 Task: Add an event with the title Third Webinar: Advanced Google AdWords Strategies, date '2024/04/27', time 9:15 AM to 11:15 AMand add a description: The Marketing Campaign Launch is an exciting and highly anticipated event that marks the official introduction of a new marketing campaign to the target audience. It is a carefully planned and executed event designed to create buzz, generate interest, and maximize the impact of the campaign's messaging and objectives._x000D_
_x000D_
, put the event into Red category, logged in from the account softage.9@softage.netand send the event invitation to softage.5@softage.net with CC to  softage.6@softage.net. Set a reminder for the event 2 hour before
Action: Mouse moved to (84, 110)
Screenshot: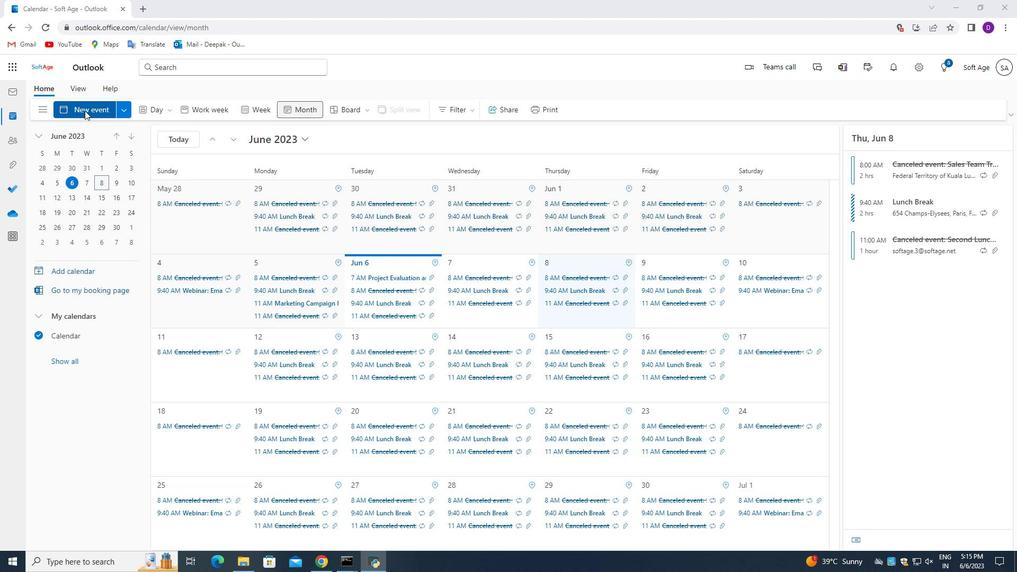 
Action: Mouse pressed left at (84, 110)
Screenshot: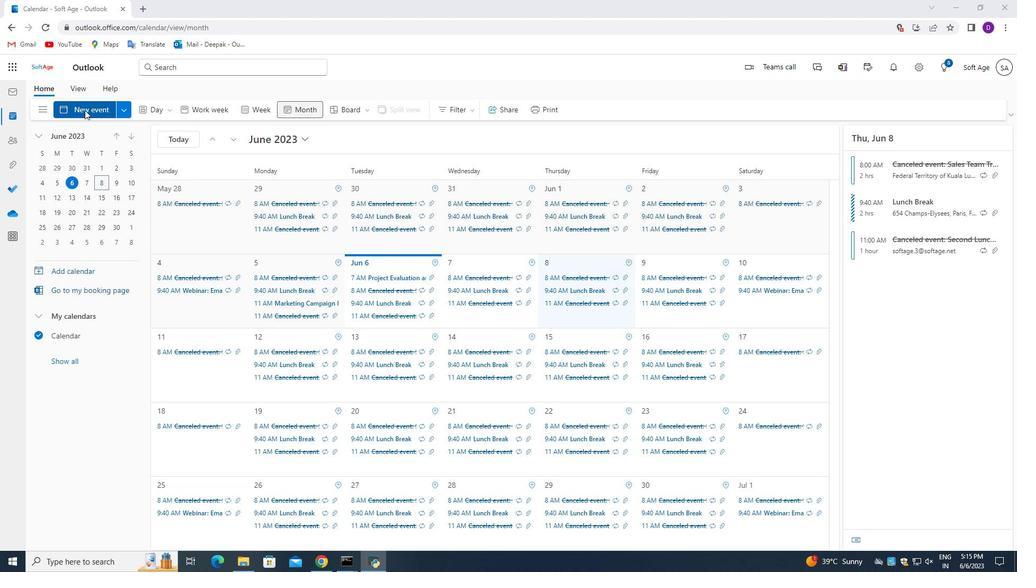 
Action: Mouse moved to (386, 382)
Screenshot: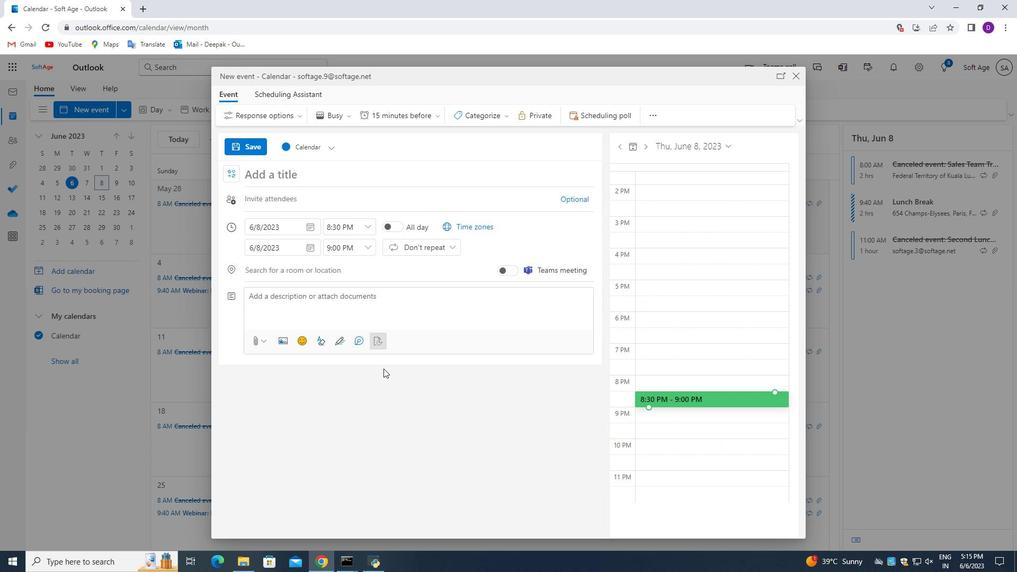 
Action: Key pressed <Key.shift_r>Third<Key.space><Key.shift_r>Wevi<Key.backspace><Key.backspace>binar<Key.shift_r>:<Key.space><Key.shift_r>Advanced<Key.space><Key.shift_r>Goof<Key.backspace>gle<Key.space><Key.shift_r><Key.shift_r><Key.shift_r><Key.shift_r>Ad<Key.shift_r>Words<Key.space><Key.shift_r>Straegies,<Key.space><Key.backspace><Key.backspace><Key.backspace><Key.backspace><Key.backspace><Key.backspace><Key.backspace><Key.backspace>ategies,<Key.space><Key.backspace><Key.backspace><Key.space>
Screenshot: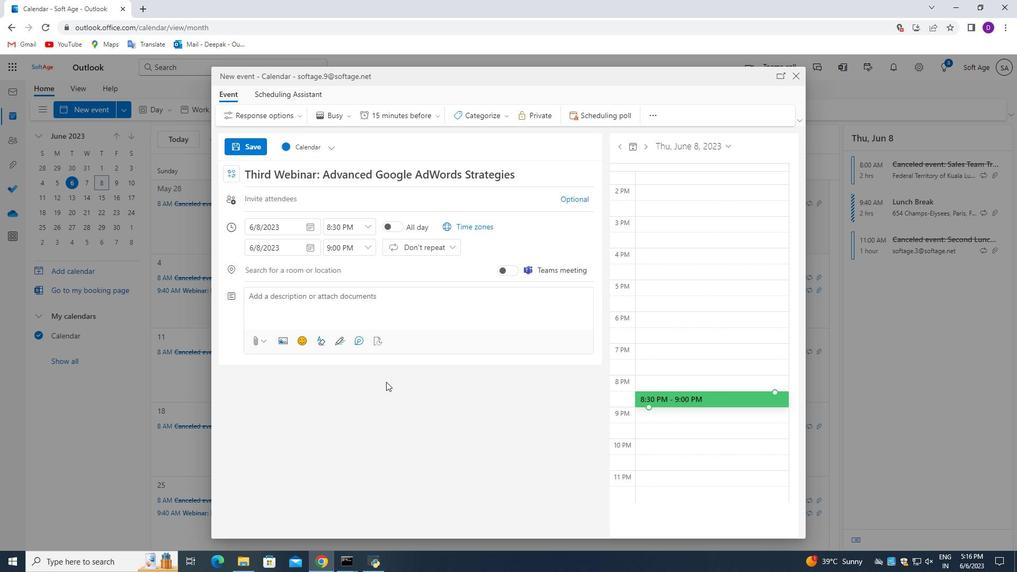
Action: Mouse moved to (310, 226)
Screenshot: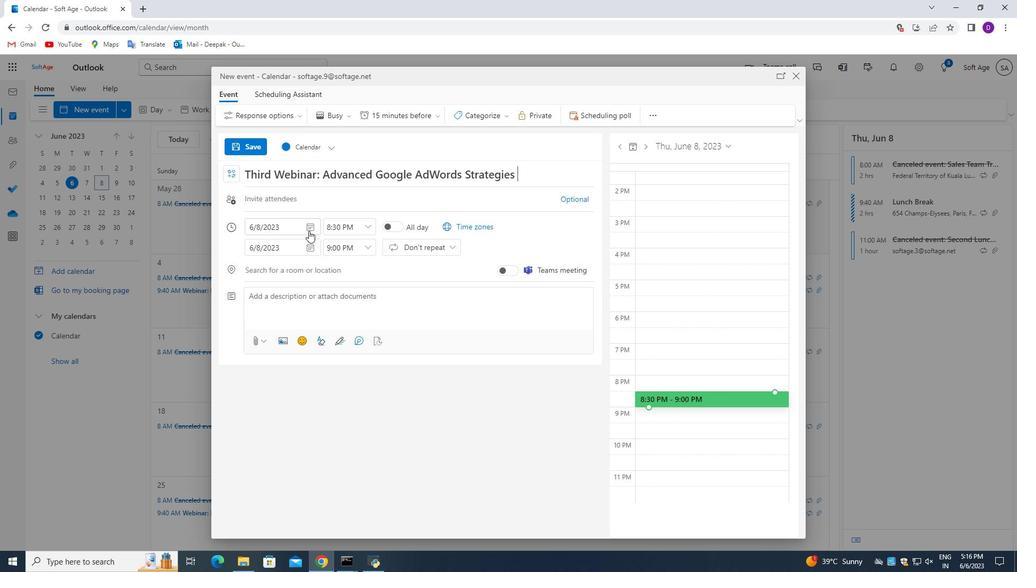 
Action: Mouse pressed left at (310, 226)
Screenshot: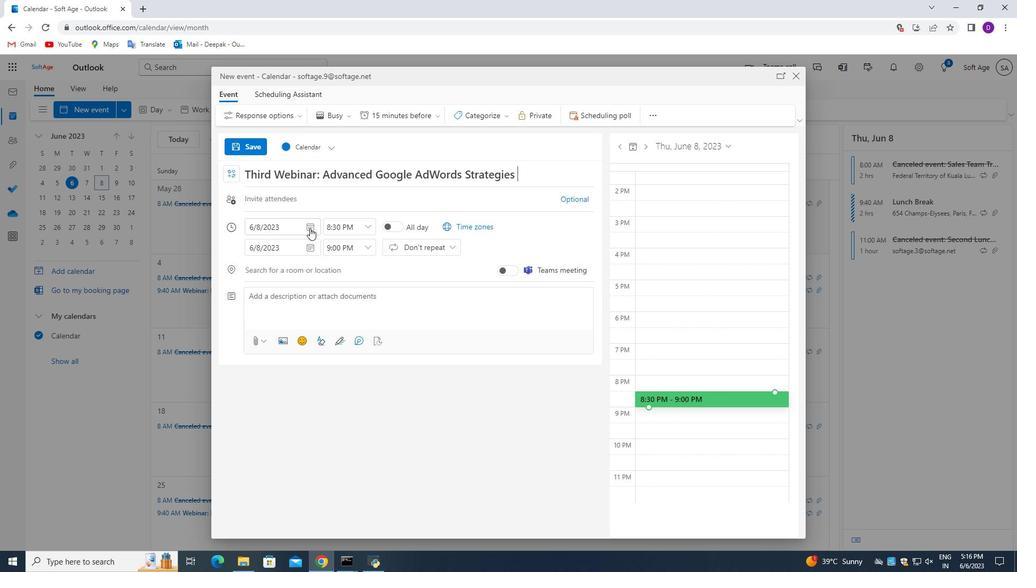
Action: Mouse moved to (292, 250)
Screenshot: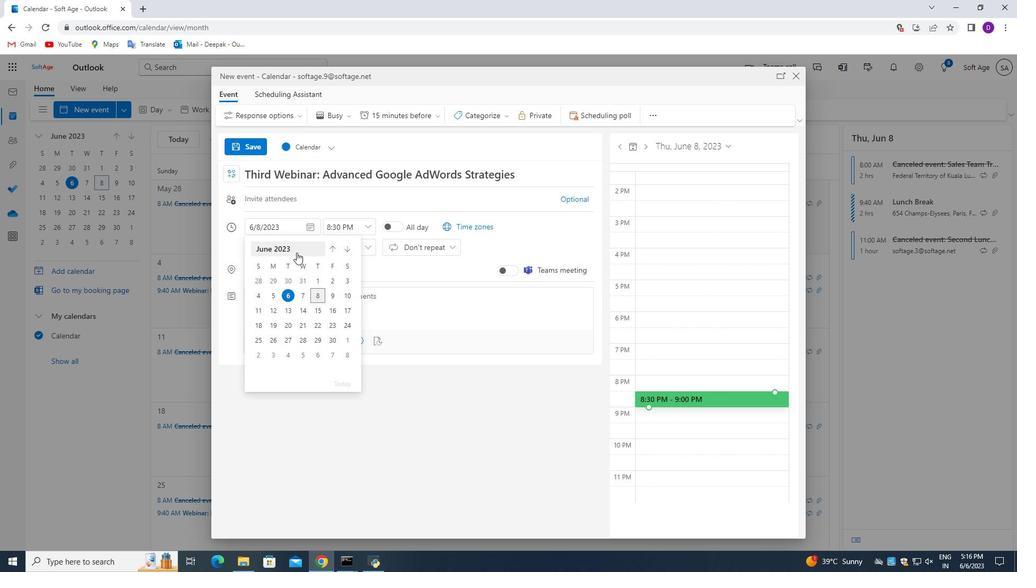
Action: Mouse pressed left at (292, 250)
Screenshot: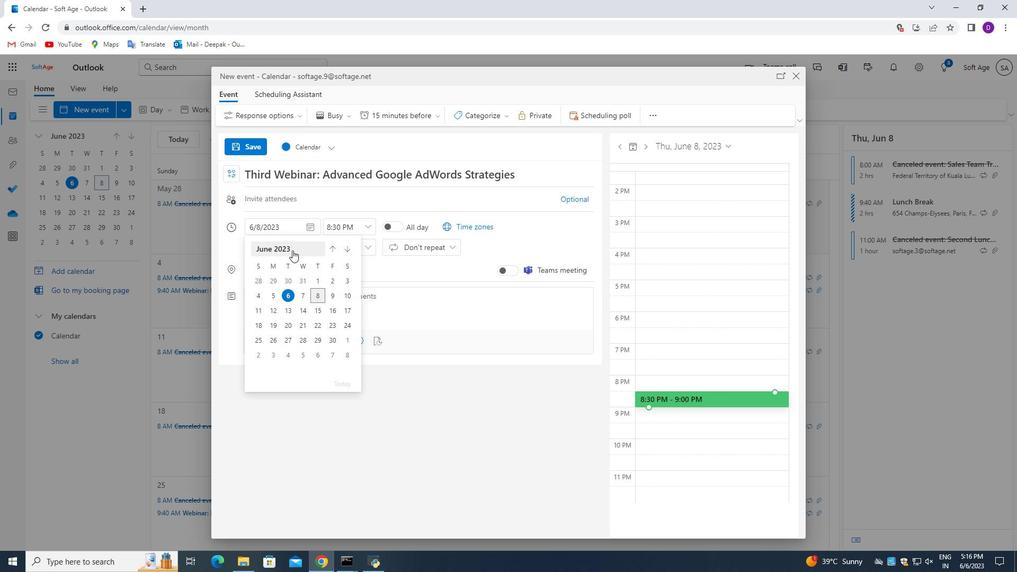 
Action: Mouse moved to (345, 252)
Screenshot: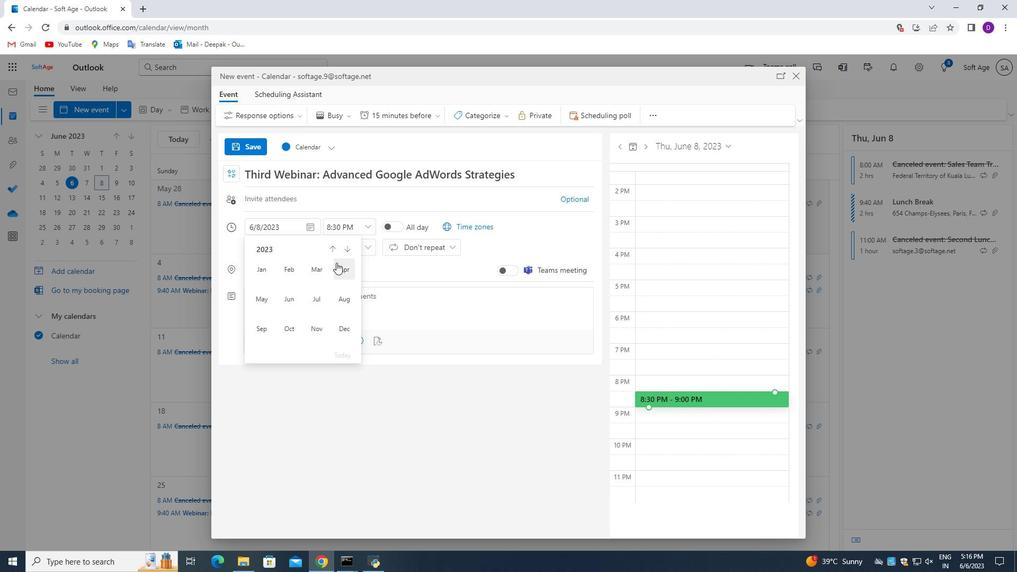 
Action: Mouse pressed left at (345, 252)
Screenshot: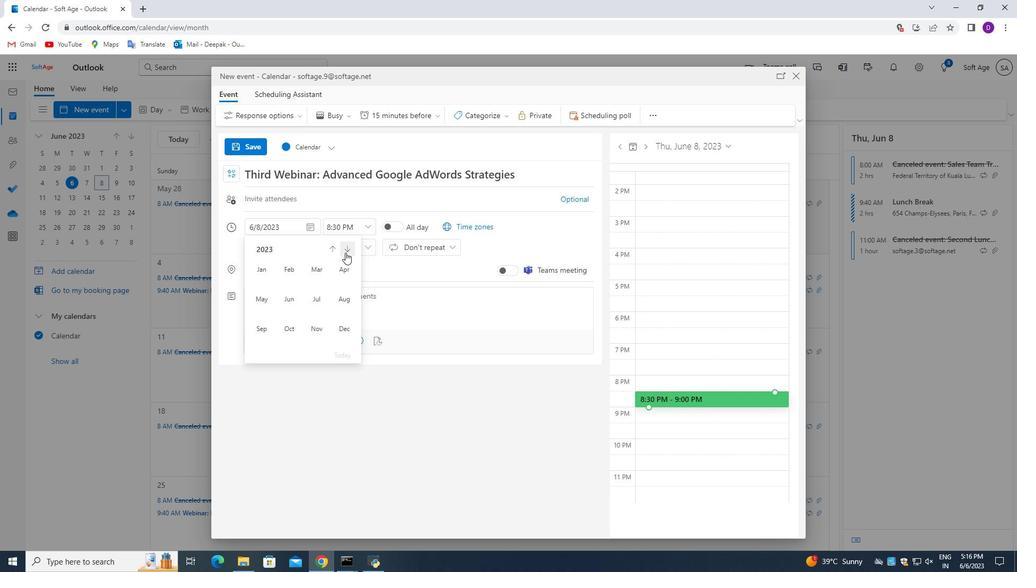 
Action: Mouse moved to (340, 274)
Screenshot: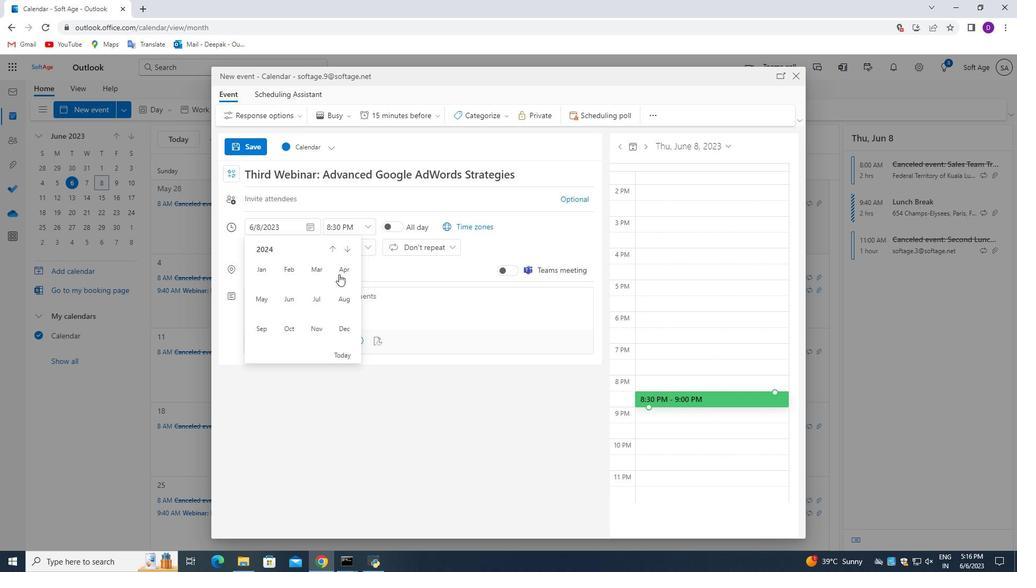 
Action: Mouse pressed left at (340, 274)
Screenshot: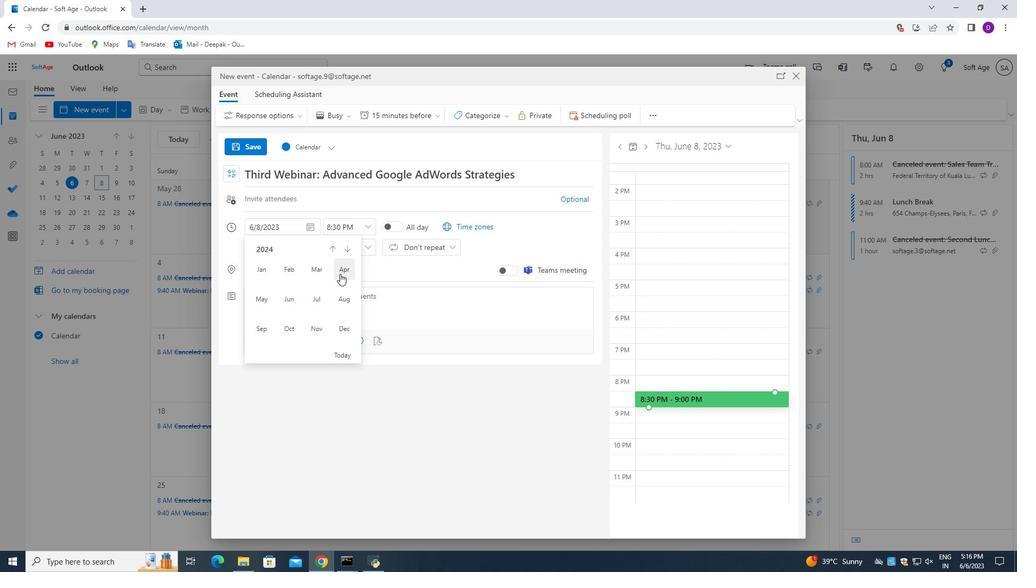 
Action: Mouse moved to (342, 327)
Screenshot: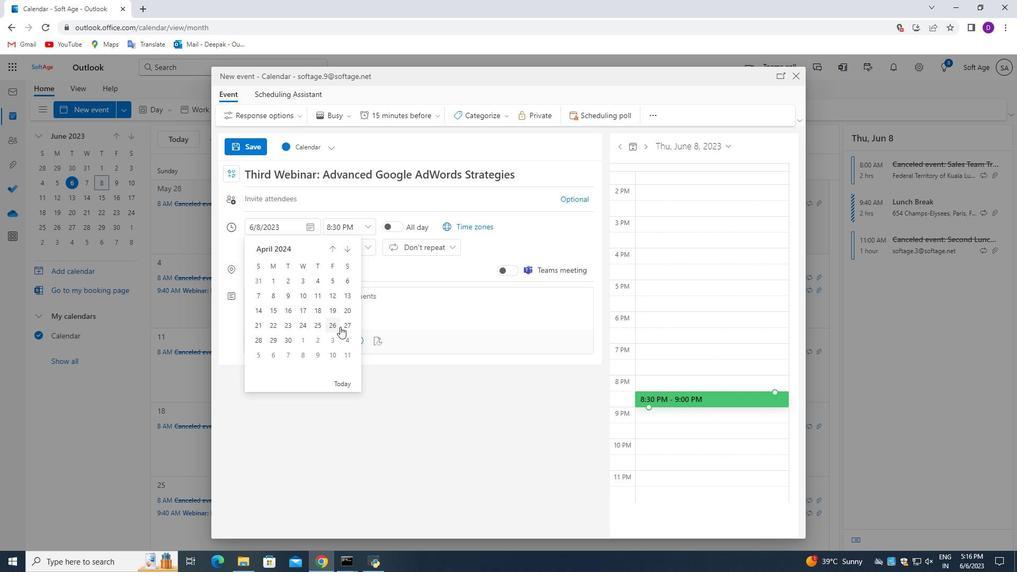 
Action: Mouse pressed left at (342, 327)
Screenshot: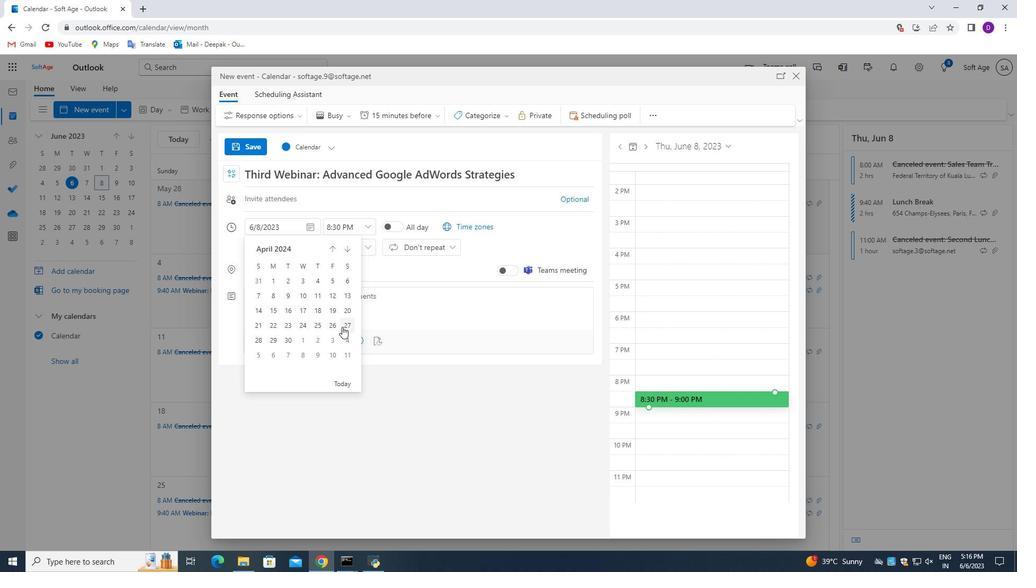 
Action: Mouse moved to (366, 231)
Screenshot: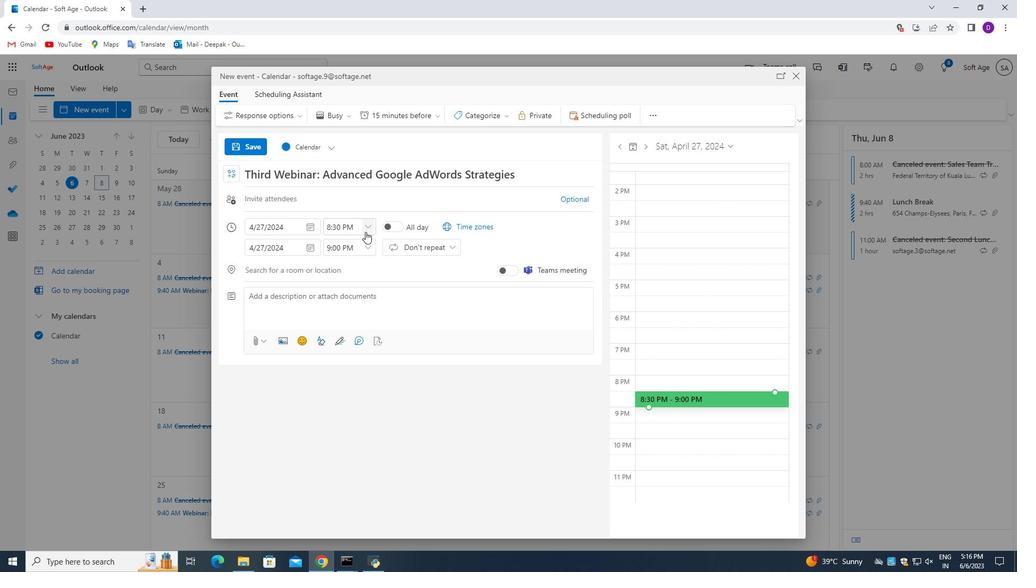 
Action: Mouse pressed left at (366, 231)
Screenshot: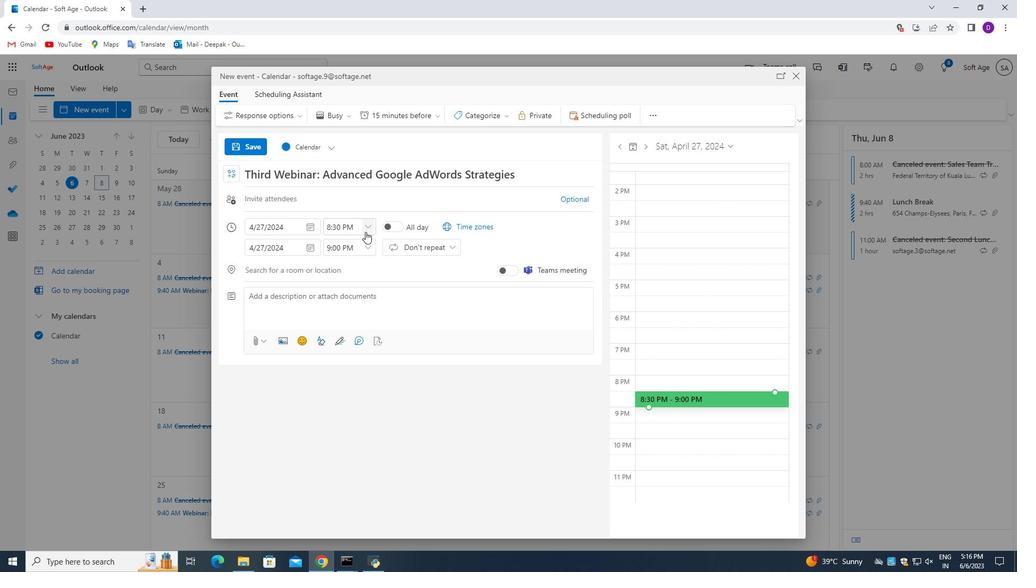 
Action: Mouse moved to (347, 286)
Screenshot: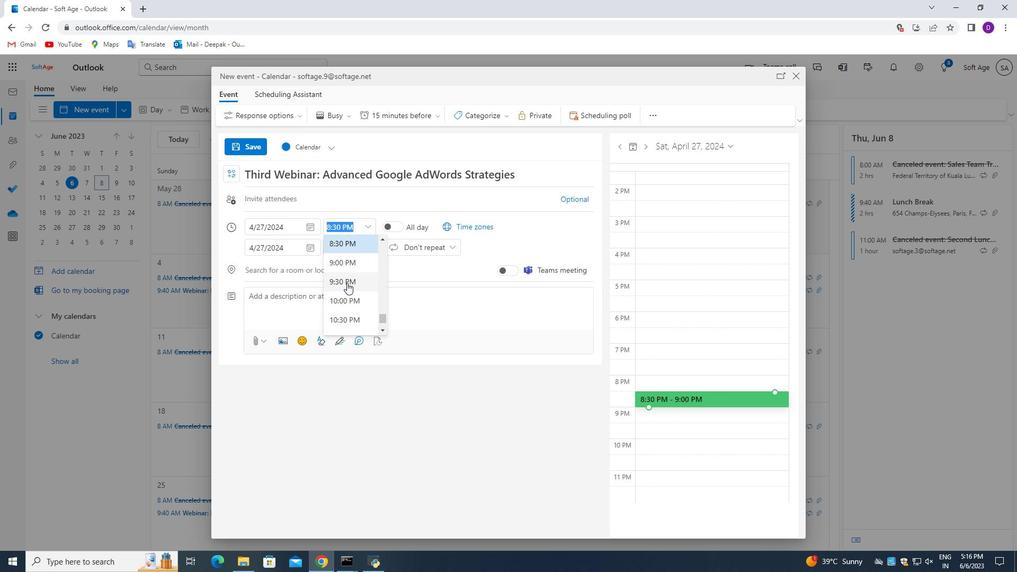 
Action: Mouse scrolled (347, 286) with delta (0, 0)
Screenshot: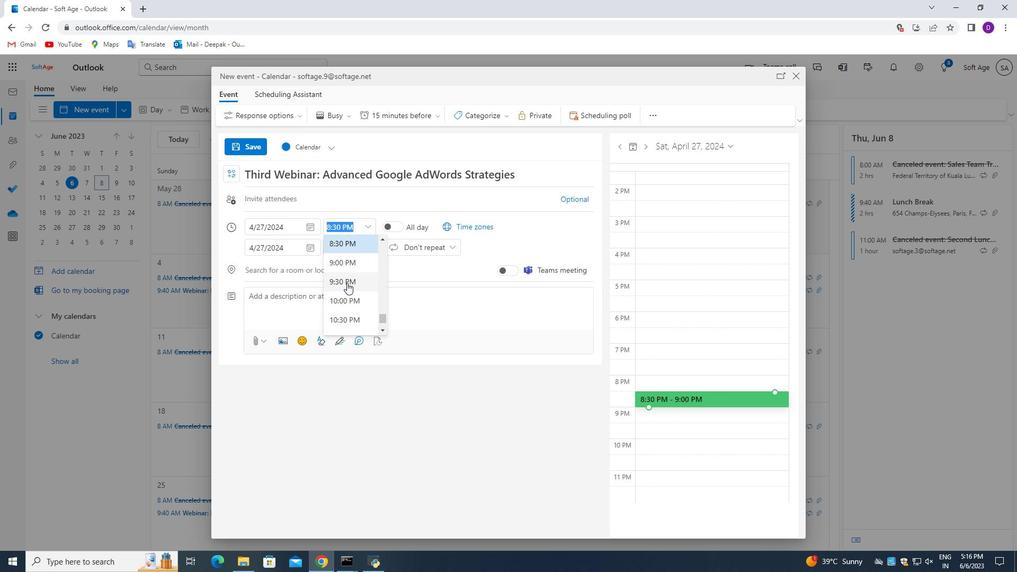 
Action: Mouse moved to (350, 294)
Screenshot: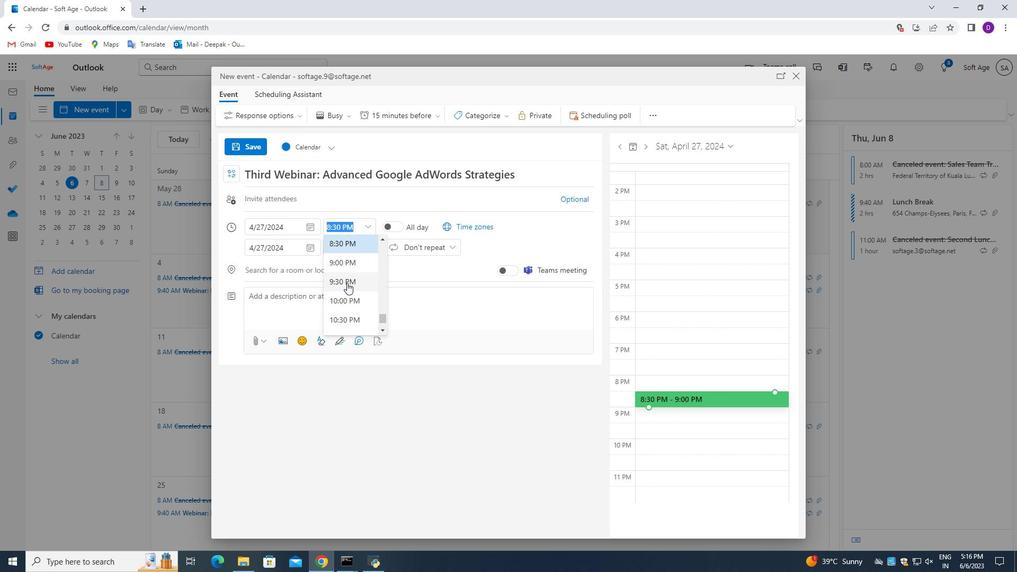 
Action: Mouse scrolled (350, 293) with delta (0, 0)
Screenshot: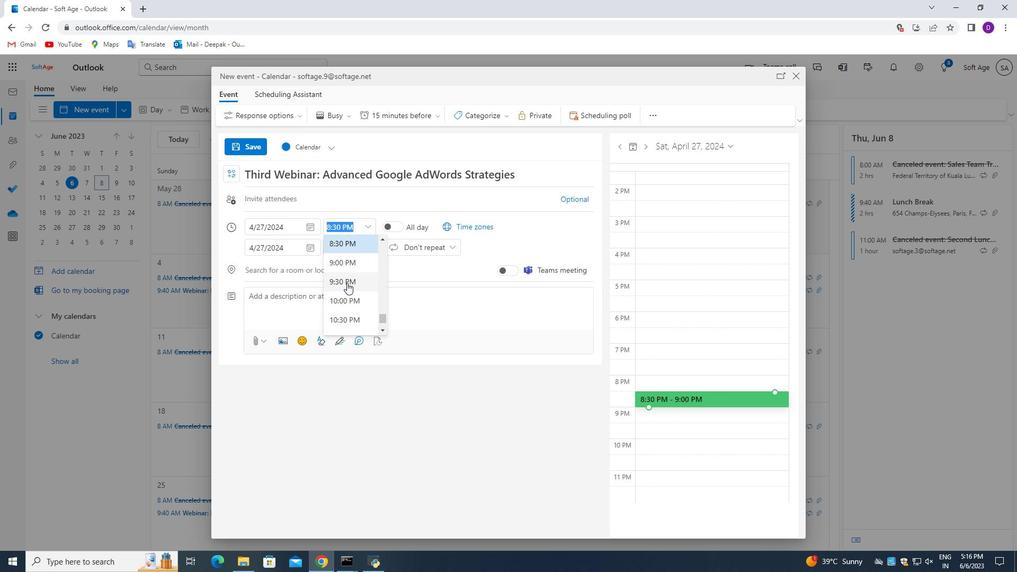 
Action: Mouse moved to (350, 295)
Screenshot: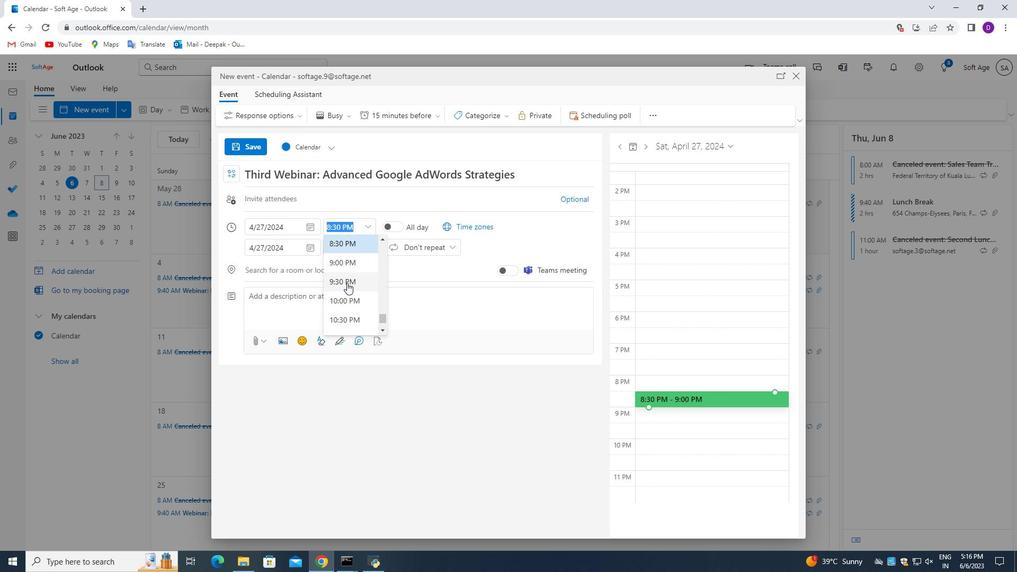 
Action: Mouse scrolled (350, 295) with delta (0, 0)
Screenshot: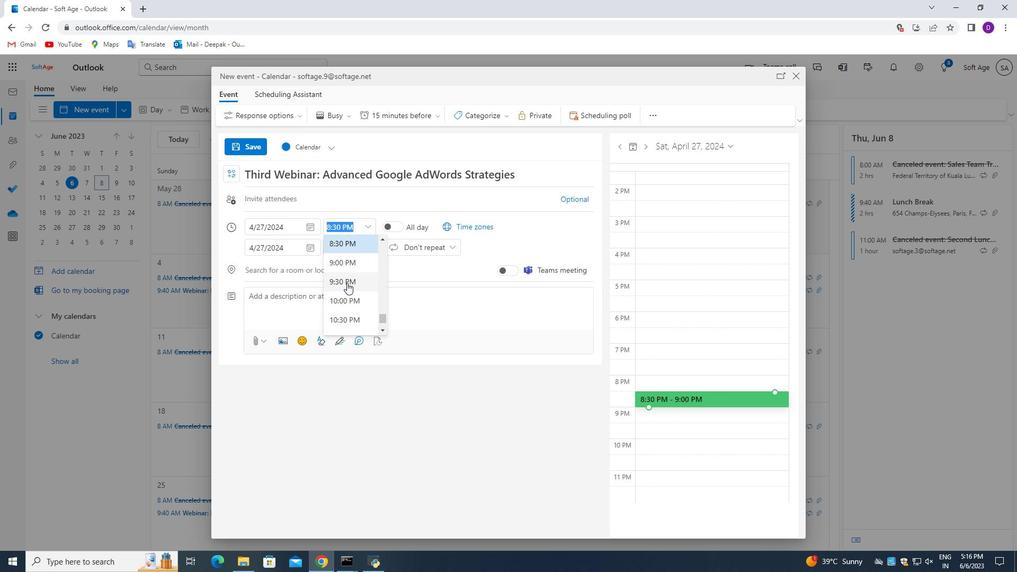 
Action: Mouse moved to (350, 296)
Screenshot: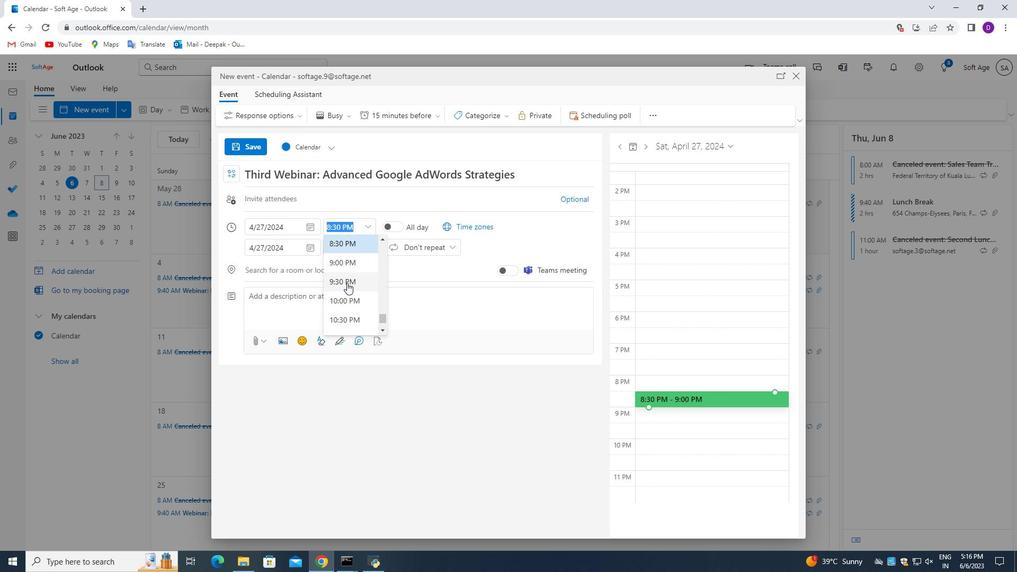 
Action: Mouse scrolled (350, 296) with delta (0, 0)
Screenshot: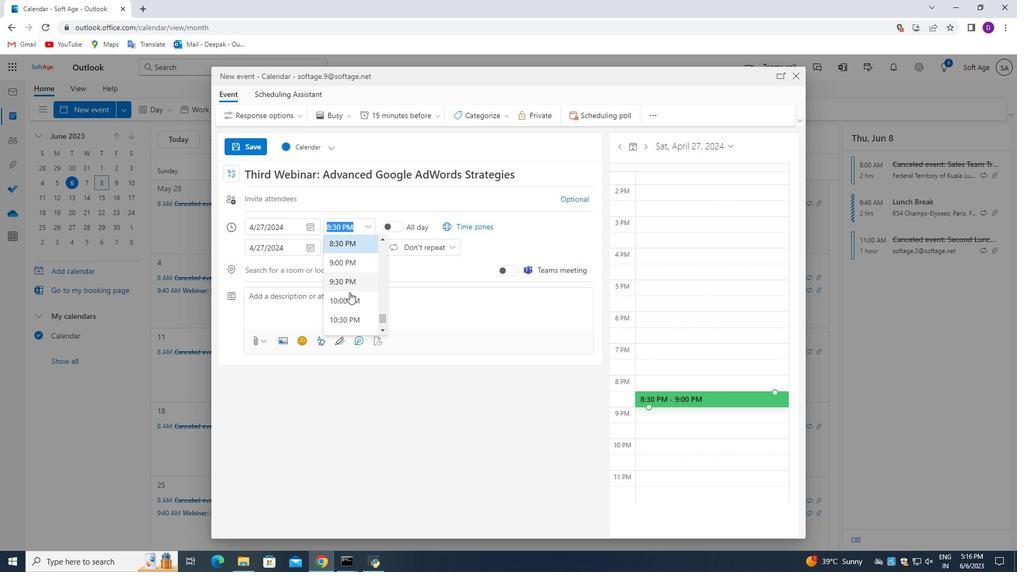 
Action: Mouse scrolled (350, 296) with delta (0, 0)
Screenshot: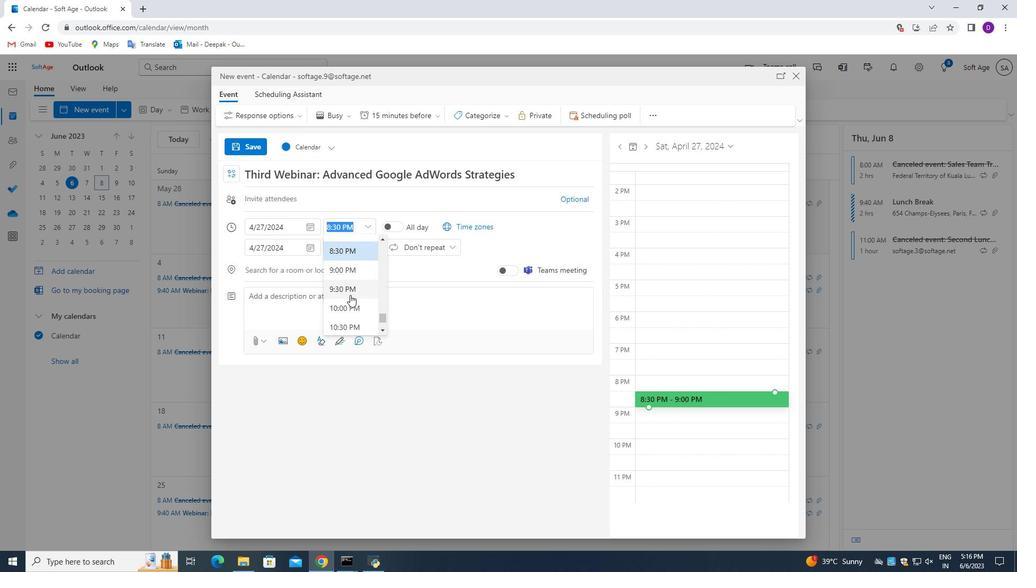 
Action: Mouse scrolled (350, 296) with delta (0, 0)
Screenshot: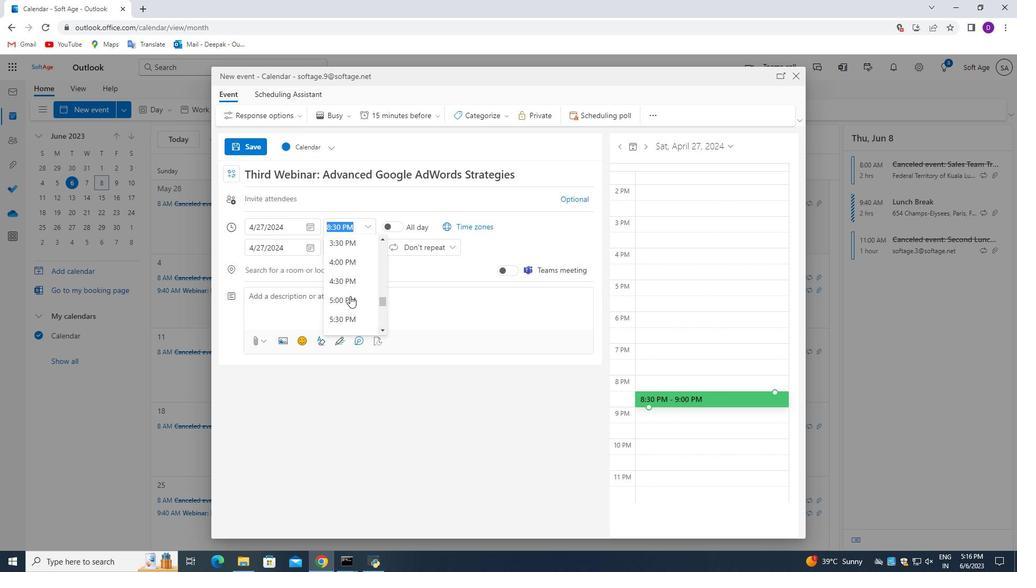 
Action: Mouse moved to (348, 292)
Screenshot: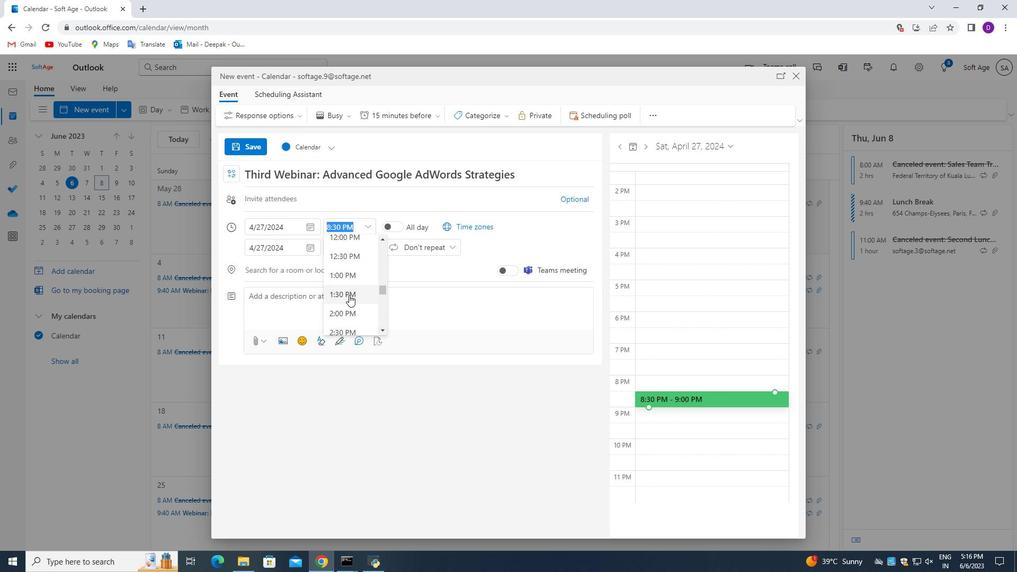 
Action: Mouse scrolled (348, 292) with delta (0, 0)
Screenshot: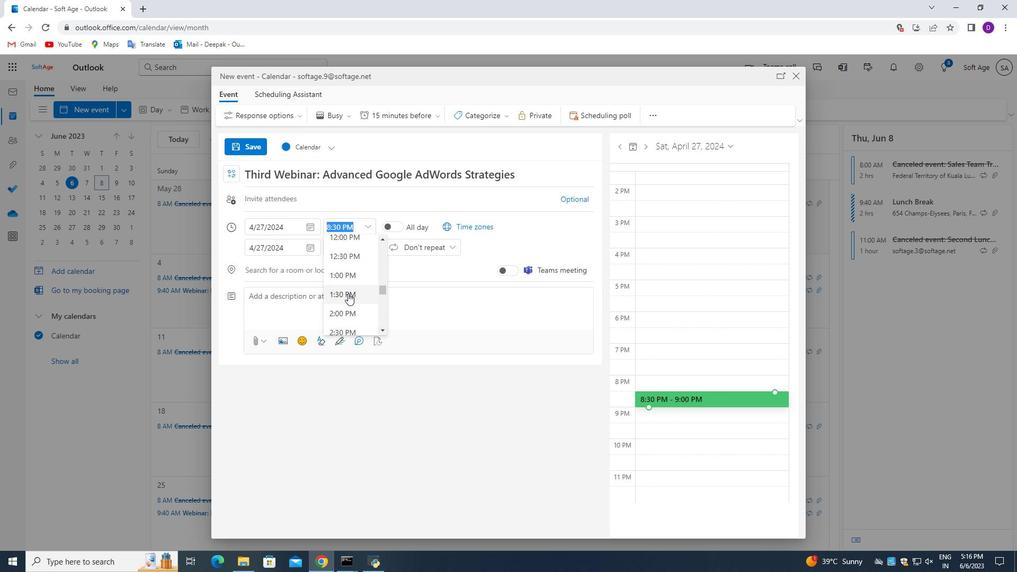 
Action: Mouse scrolled (348, 292) with delta (0, 0)
Screenshot: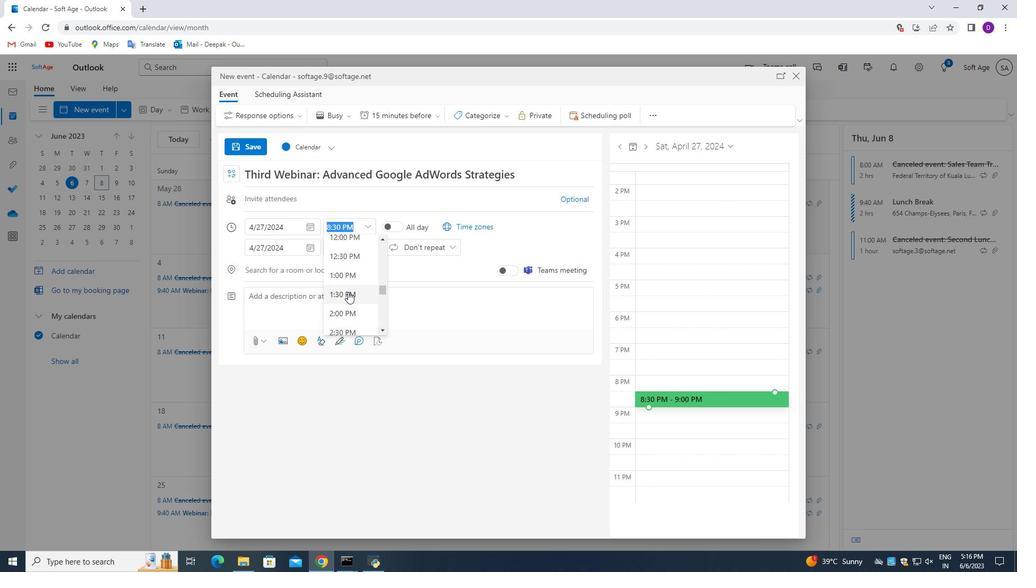 
Action: Mouse moved to (346, 295)
Screenshot: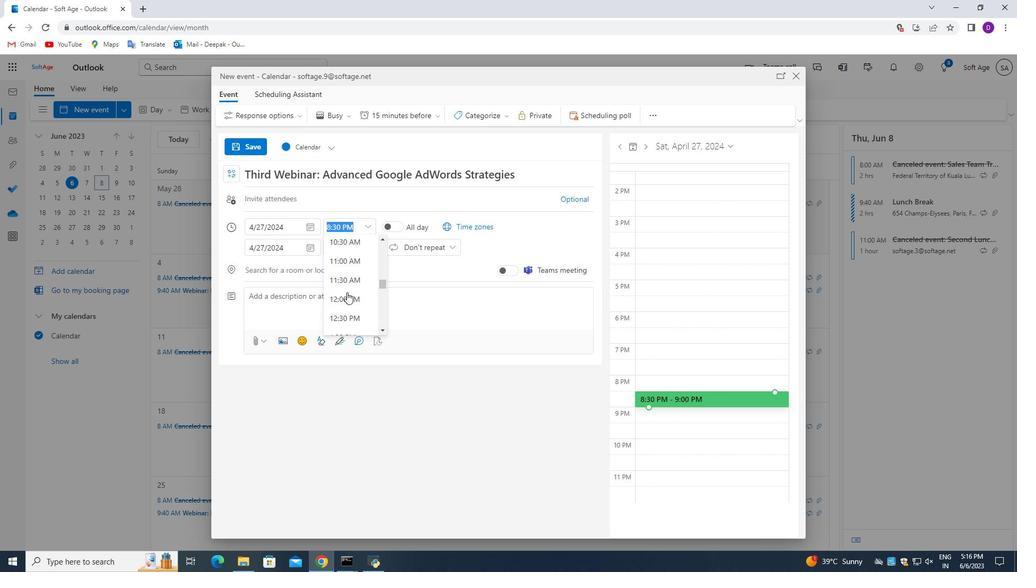 
Action: Mouse scrolled (346, 295) with delta (0, 0)
Screenshot: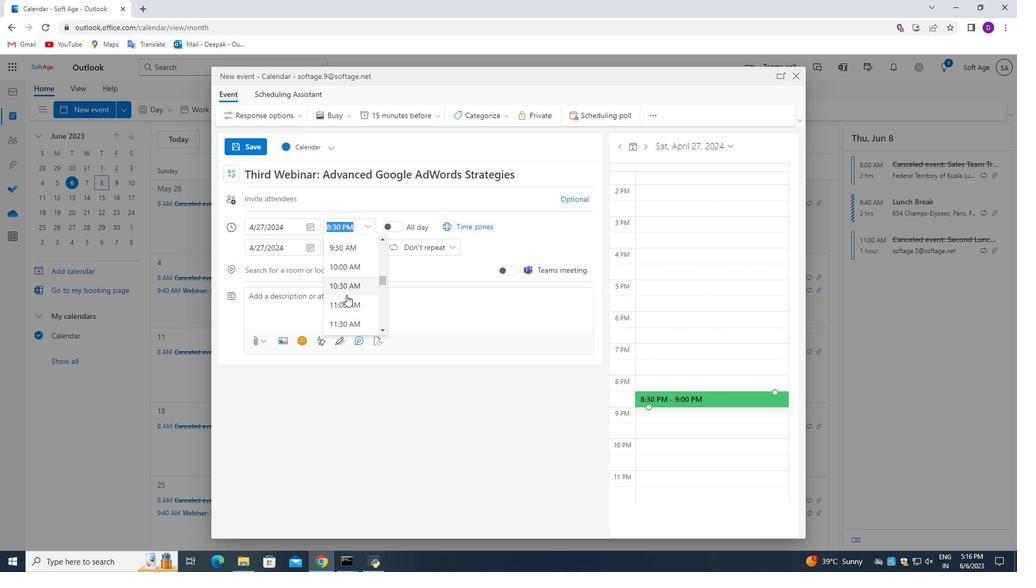 
Action: Mouse moved to (348, 285)
Screenshot: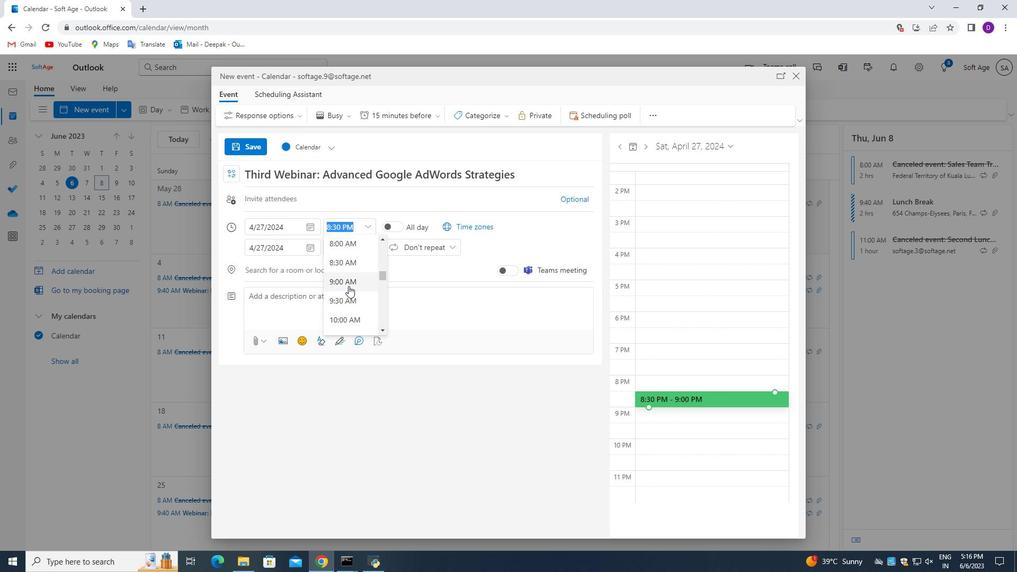 
Action: Mouse pressed left at (348, 285)
Screenshot: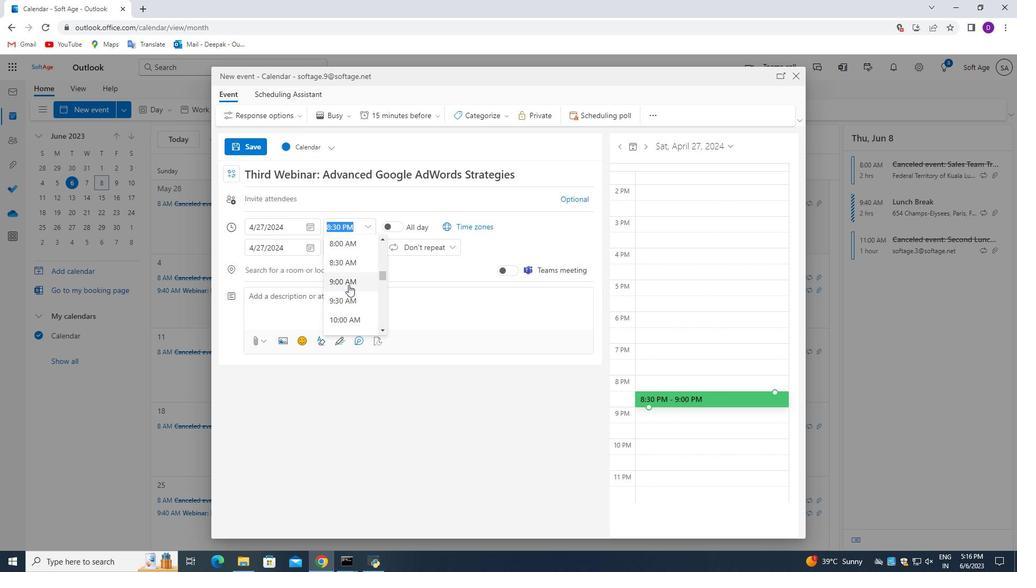 
Action: Mouse moved to (340, 226)
Screenshot: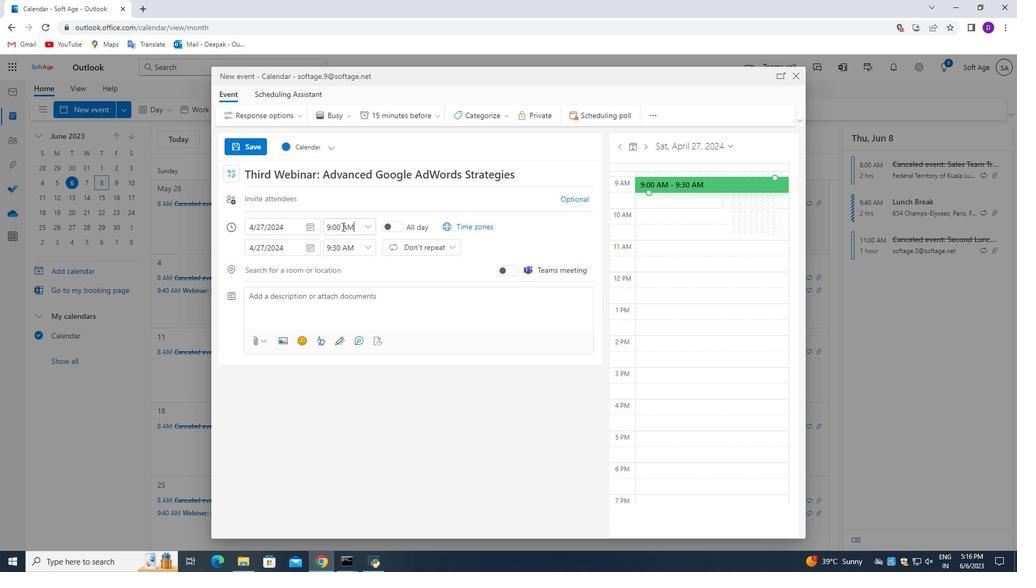 
Action: Mouse pressed left at (340, 226)
Screenshot: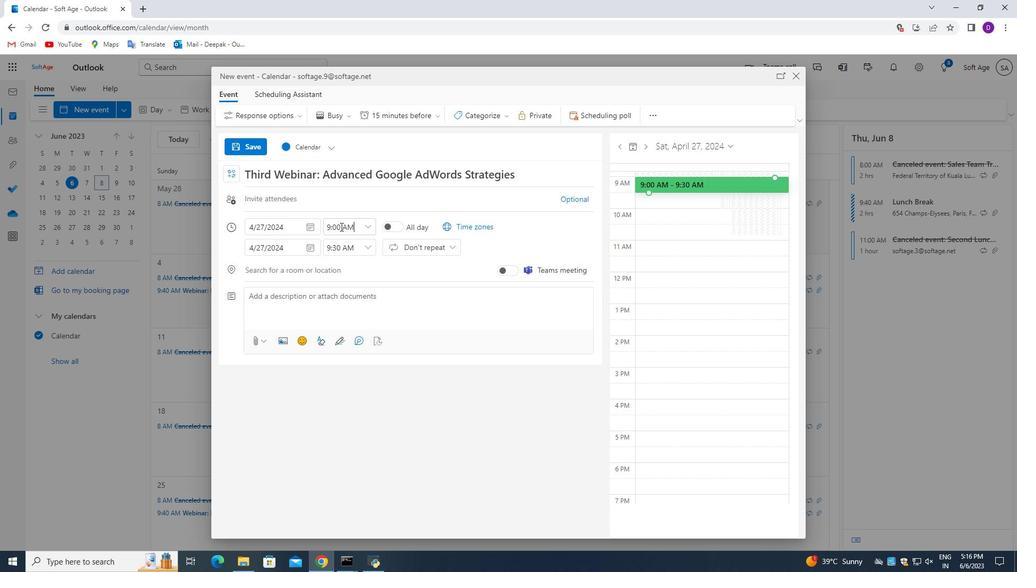 
Action: Mouse moved to (377, 285)
Screenshot: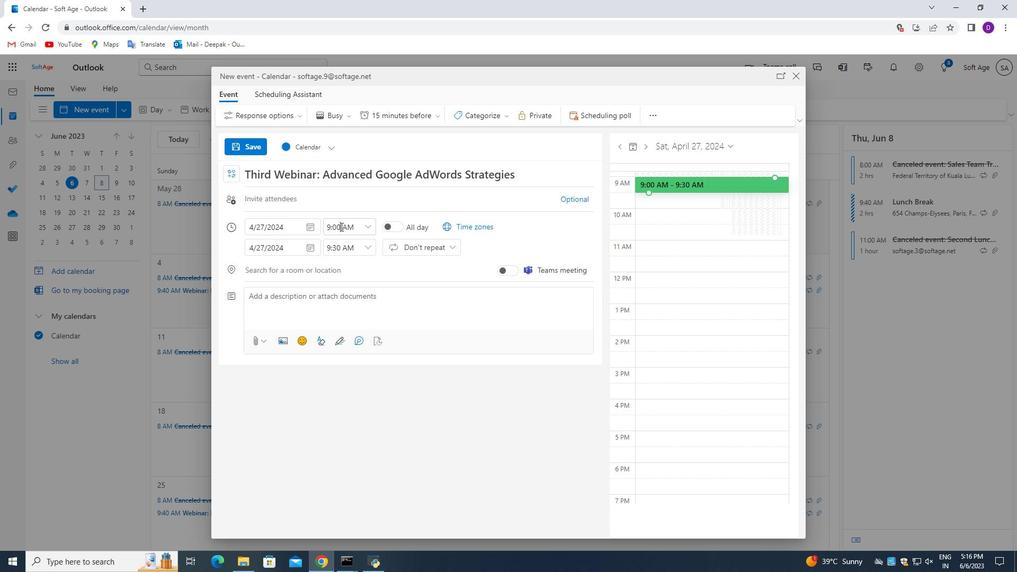 
Action: Key pressed <Key.backspace><Key.backspace>15
Screenshot: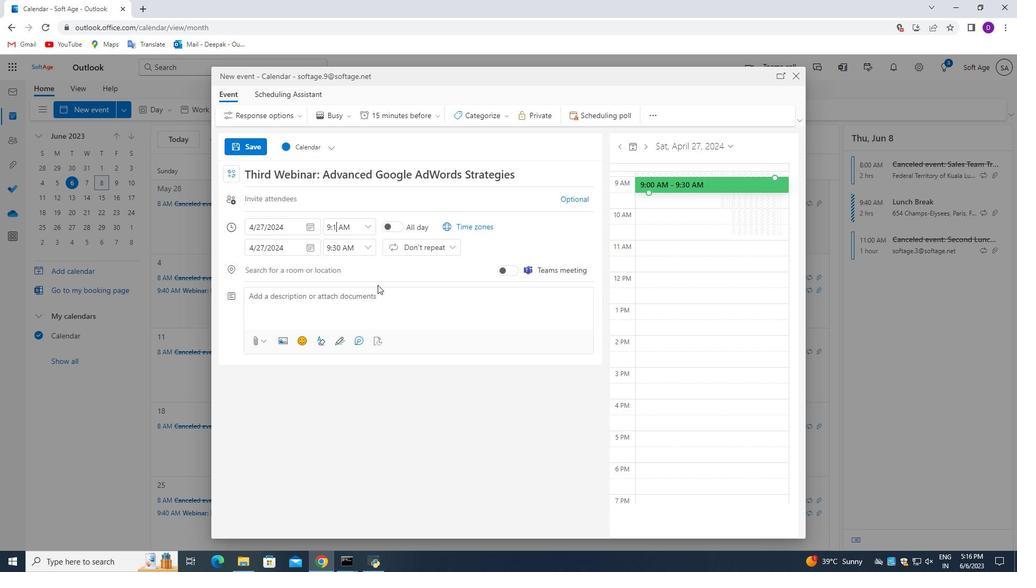 
Action: Mouse moved to (368, 250)
Screenshot: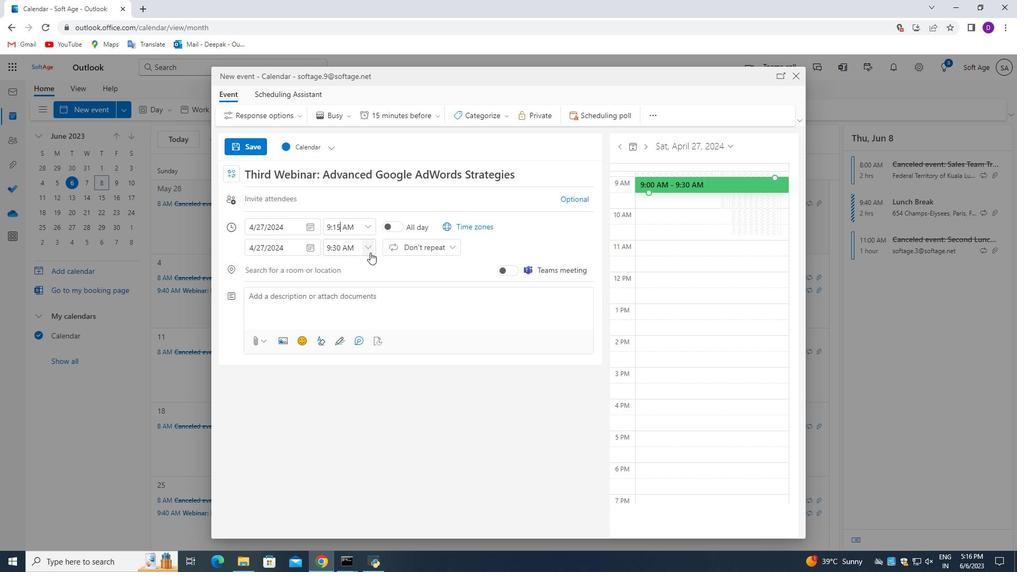 
Action: Mouse pressed left at (368, 250)
Screenshot: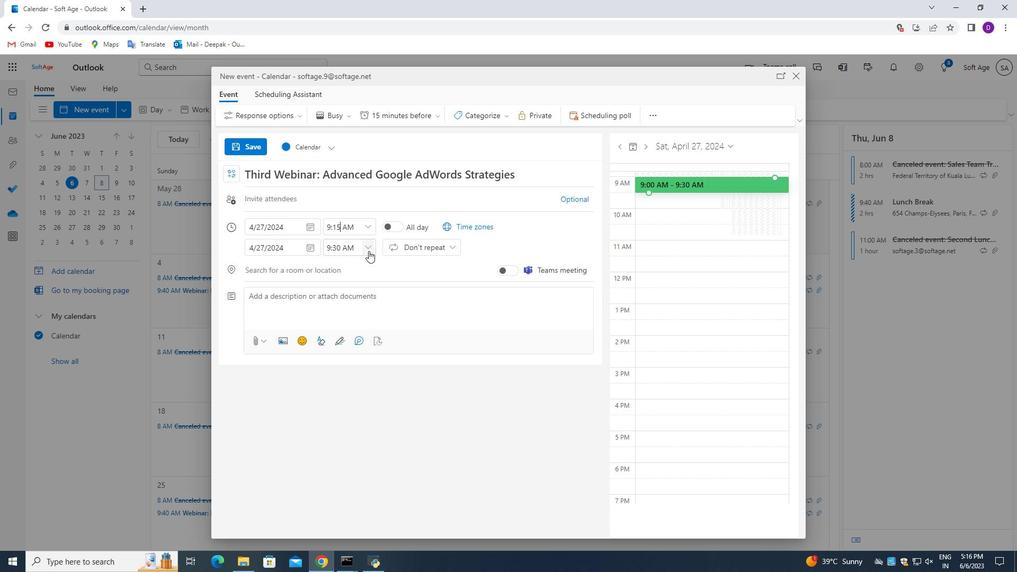 
Action: Mouse moved to (359, 316)
Screenshot: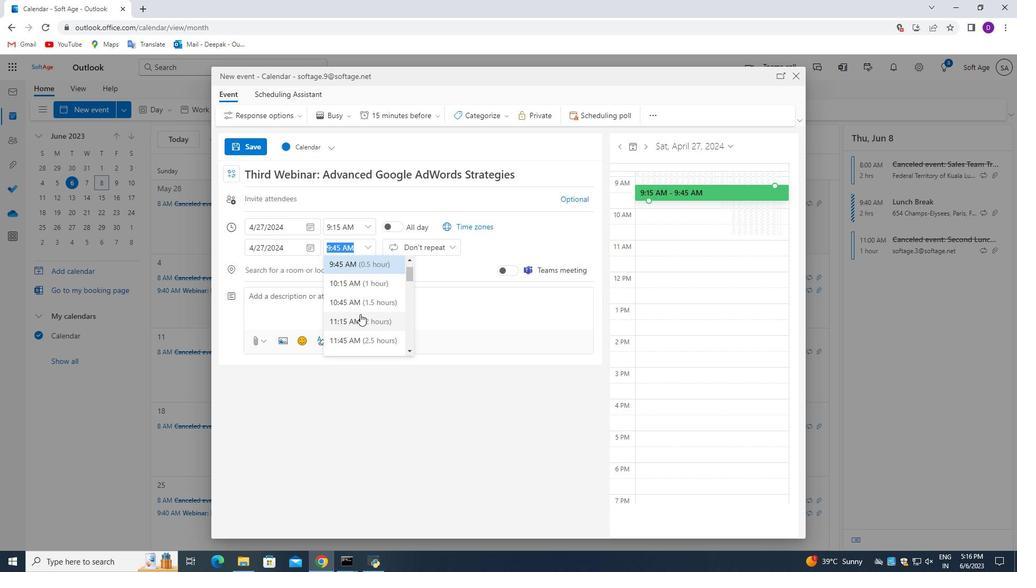 
Action: Mouse pressed left at (359, 316)
Screenshot: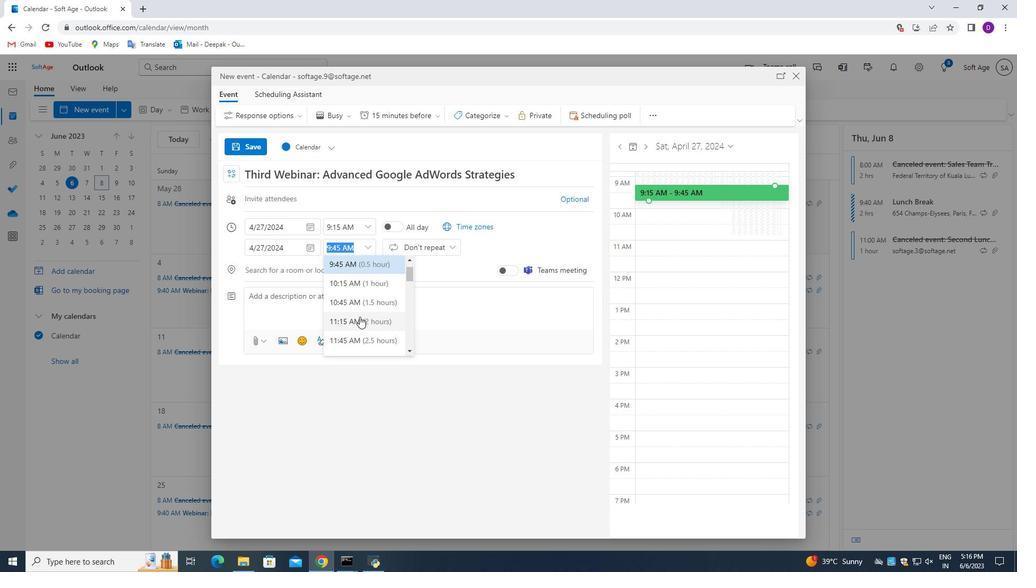 
Action: Mouse moved to (343, 302)
Screenshot: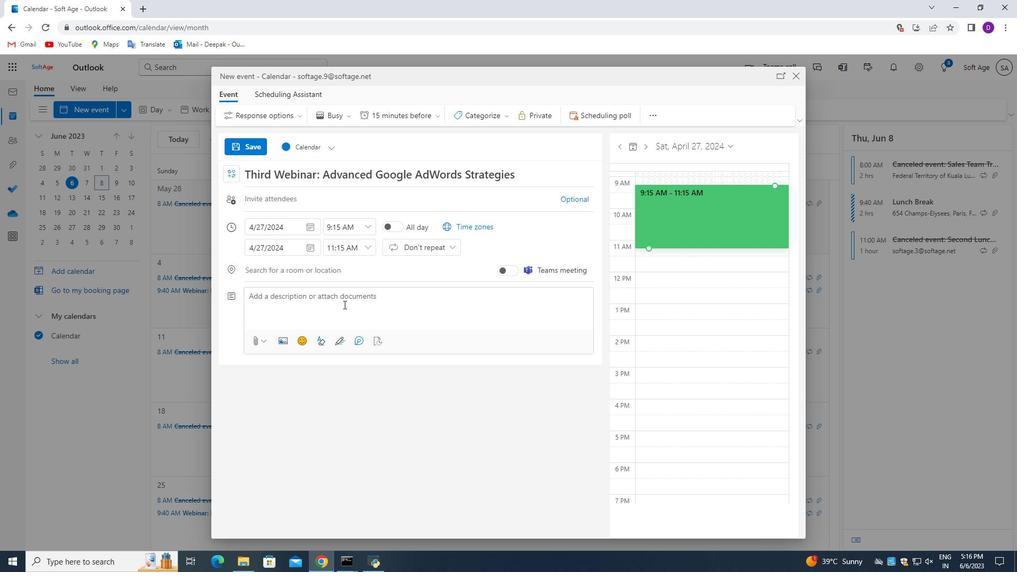
Action: Mouse pressed left at (343, 302)
Screenshot: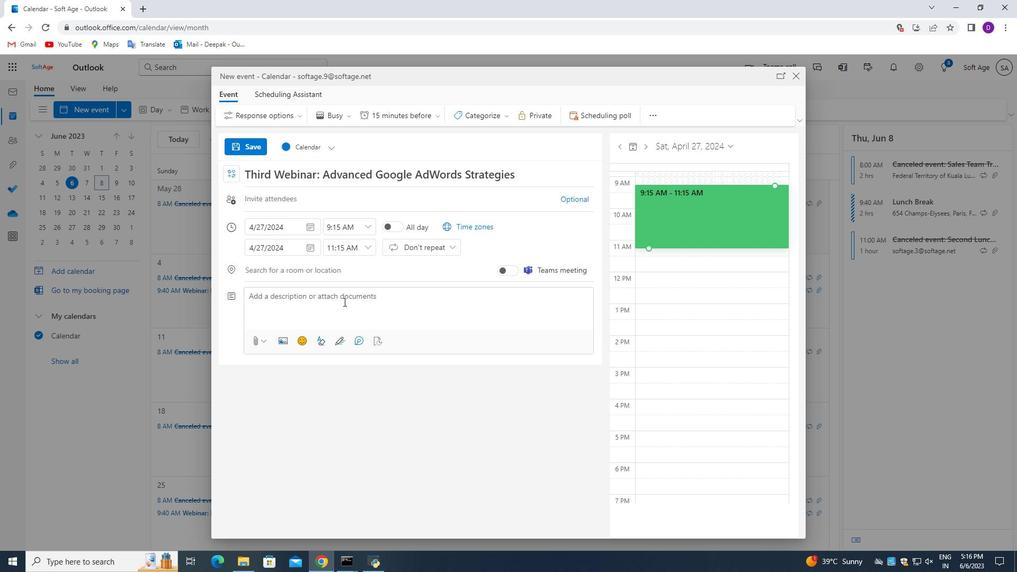 
Action: Mouse moved to (350, 403)
Screenshot: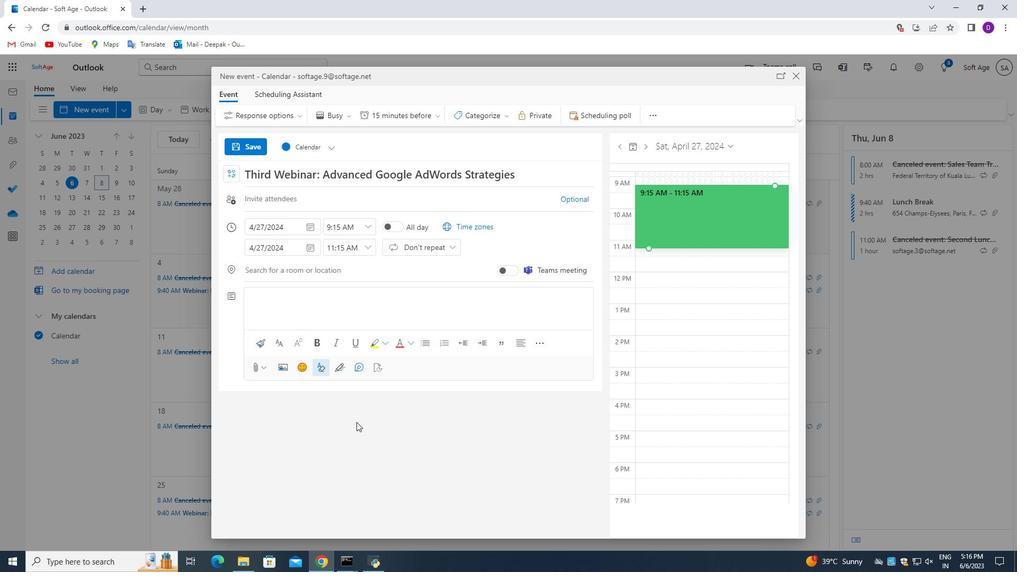 
Action: Key pressed <Key.shift_r>The<Key.space><Key.shift>Marketing<Key.space><Key.shift_r>Campaign<Key.space><Key.shift>Launch<Key.space>is<Key.space>an<Key.space>exciting<Key.space>and<Key.space>gighly<Key.space><Key.backspace><Key.backspace><Key.backspace><Key.backspace><Key.backspace><Key.backspace><Key.backspace>highly<Key.space>anticipated<Key.space>event<Key.space>that<Key.space>marks<Key.space>the<Key.space>offi<Key.backspace>cial<Key.space>introduction<Key.space>of<Key.space>a<Key.space>new<Key.space>marketing<Key.space>campaign<Key.space>to<Key.space>the<Key.space>target<Key.space>audience.<Key.space><Key.shift>It<Key.space>is<Key.space>a<Key.space>carefully<Key.space>
Screenshot: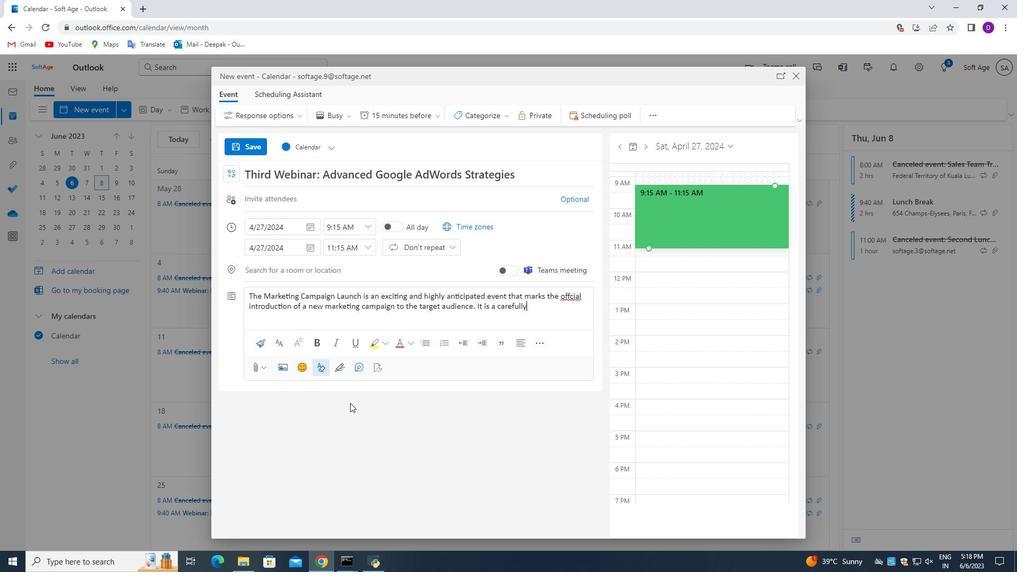 
Action: Mouse moved to (568, 297)
Screenshot: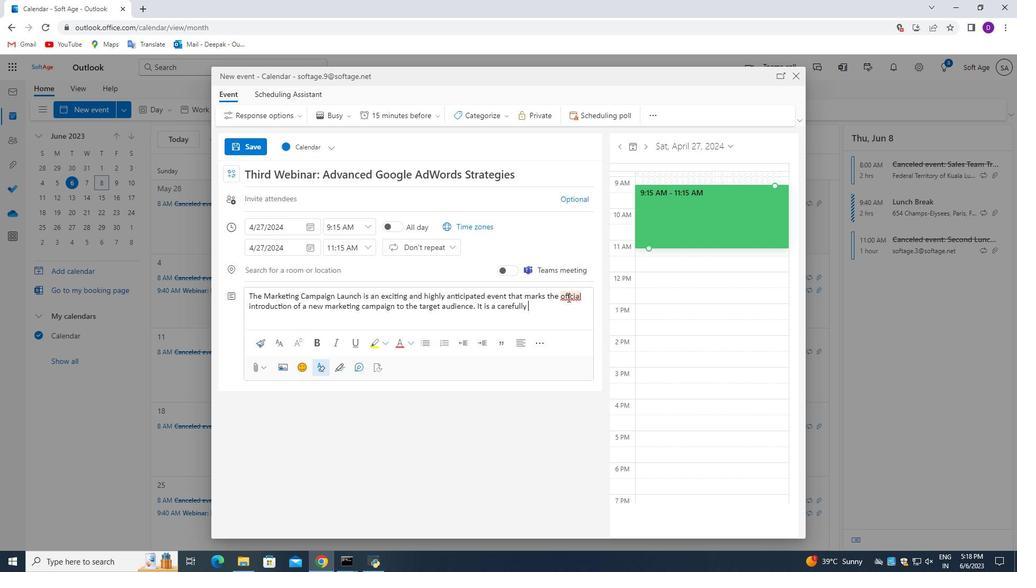 
Action: Mouse pressed left at (568, 297)
Screenshot: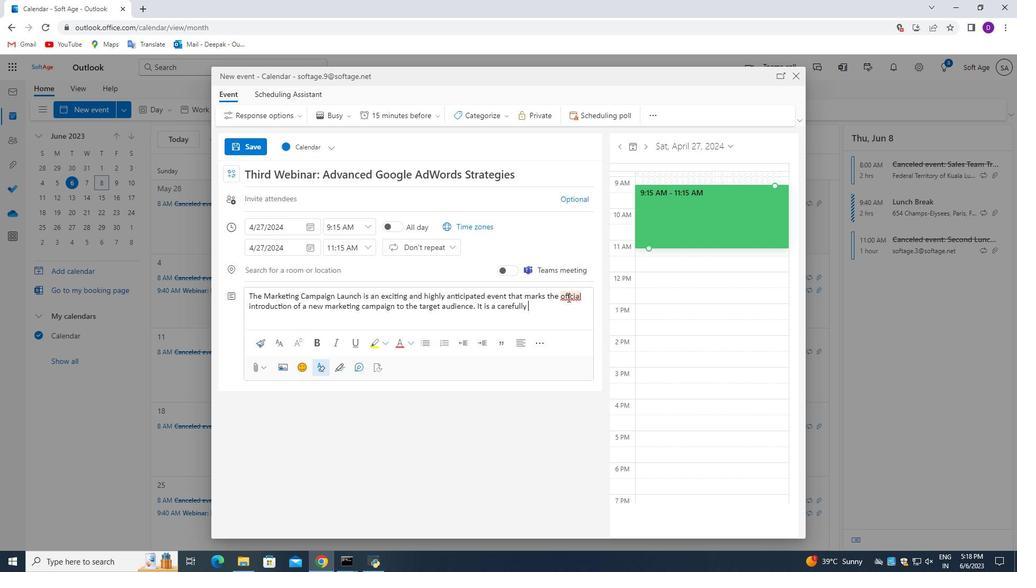 
Action: Mouse moved to (569, 297)
Screenshot: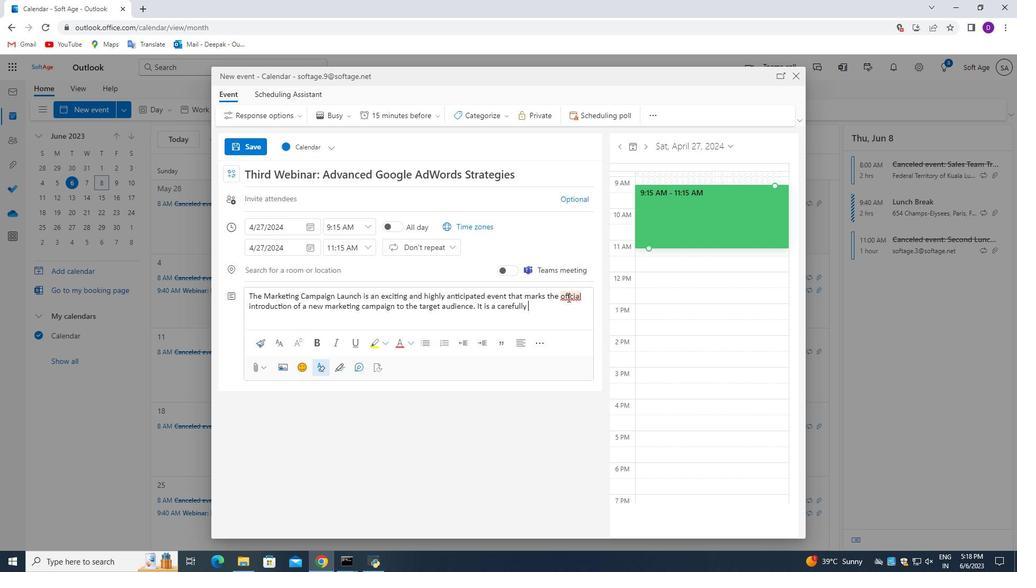 
Action: Mouse pressed left at (569, 297)
Screenshot: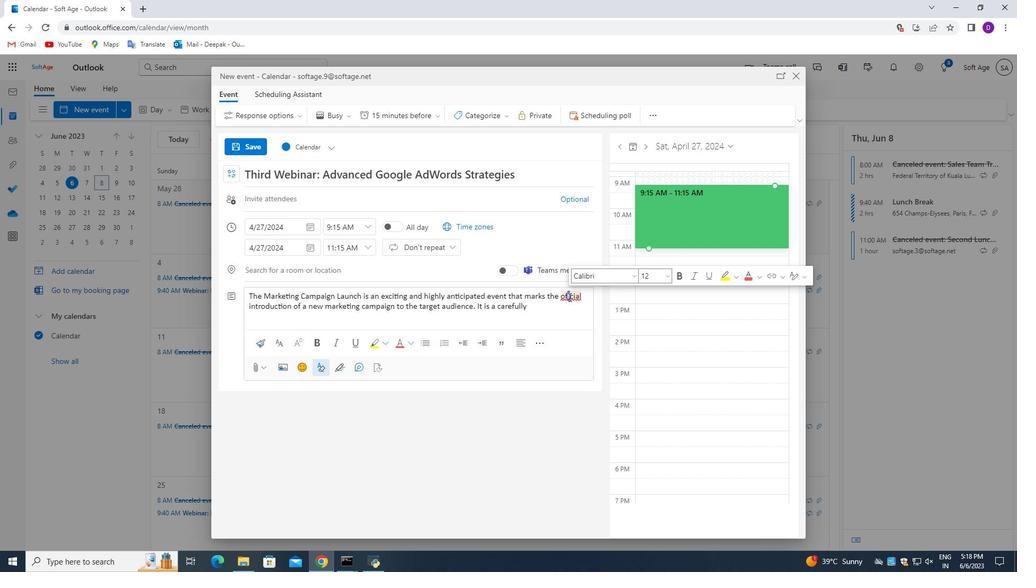 
Action: Mouse moved to (569, 297)
Screenshot: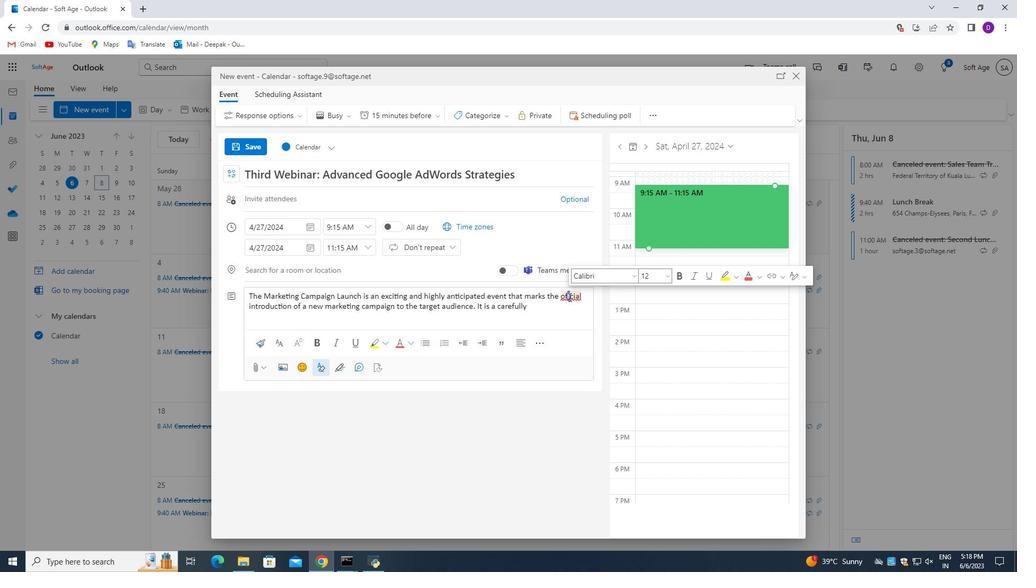 
Action: Mouse pressed left at (569, 297)
Screenshot: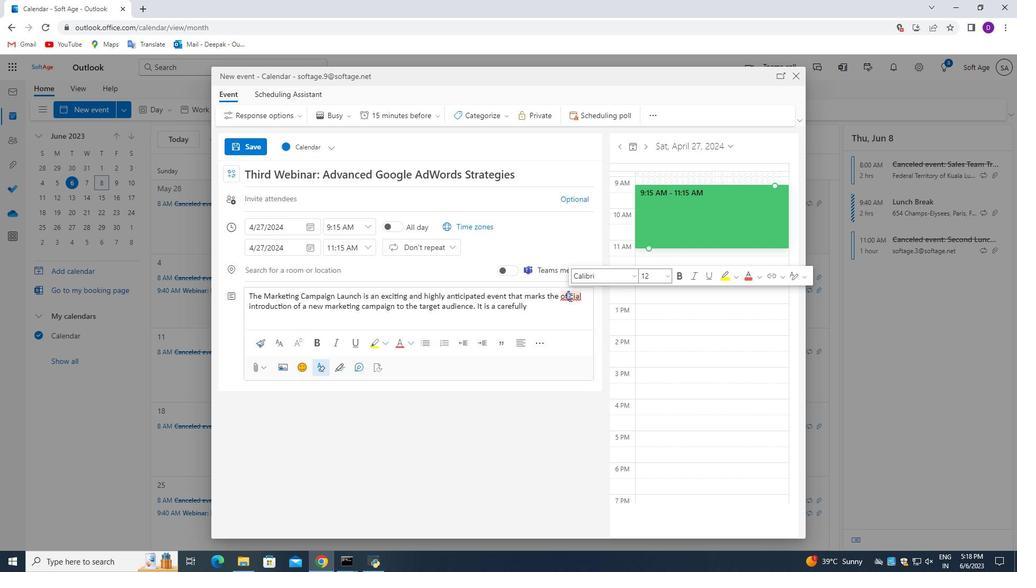 
Action: Mouse moved to (570, 297)
Screenshot: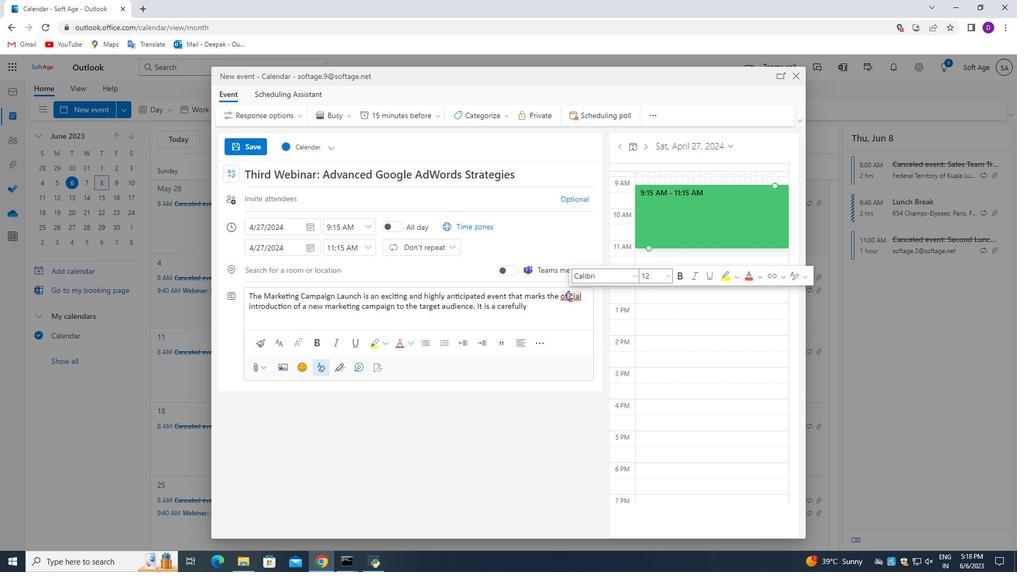 
Action: Mouse pressed right at (570, 297)
Screenshot: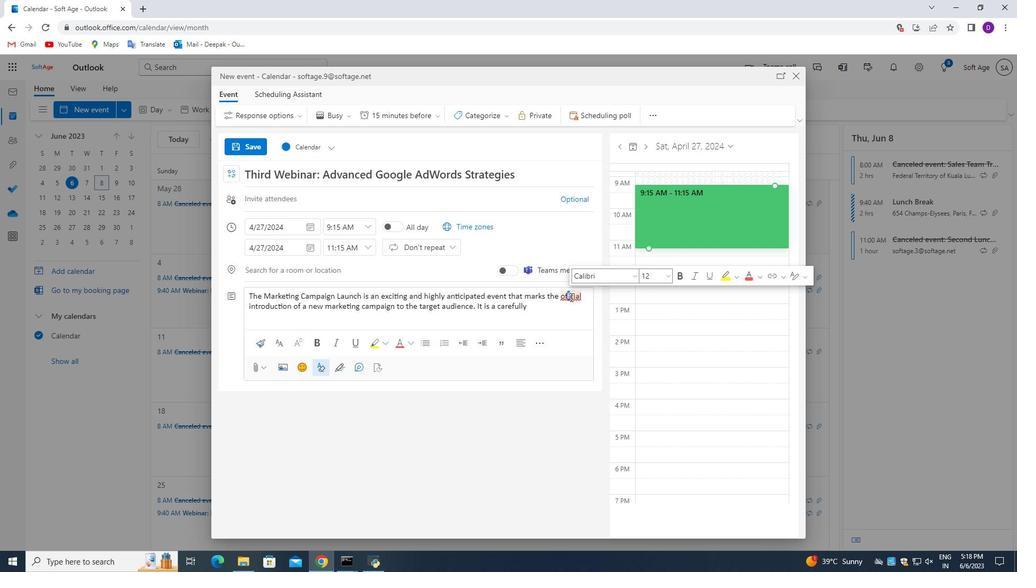 
Action: Mouse moved to (561, 313)
Screenshot: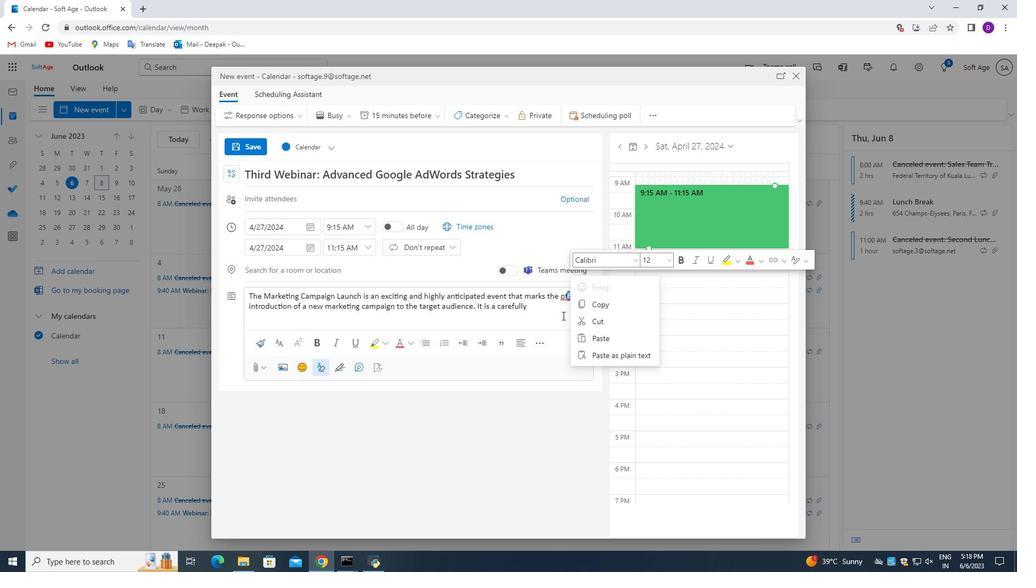 
Action: Mouse pressed left at (561, 313)
Screenshot: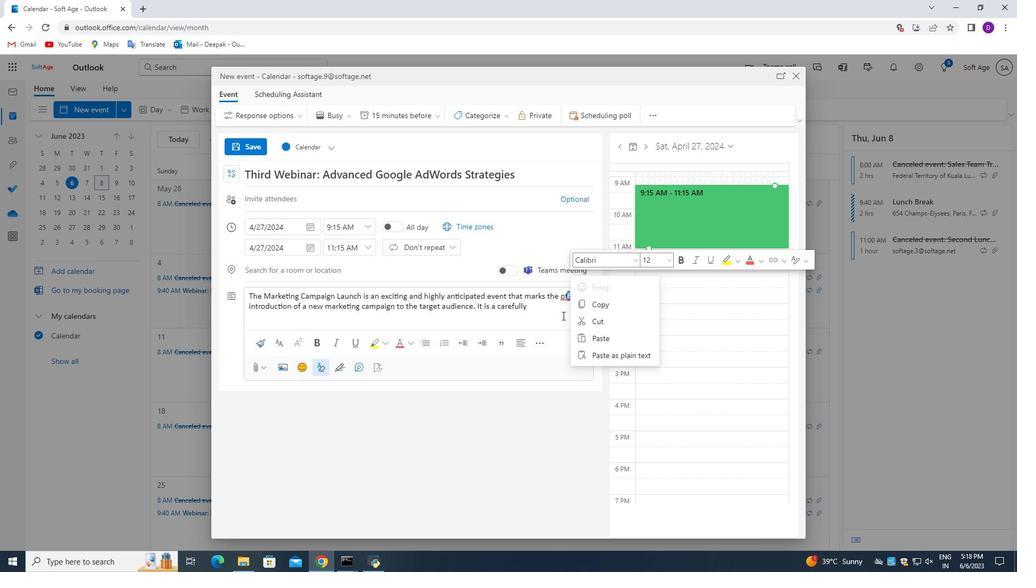
Action: Mouse moved to (571, 298)
Screenshot: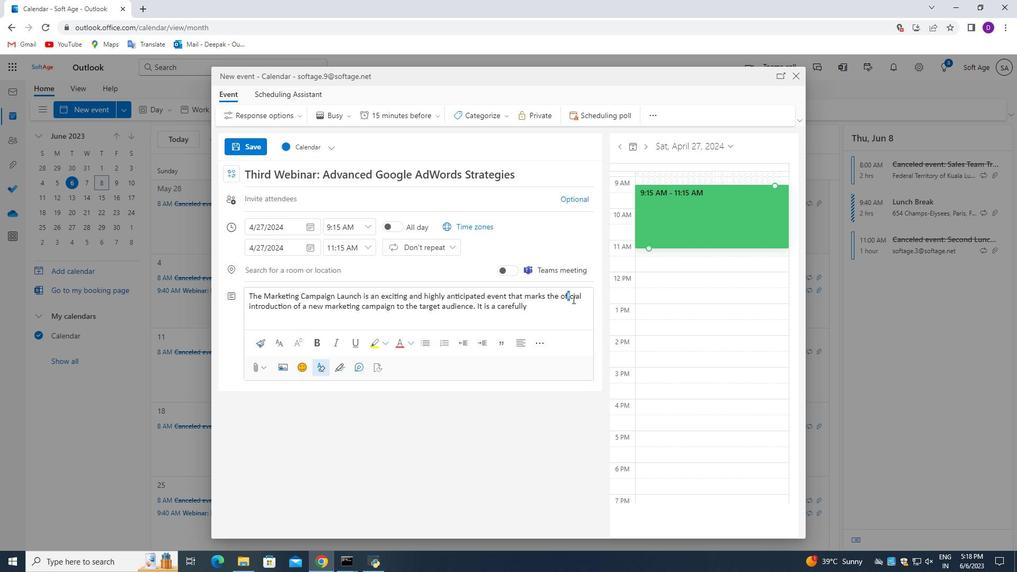 
Action: Mouse pressed left at (571, 298)
Screenshot: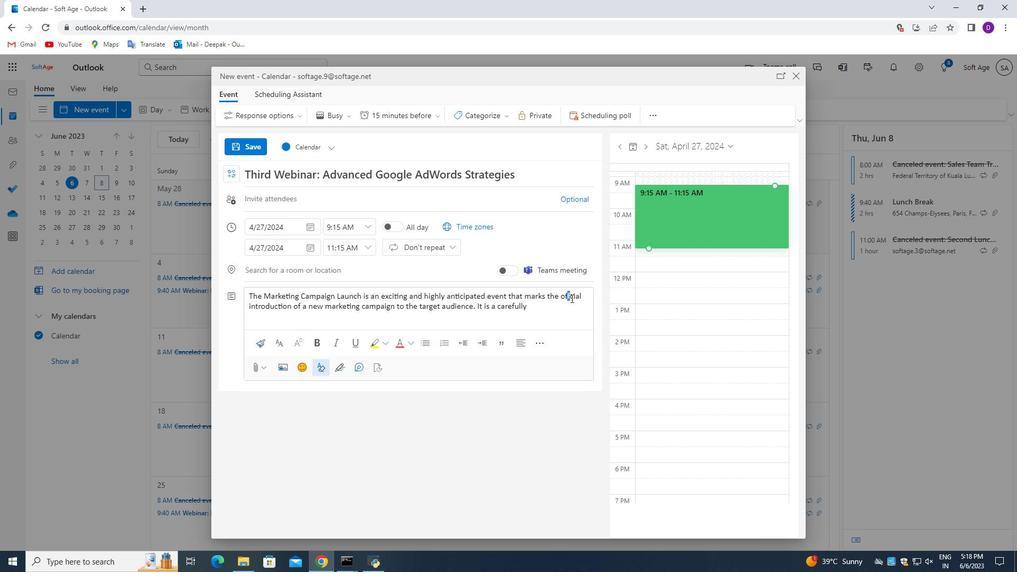 
Action: Mouse moved to (571, 311)
Screenshot: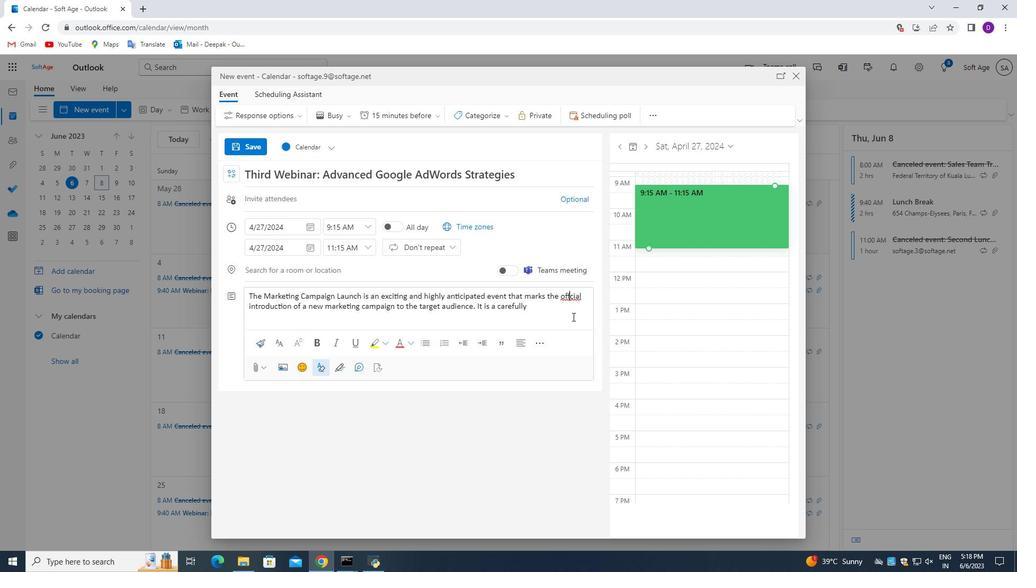 
Action: Key pressed i
Screenshot: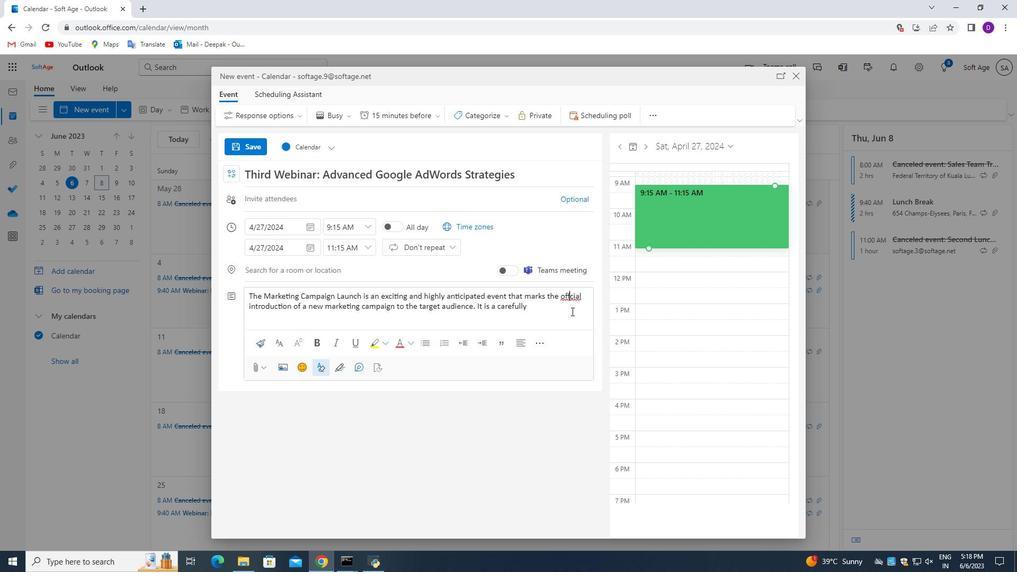 
Action: Mouse moved to (539, 307)
Screenshot: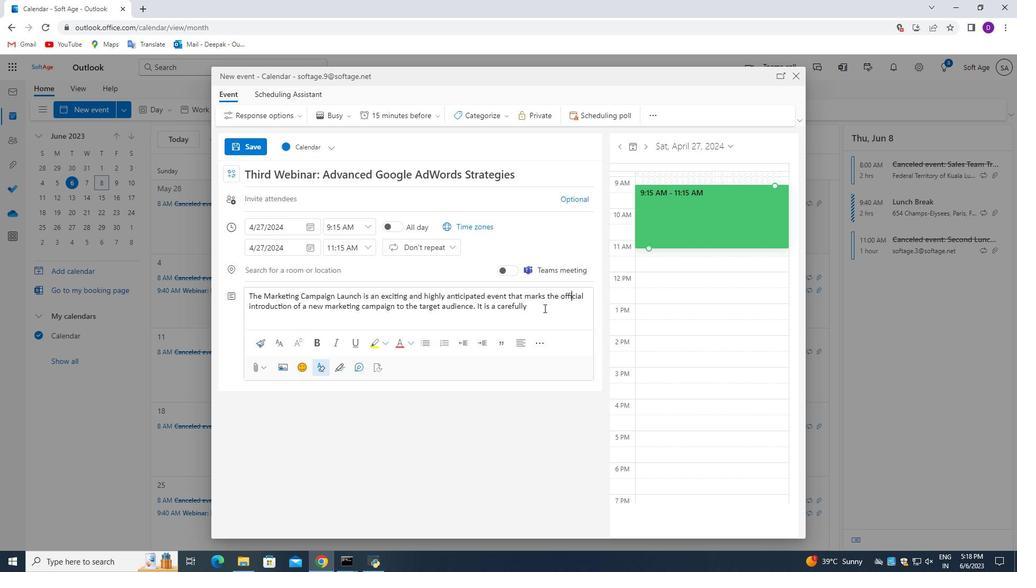 
Action: Mouse pressed left at (539, 307)
Screenshot: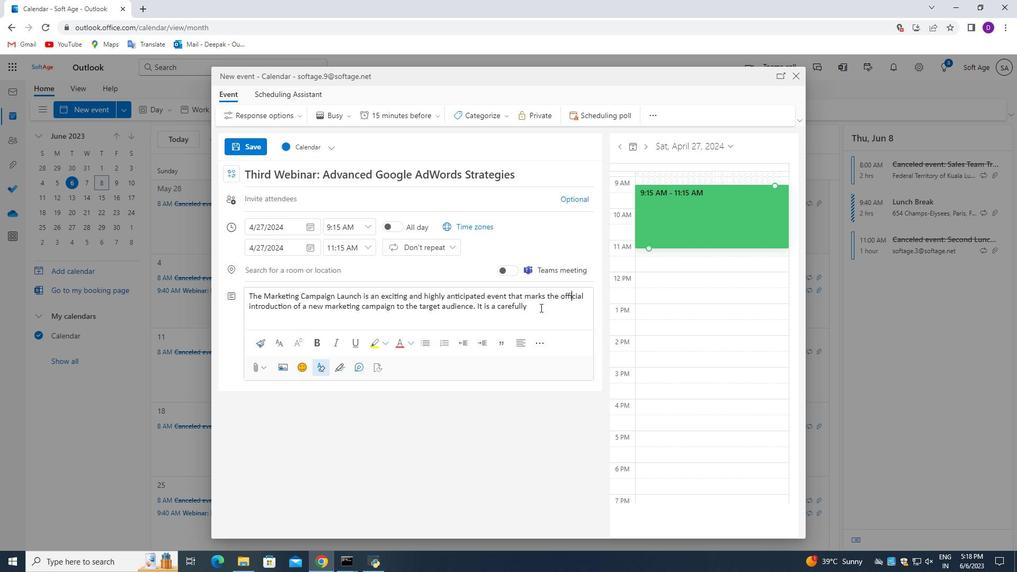 
Action: Key pressed planned<Key.space>and<Key.space>executed<Key.space>event<Key.space>designed<Key.space>to<Key.space>create<Key.space>buzz,<Key.space>generate<Key.space>interest,<Key.space>and<Key.space>maximize<Key.space>the<Key.space>impact<Key.space>of<Key.space>the<Key.space>campaign'smessaging<Key.space>and<Key.space><Key.backspace><Key.backspace><Key.backspace><Key.backspace><Key.backspace><Key.backspace><Key.backspace><Key.backspace><Key.backspace><Key.backspace><Key.backspace><Key.backspace><Key.backspace><Key.backspace><Key.backspace>s<Key.space><Key.space>messaging<Key.space>and<Key.space>objectives.
Screenshot: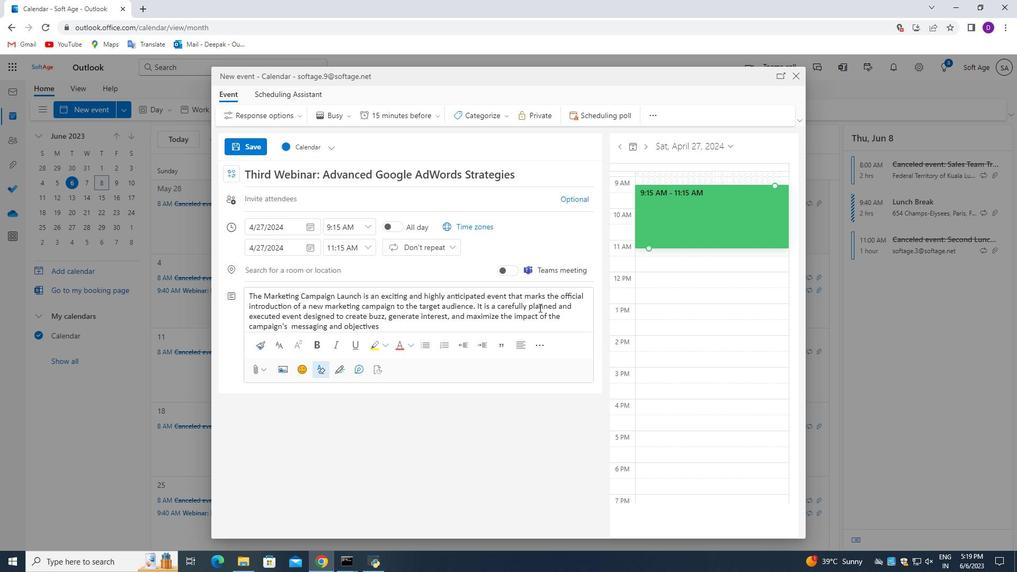 
Action: Mouse moved to (489, 114)
Screenshot: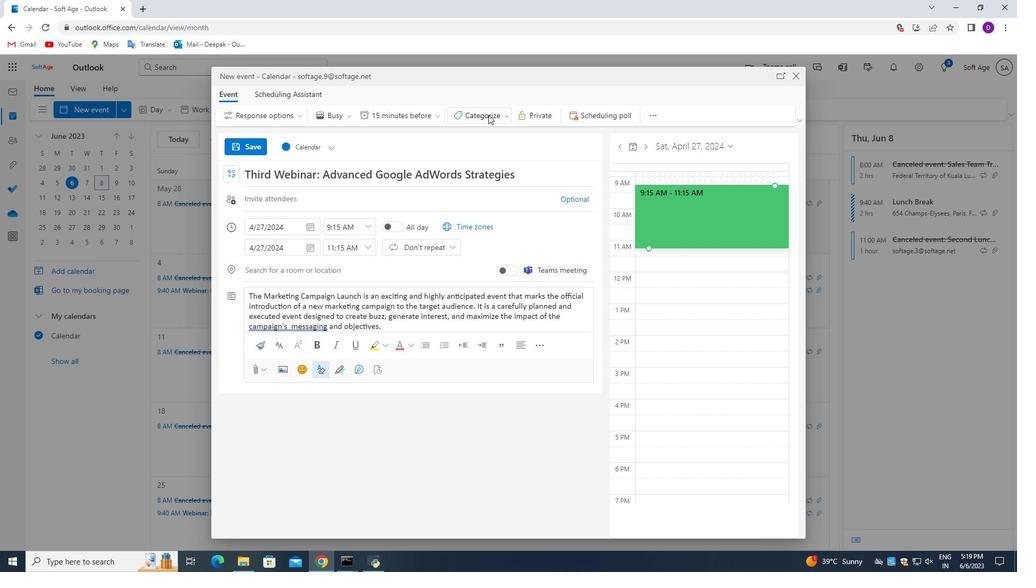 
Action: Mouse pressed left at (489, 114)
Screenshot: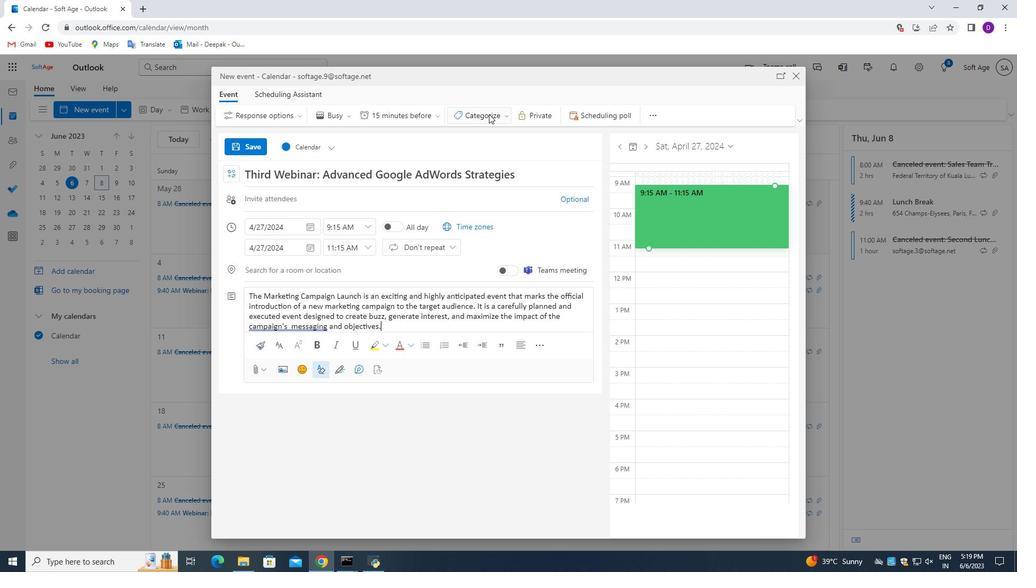 
Action: Mouse moved to (494, 204)
Screenshot: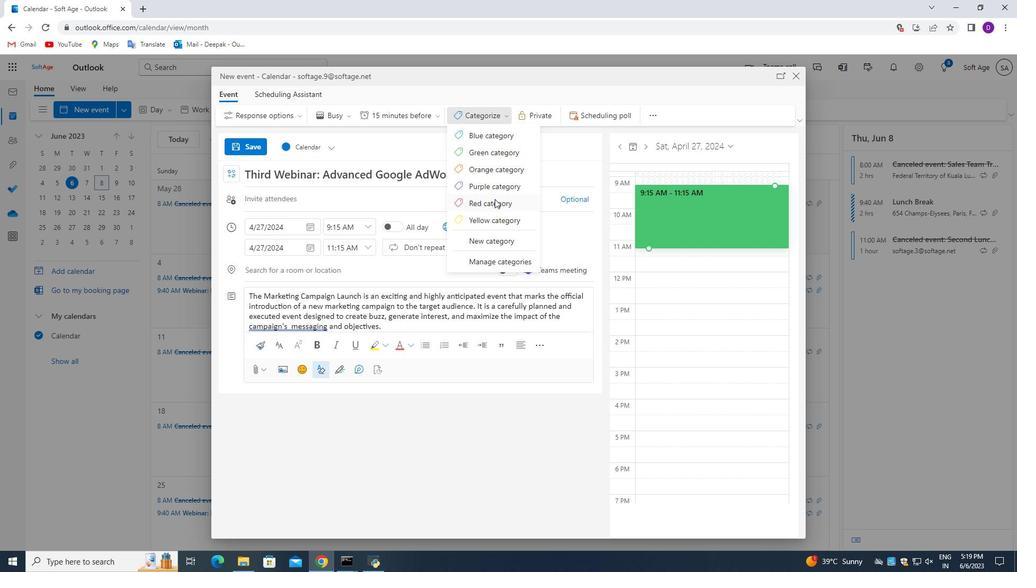 
Action: Mouse pressed left at (494, 204)
Screenshot: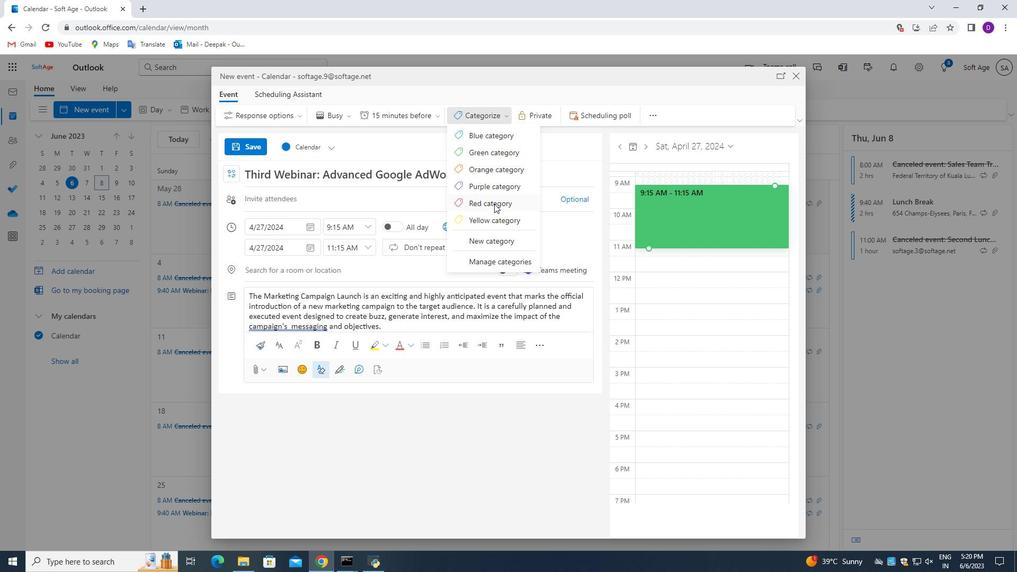 
Action: Mouse moved to (396, 117)
Screenshot: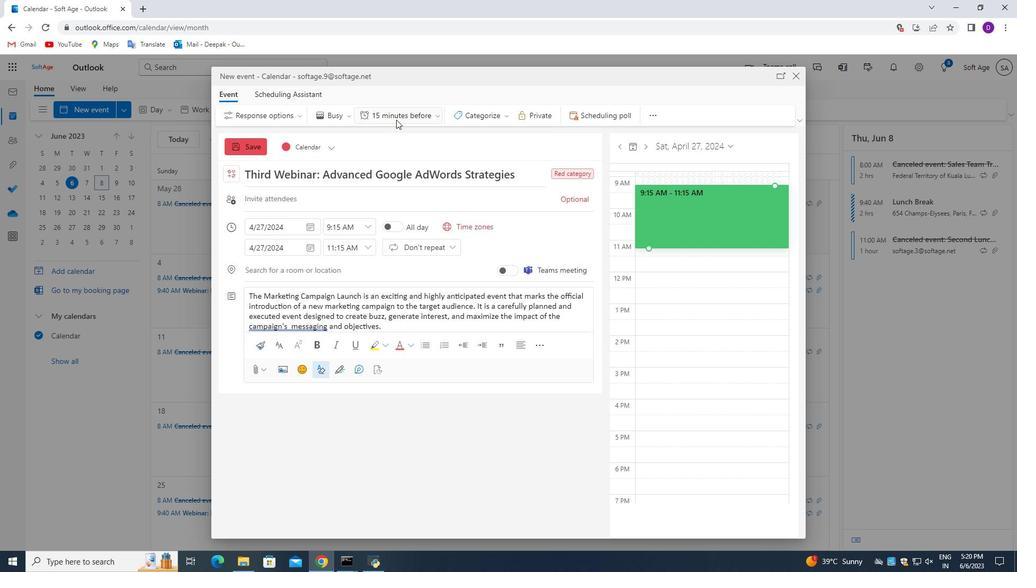 
Action: Mouse pressed left at (396, 117)
Screenshot: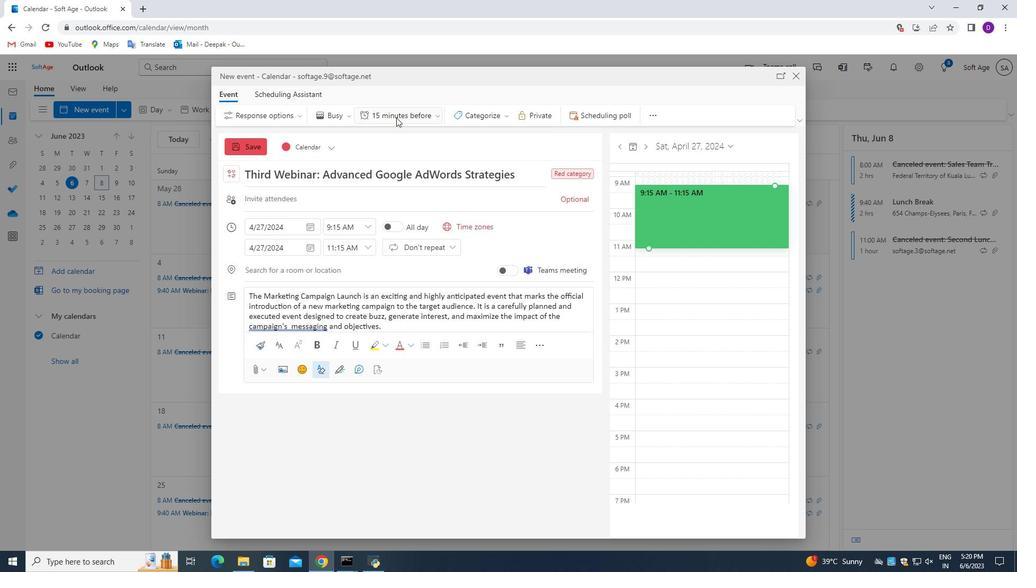 
Action: Mouse moved to (399, 247)
Screenshot: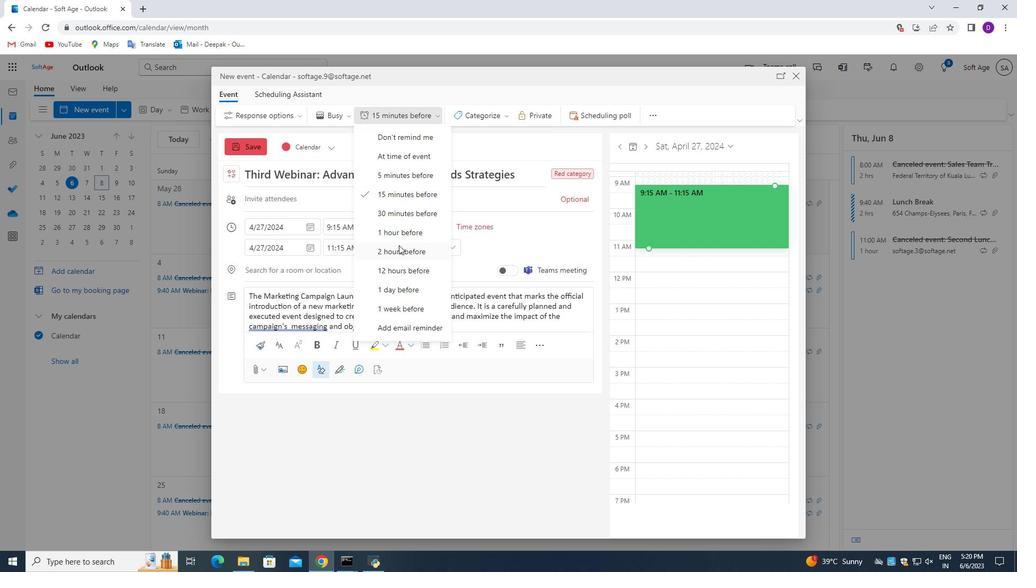
Action: Mouse pressed left at (399, 247)
Screenshot: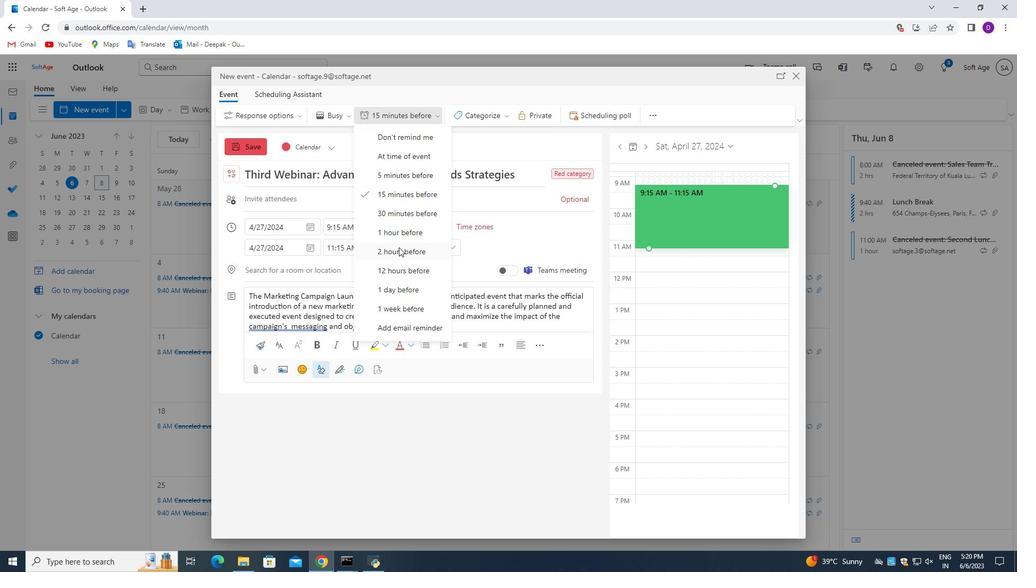 
Action: Mouse moved to (392, 268)
Screenshot: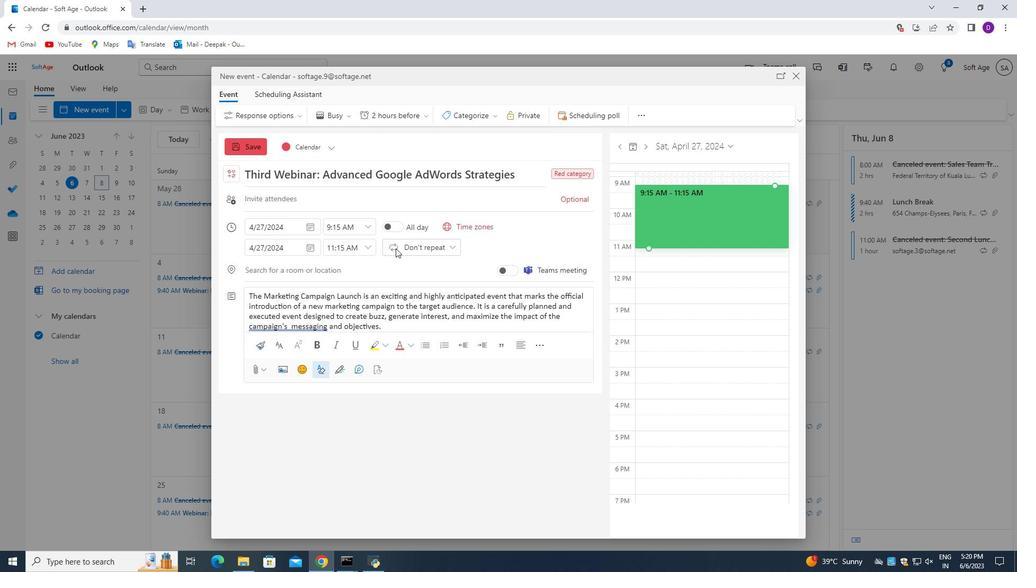 
Action: Mouse scrolled (392, 267) with delta (0, 0)
Screenshot: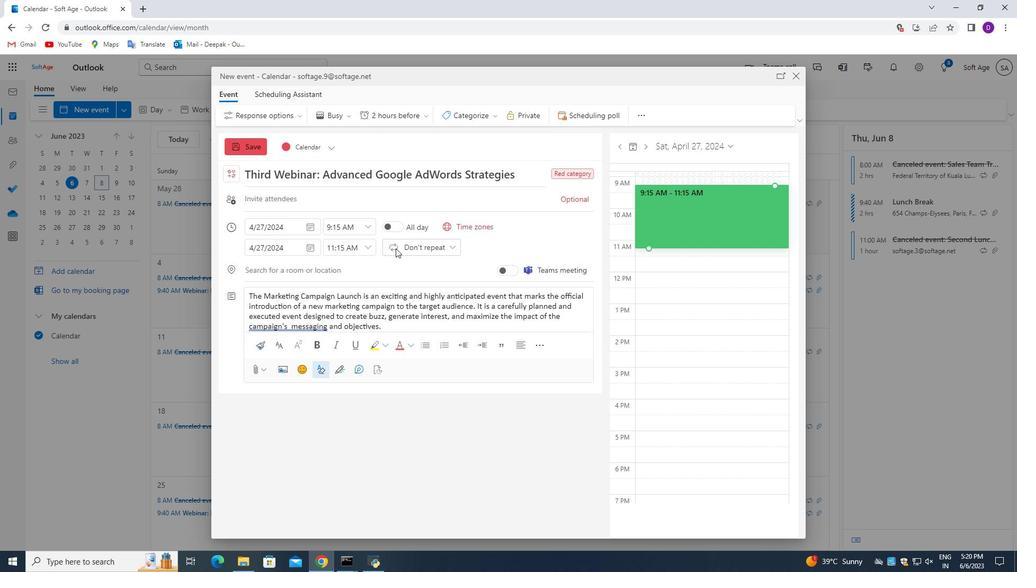 
Action: Mouse moved to (392, 279)
Screenshot: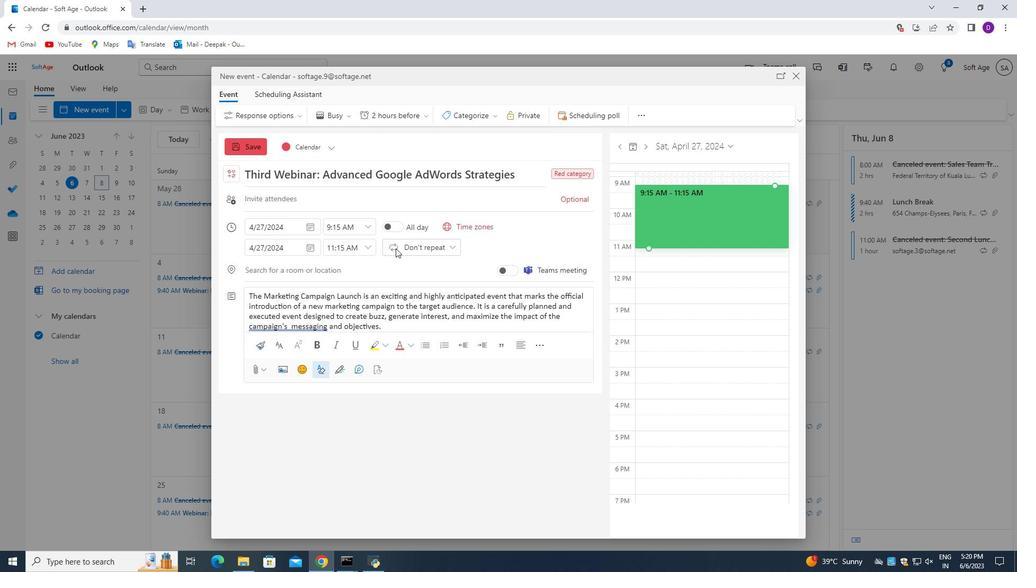 
Action: Mouse scrolled (392, 279) with delta (0, 0)
Screenshot: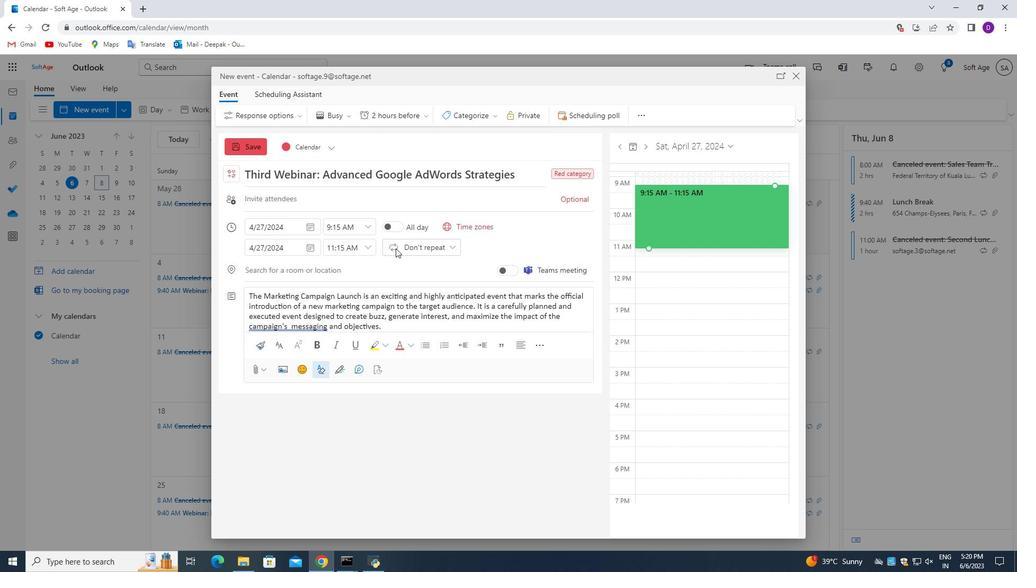 
Action: Mouse moved to (390, 286)
Screenshot: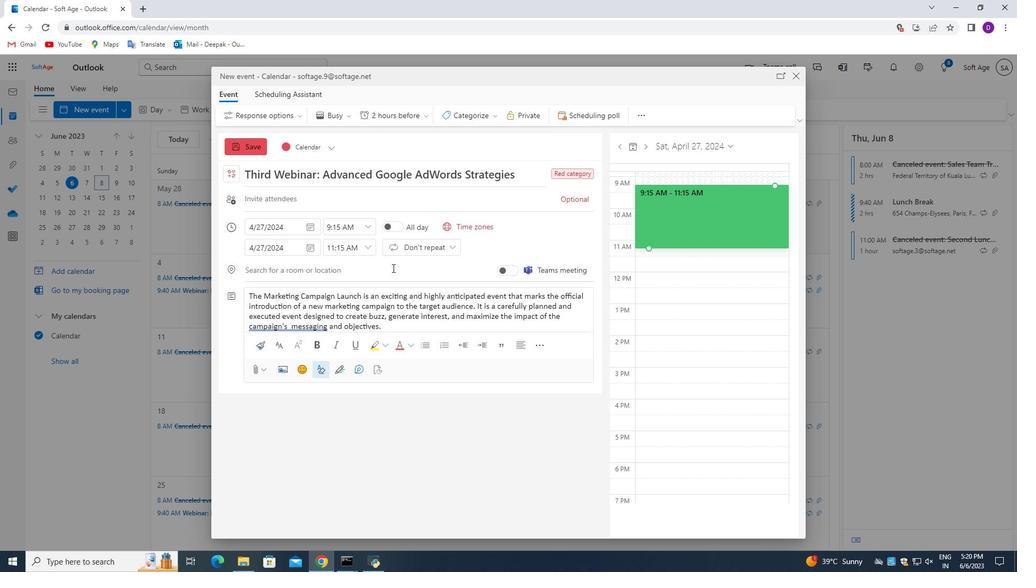 
Action: Mouse scrolled (392, 285) with delta (0, 0)
Screenshot: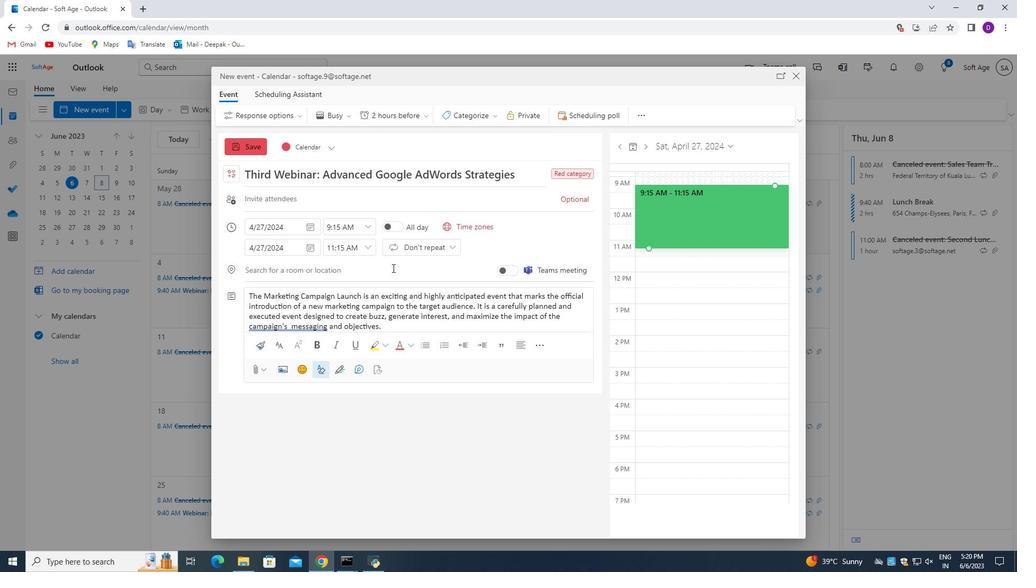 
Action: Mouse moved to (392, 312)
Screenshot: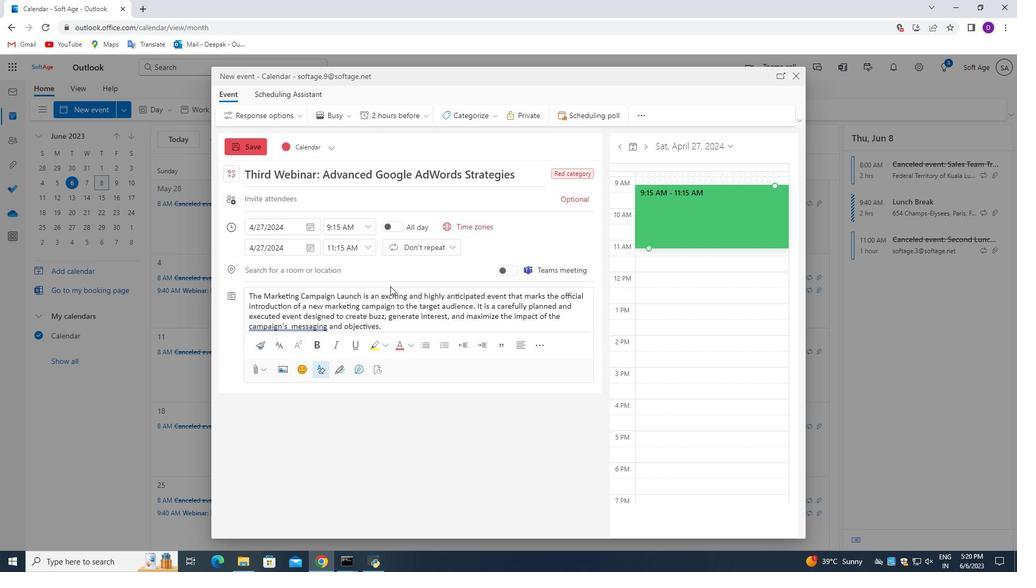 
Action: Mouse scrolled (392, 311) with delta (0, 0)
Screenshot: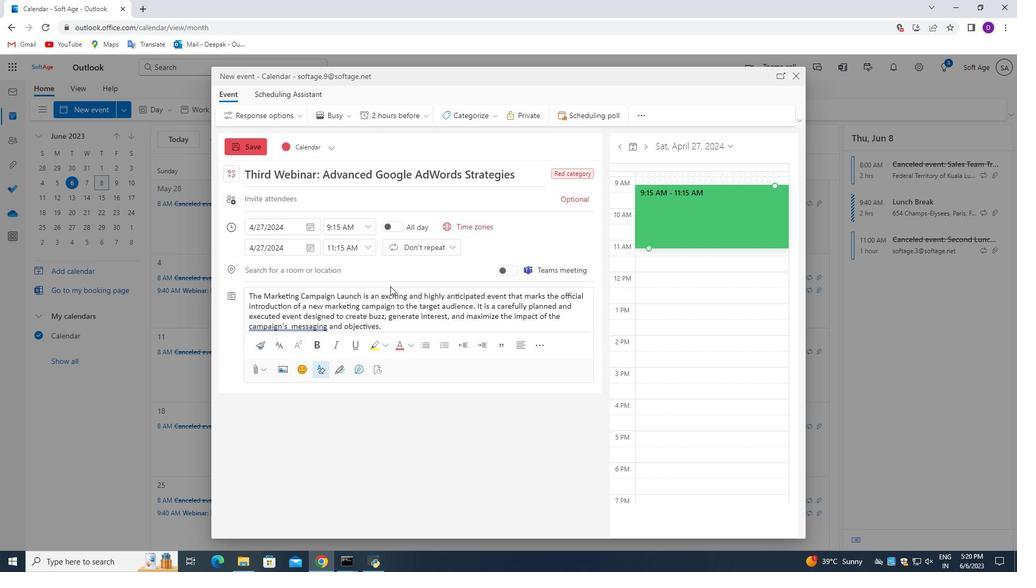 
Action: Mouse moved to (436, 292)
Screenshot: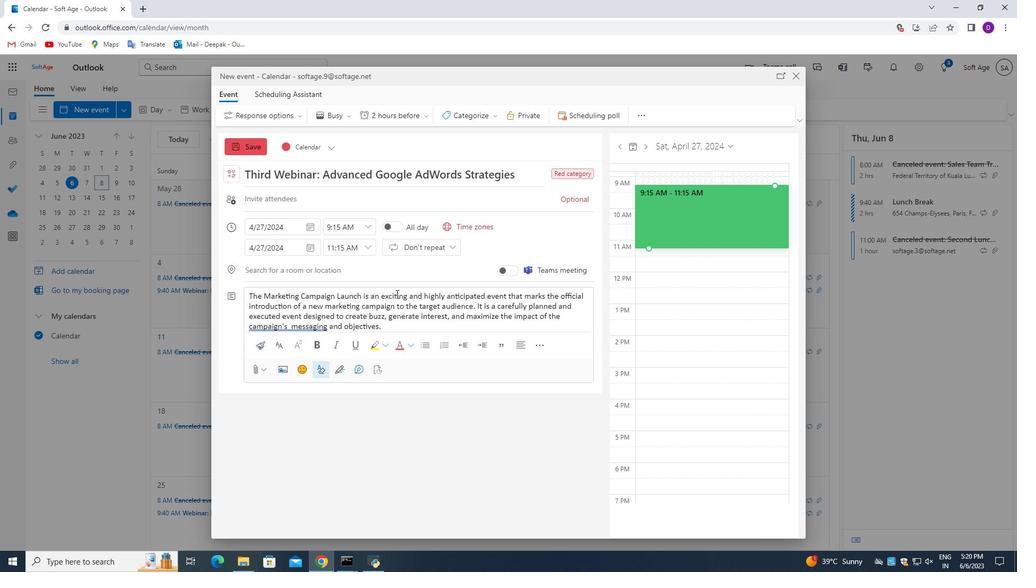 
Action: Mouse scrolled (436, 292) with delta (0, 0)
Screenshot: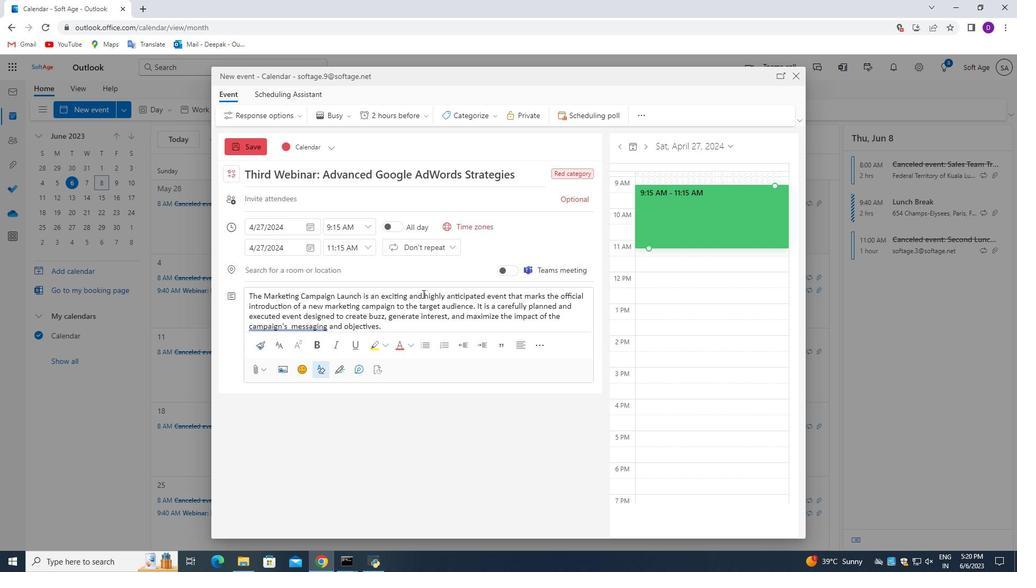 
Action: Mouse scrolled (436, 292) with delta (0, 0)
Screenshot: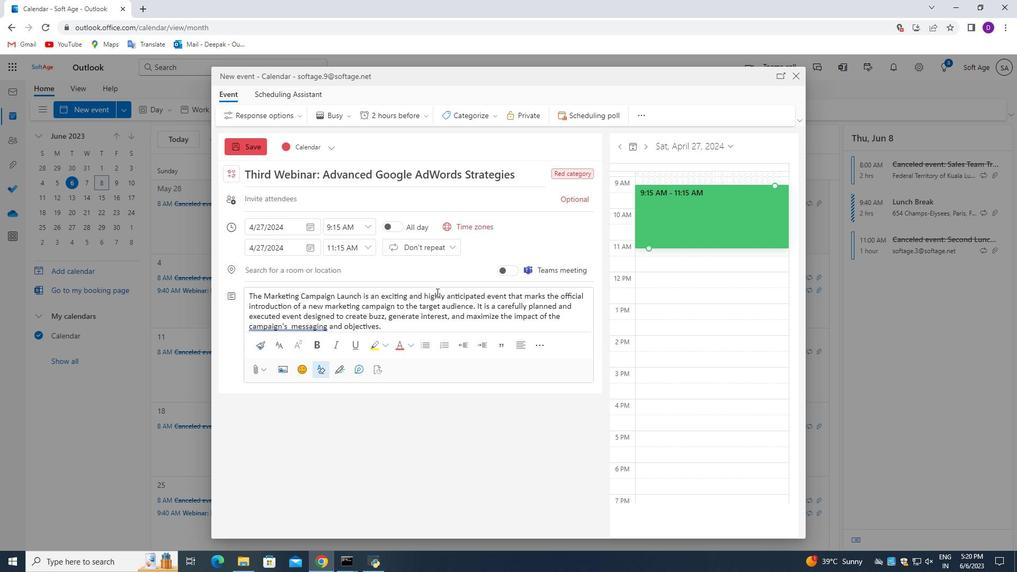 
Action: Mouse scrolled (436, 292) with delta (0, 0)
Screenshot: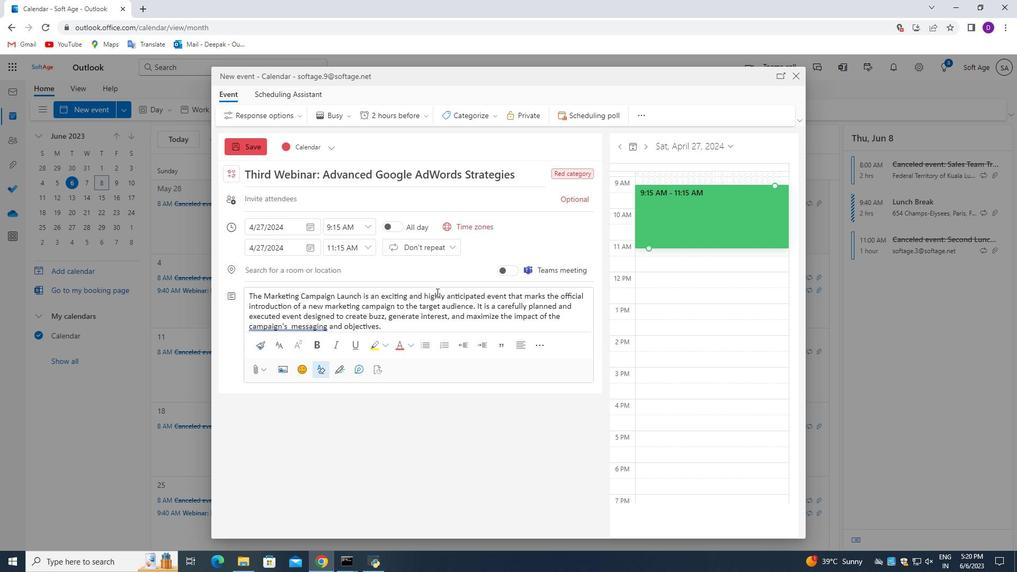 
Action: Mouse moved to (340, 312)
Screenshot: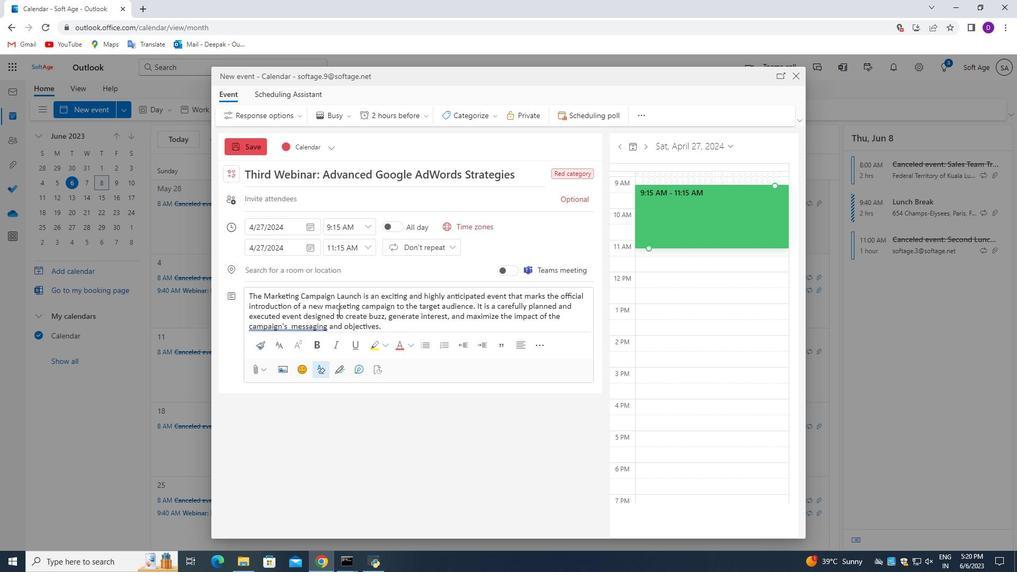
Action: Mouse scrolled (340, 311) with delta (0, 0)
Screenshot: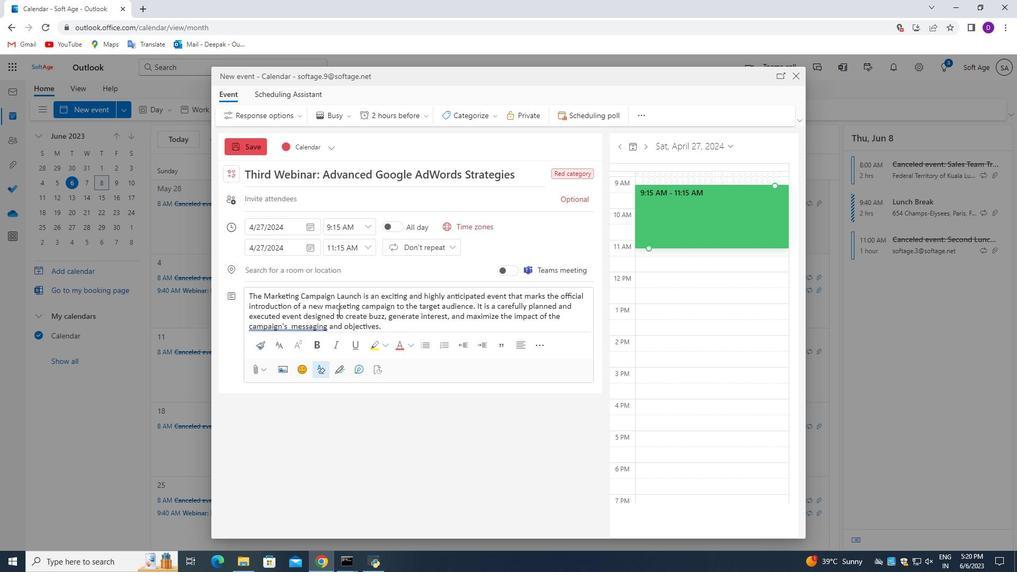 
Action: Mouse scrolled (340, 311) with delta (0, 0)
Screenshot: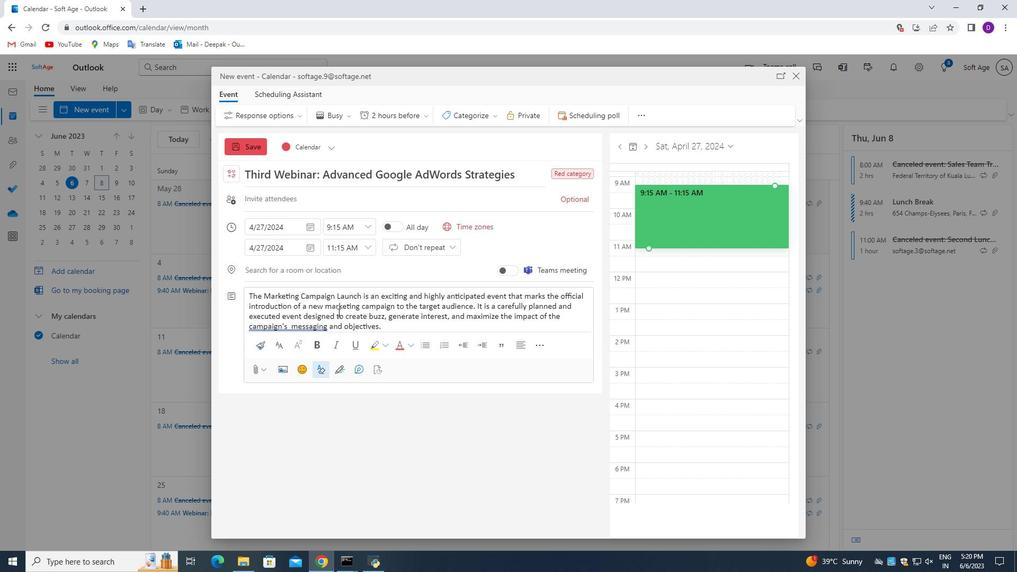 
Action: Mouse moved to (340, 311)
Screenshot: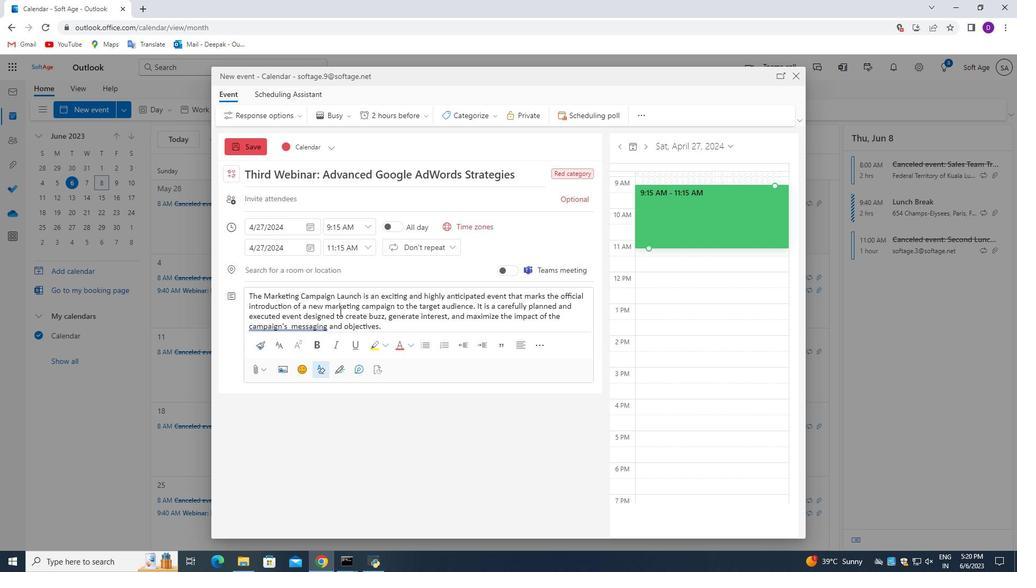 
Action: Mouse scrolled (340, 311) with delta (0, 0)
Screenshot: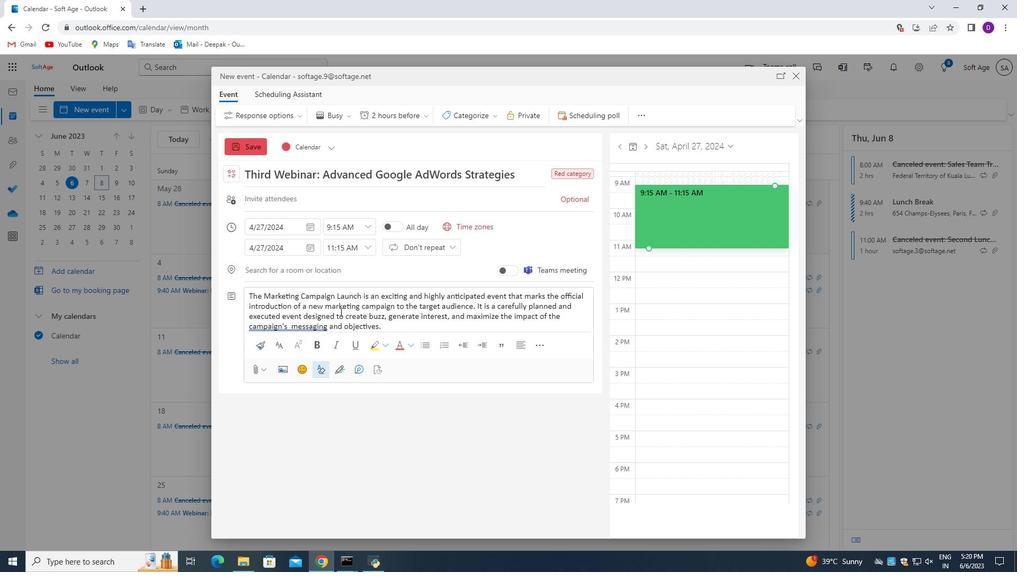 
Action: Mouse moved to (367, 291)
Screenshot: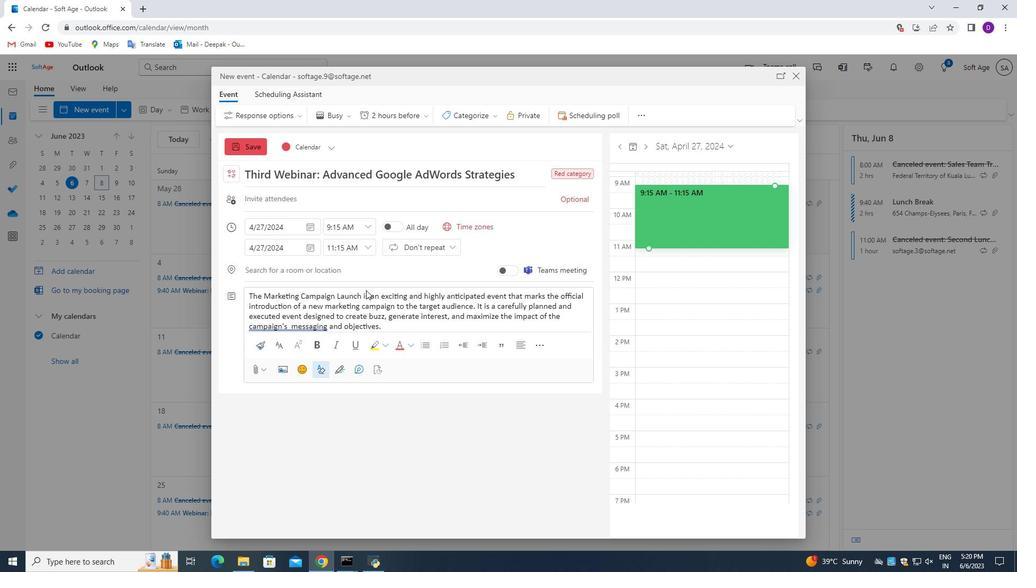 
Action: Mouse scrolled (367, 290) with delta (0, 0)
Screenshot: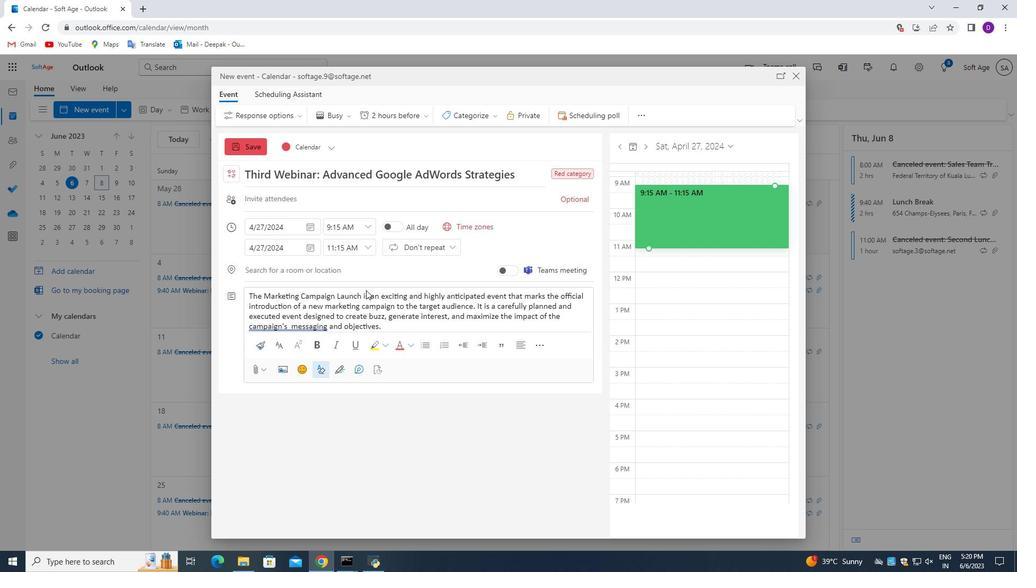 
Action: Mouse moved to (367, 292)
Screenshot: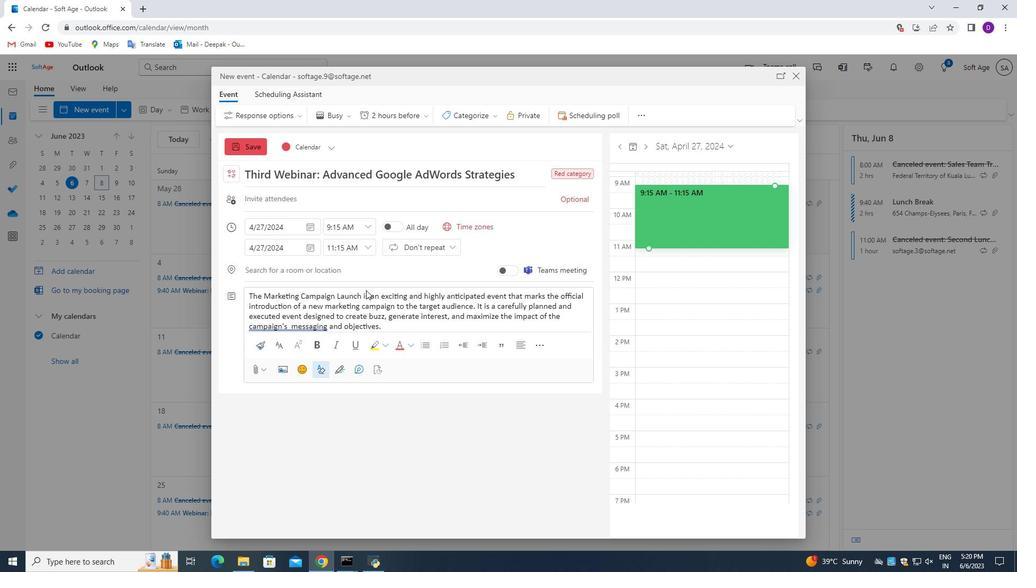 
Action: Mouse scrolled (367, 291) with delta (0, 0)
Screenshot: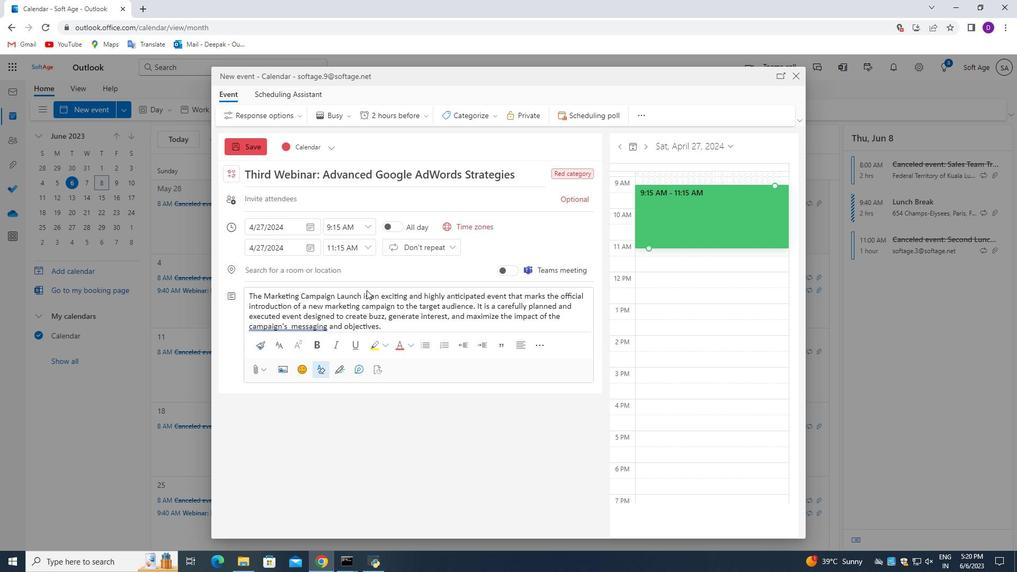 
Action: Mouse moved to (367, 292)
Screenshot: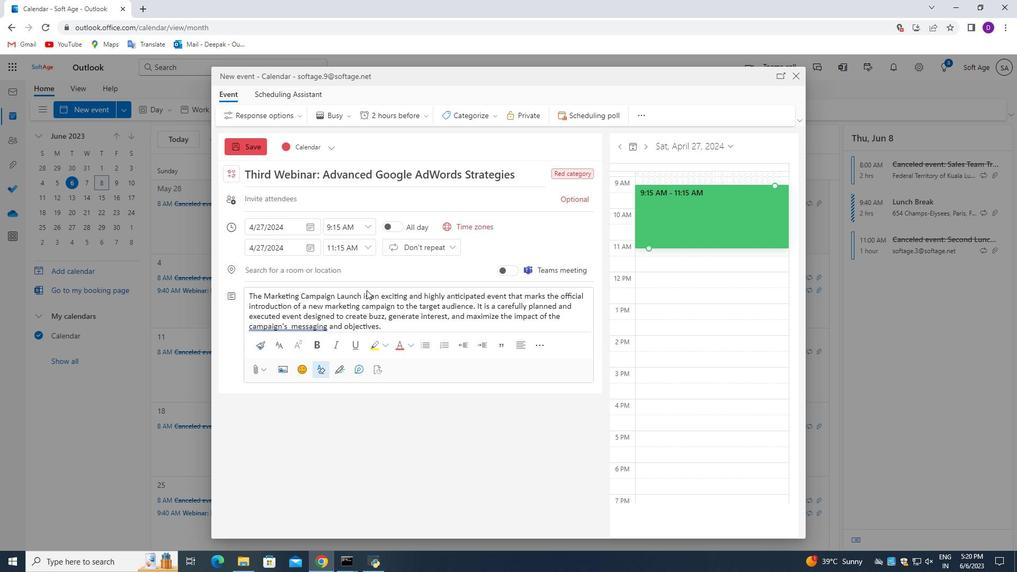 
Action: Mouse scrolled (367, 291) with delta (0, 0)
Screenshot: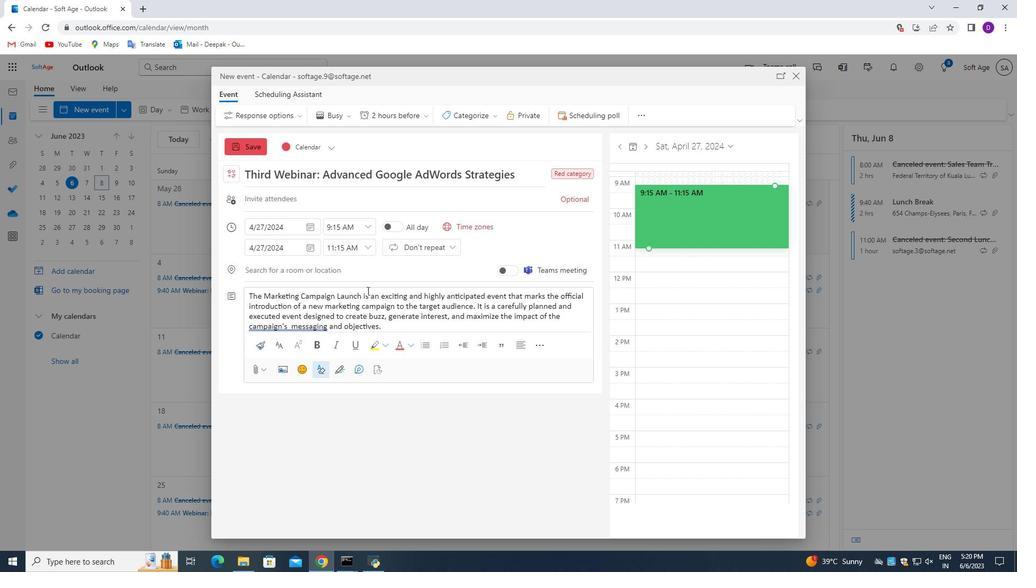 
Action: Mouse moved to (378, 293)
Screenshot: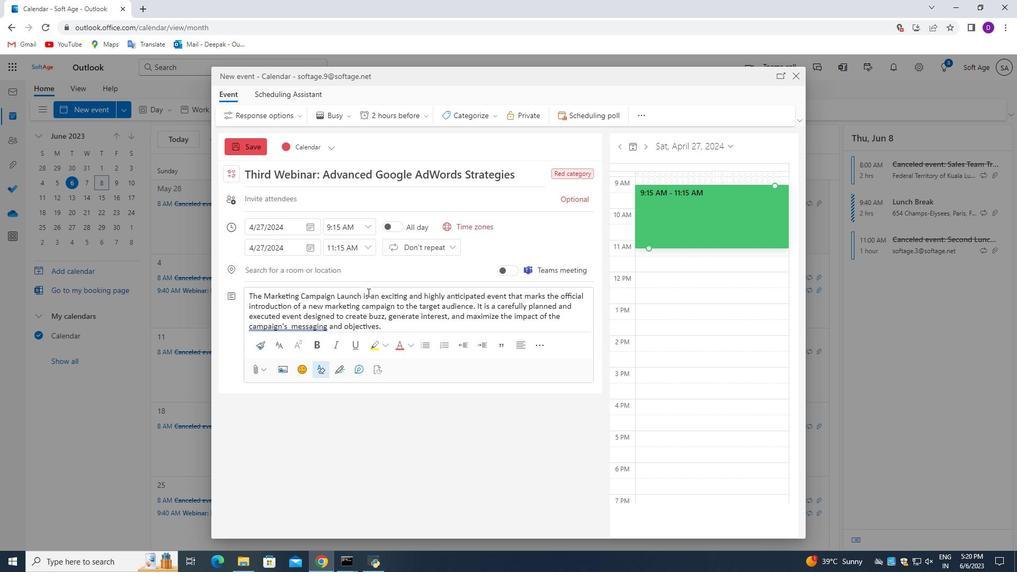 
Action: Mouse scrolled (378, 292) with delta (0, 0)
Screenshot: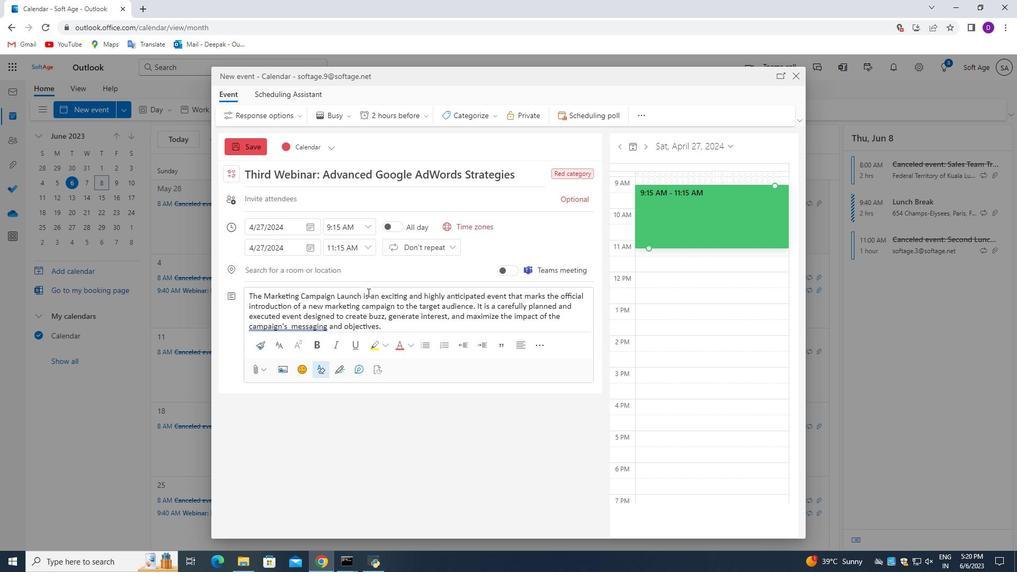 
Action: Mouse moved to (378, 293)
Screenshot: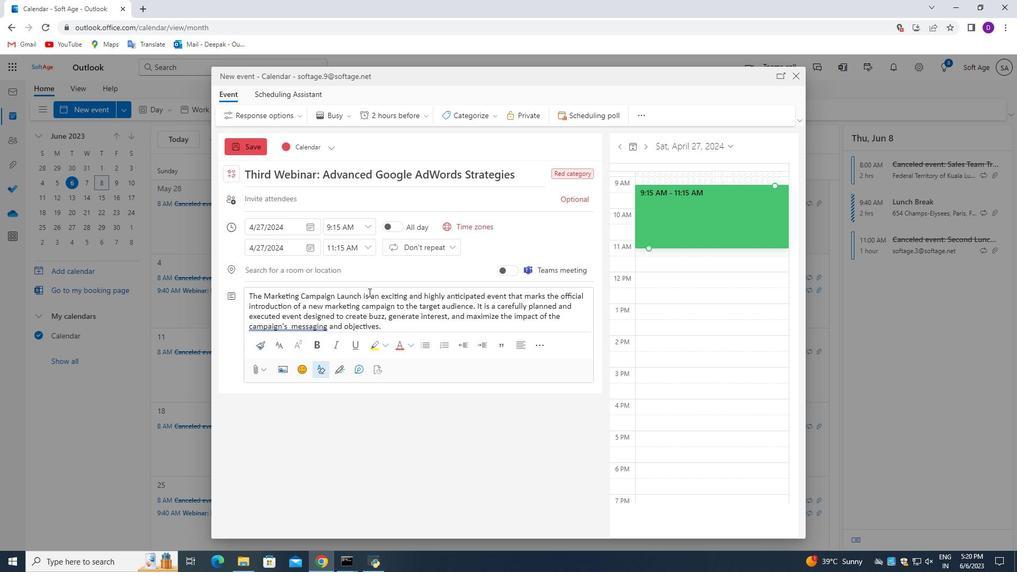 
Action: Mouse scrolled (378, 293) with delta (0, 0)
Screenshot: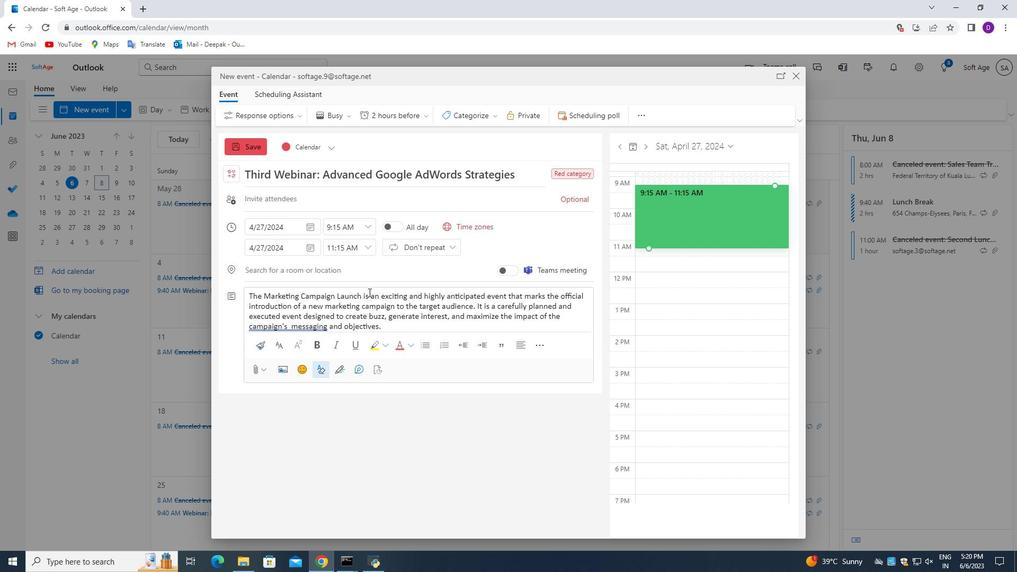 
Action: Mouse scrolled (378, 293) with delta (0, 0)
Screenshot: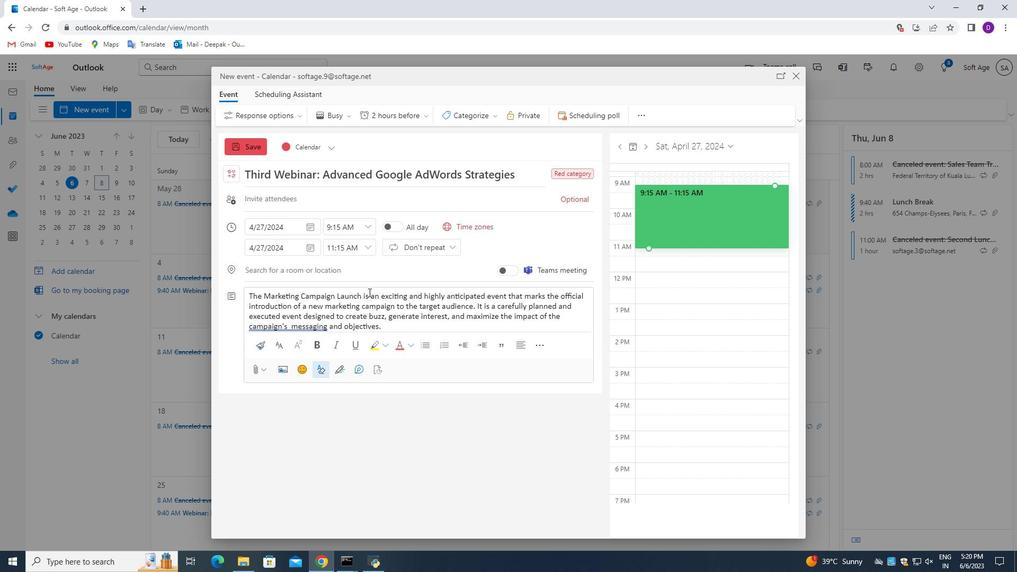 
Action: Mouse moved to (401, 293)
Screenshot: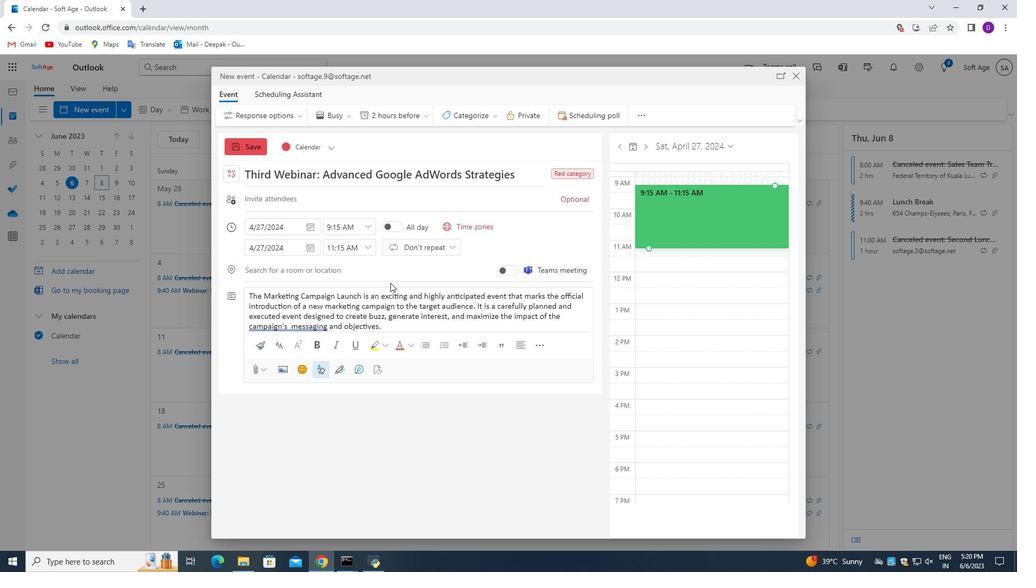 
Action: Mouse scrolled (401, 292) with delta (0, 0)
Screenshot: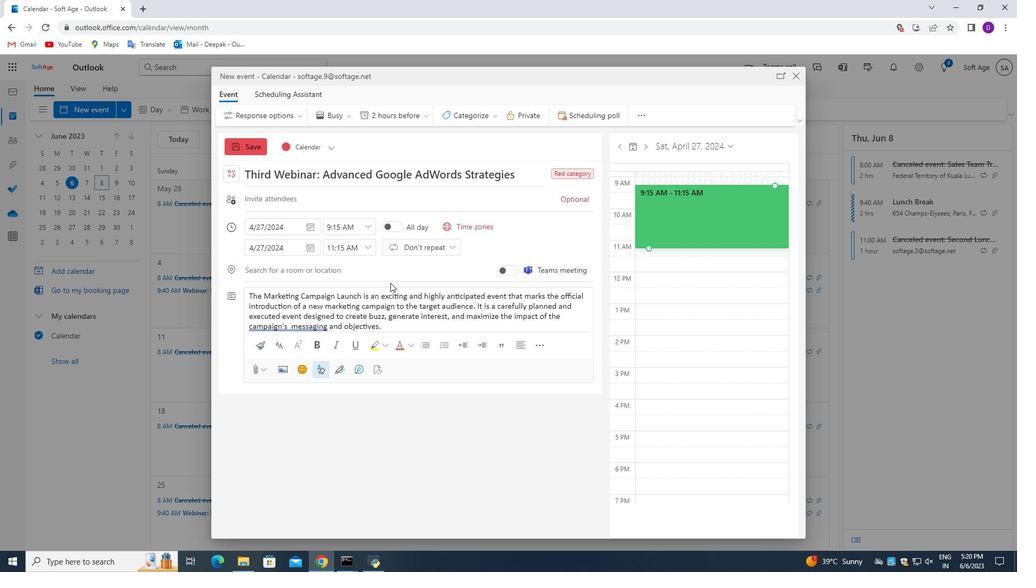 
Action: Mouse moved to (404, 301)
Screenshot: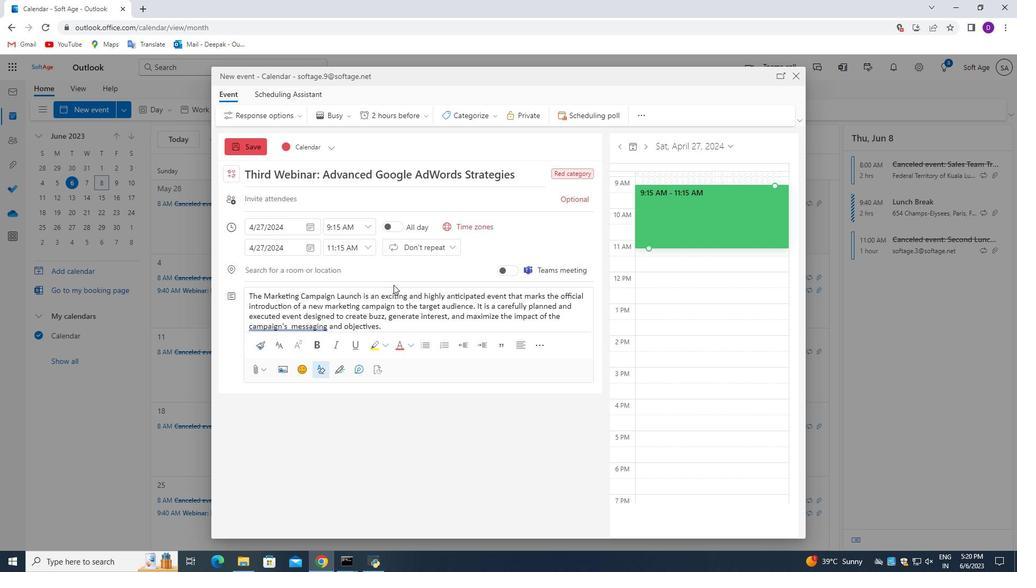 
Action: Mouse scrolled (404, 300) with delta (0, 0)
Screenshot: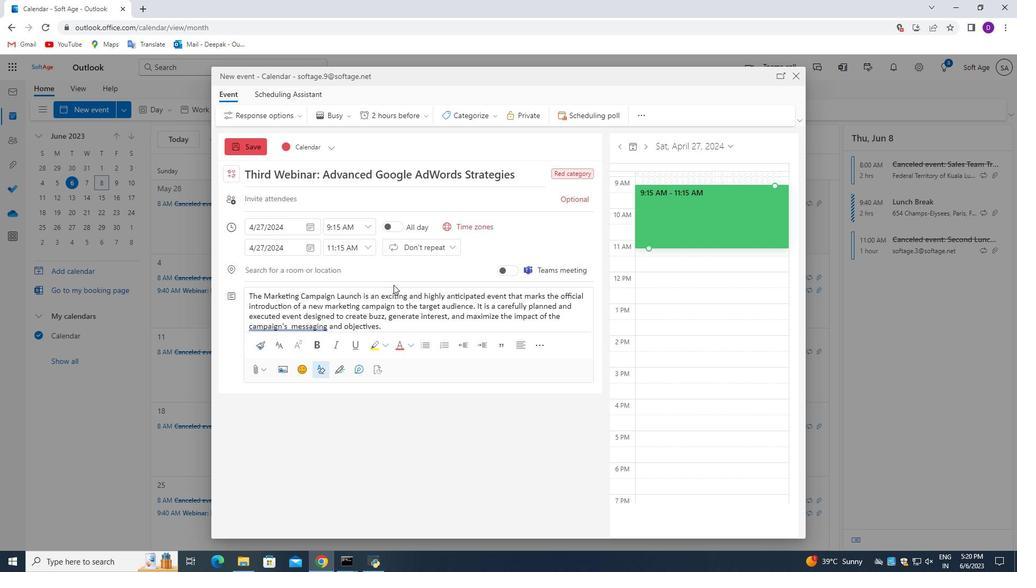 
Action: Mouse moved to (405, 306)
Screenshot: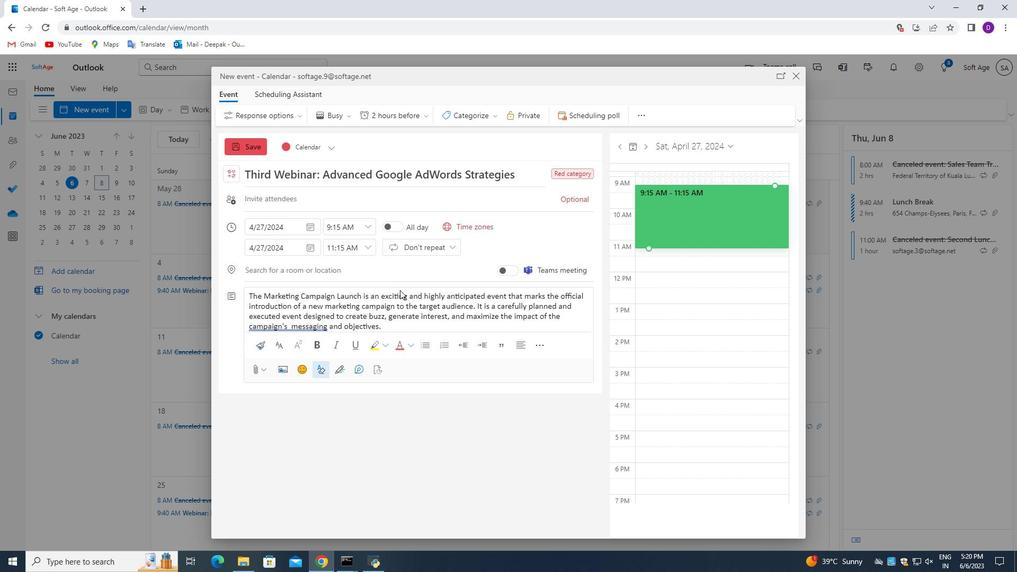 
Action: Mouse scrolled (405, 305) with delta (0, 0)
Screenshot: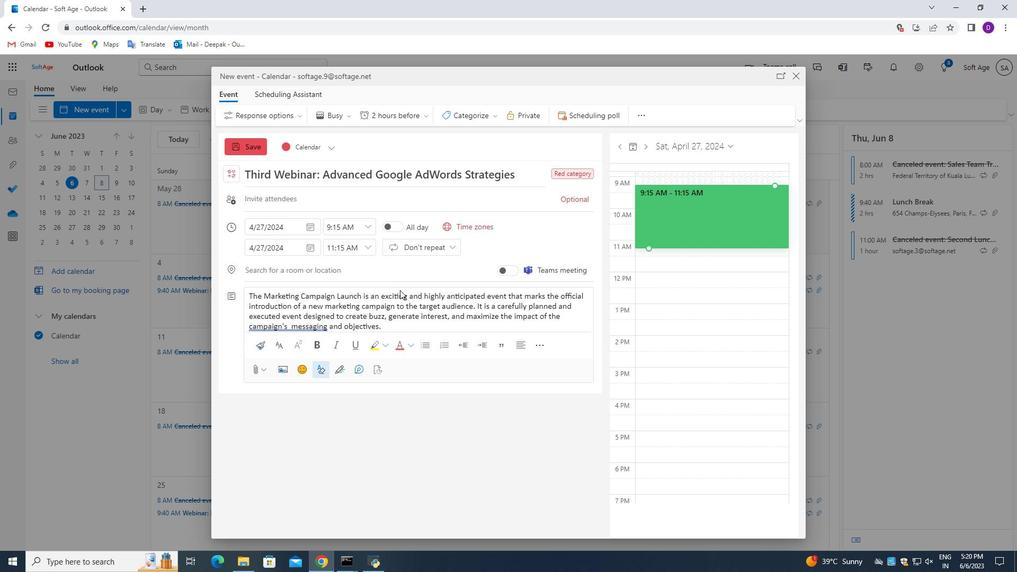 
Action: Mouse moved to (405, 307)
Screenshot: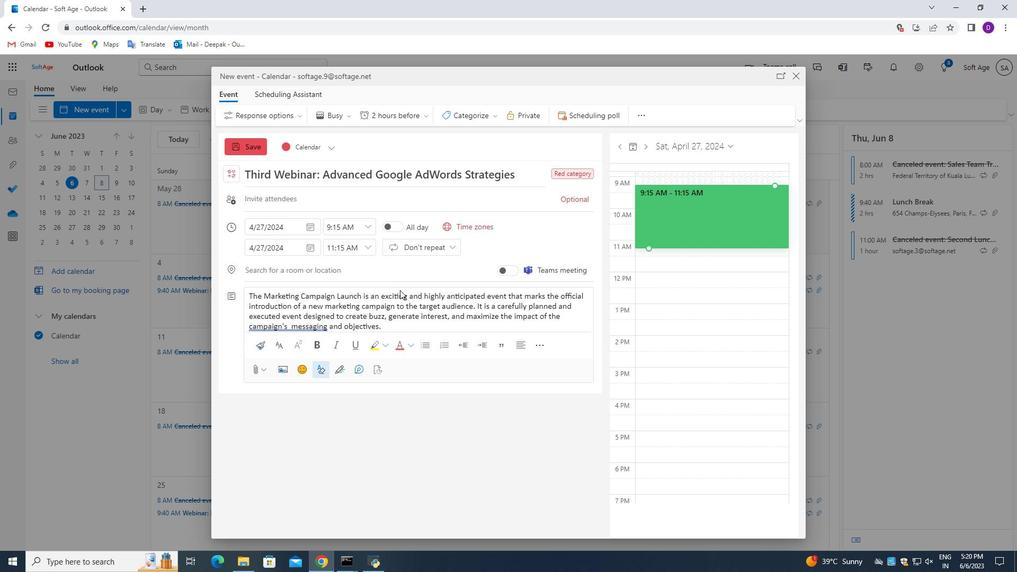 
Action: Mouse scrolled (405, 307) with delta (0, 0)
Screenshot: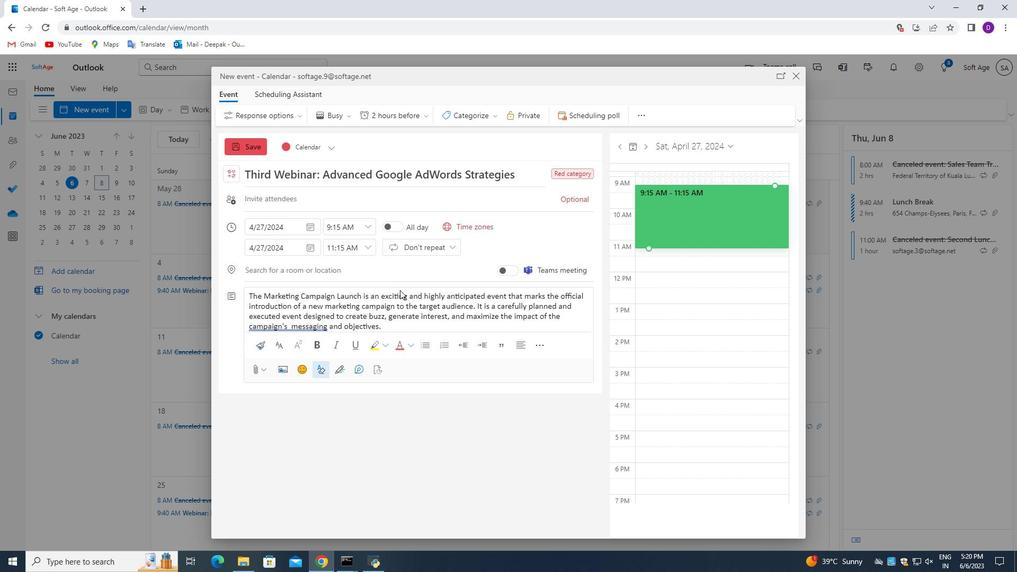 
Action: Mouse moved to (402, 304)
Screenshot: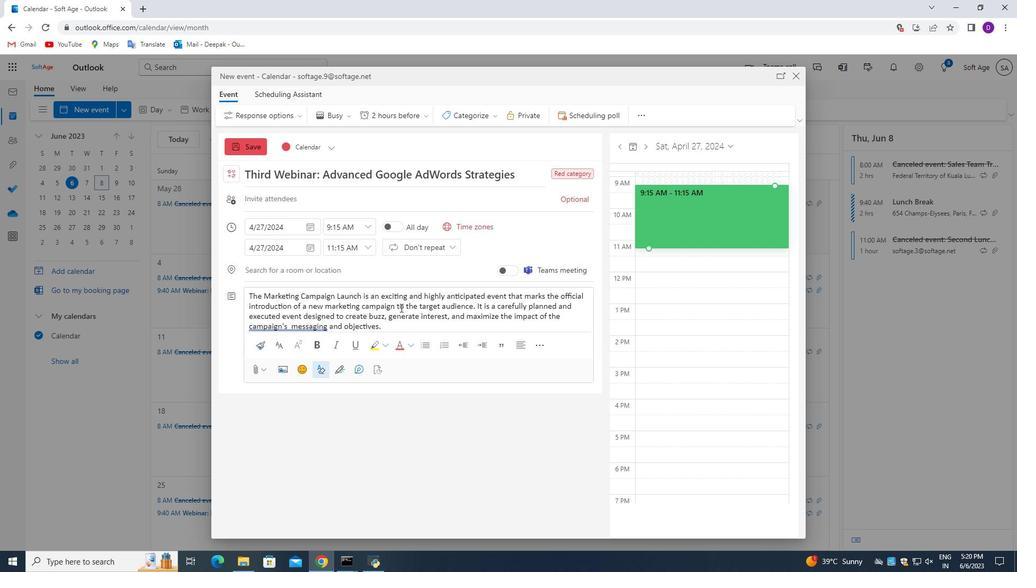 
Action: Mouse scrolled (402, 305) with delta (0, 0)
Screenshot: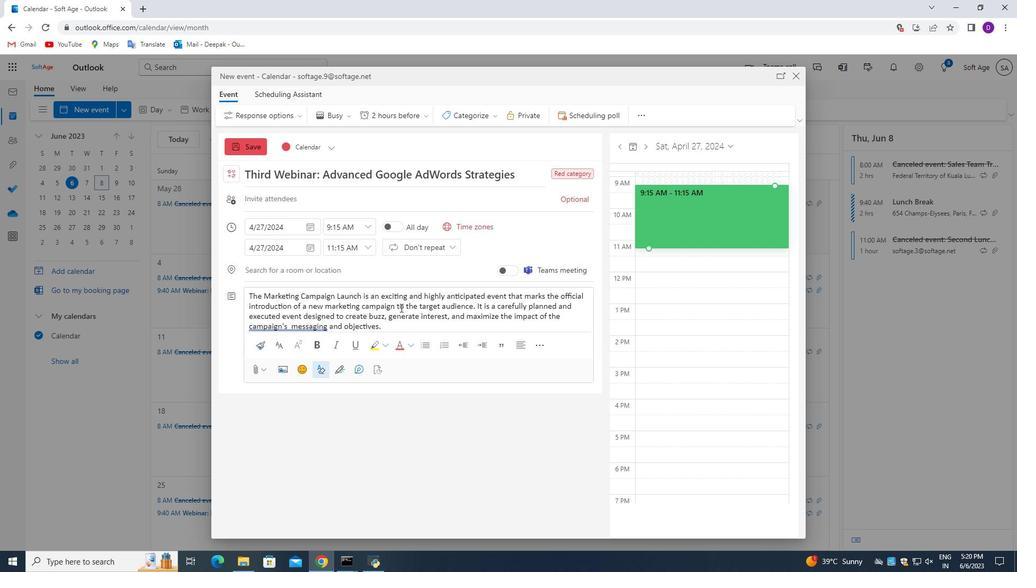 
Action: Mouse scrolled (402, 305) with delta (0, 0)
Screenshot: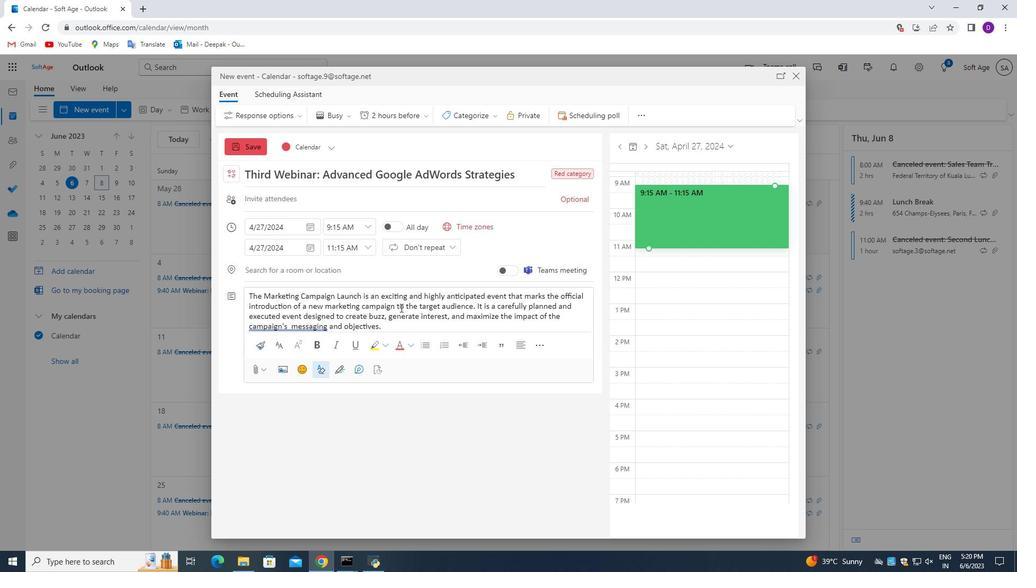 
Action: Mouse scrolled (402, 305) with delta (0, 0)
Screenshot: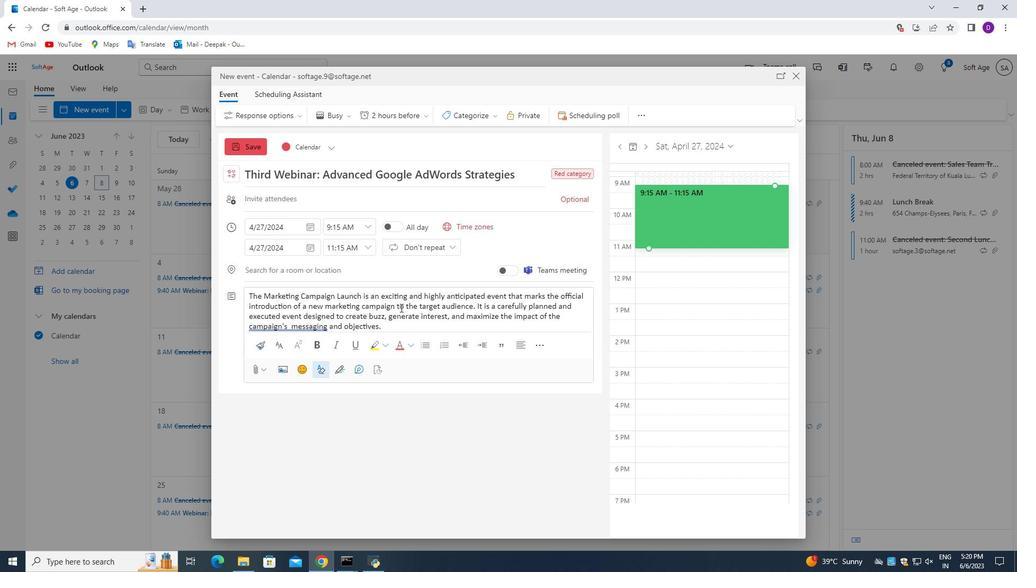
Action: Mouse moved to (402, 303)
Screenshot: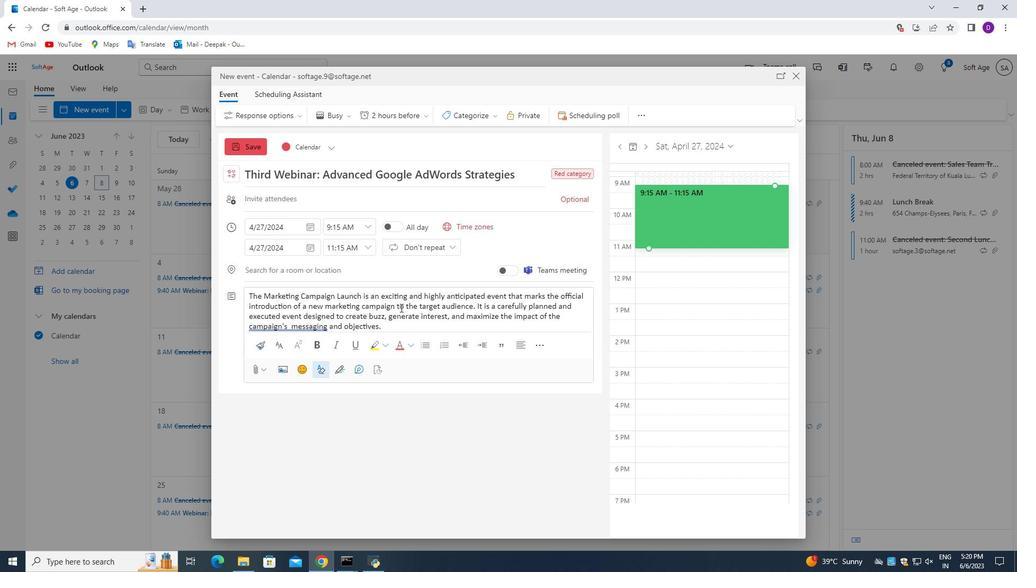 
Action: Mouse scrolled (402, 304) with delta (0, 0)
Screenshot: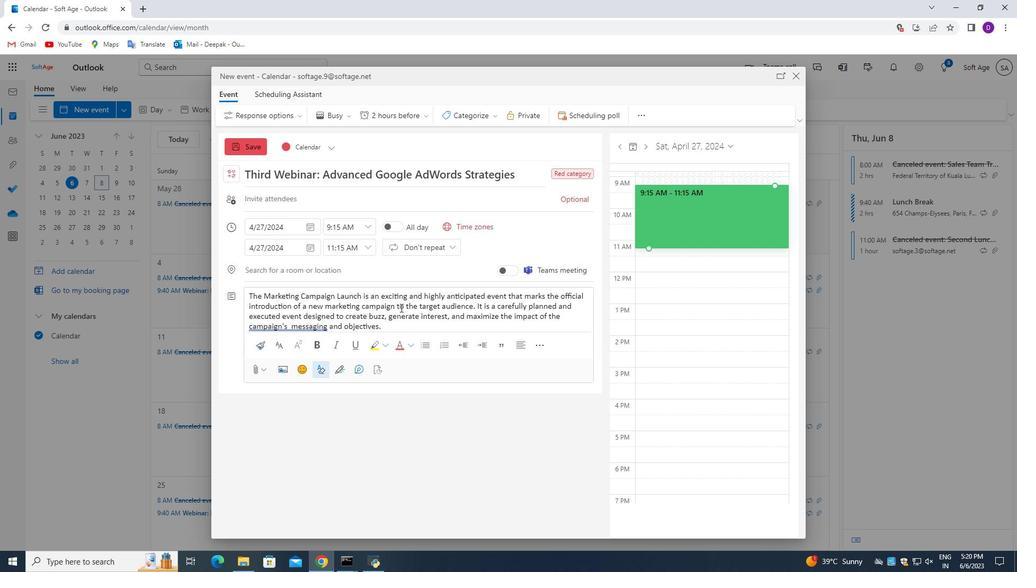 
Action: Mouse moved to (433, 287)
Screenshot: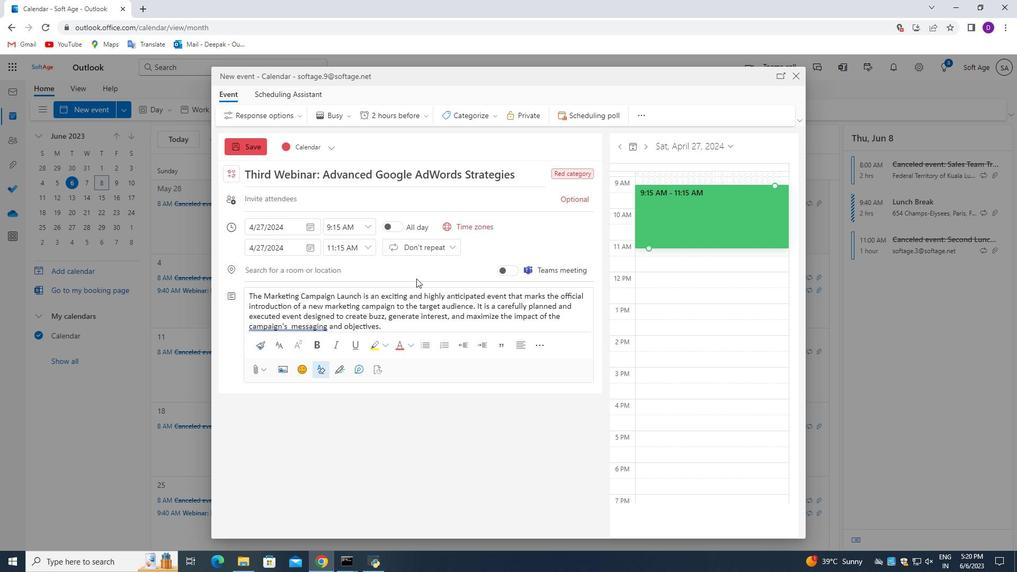 
Action: Mouse scrolled (433, 286) with delta (0, 0)
Screenshot: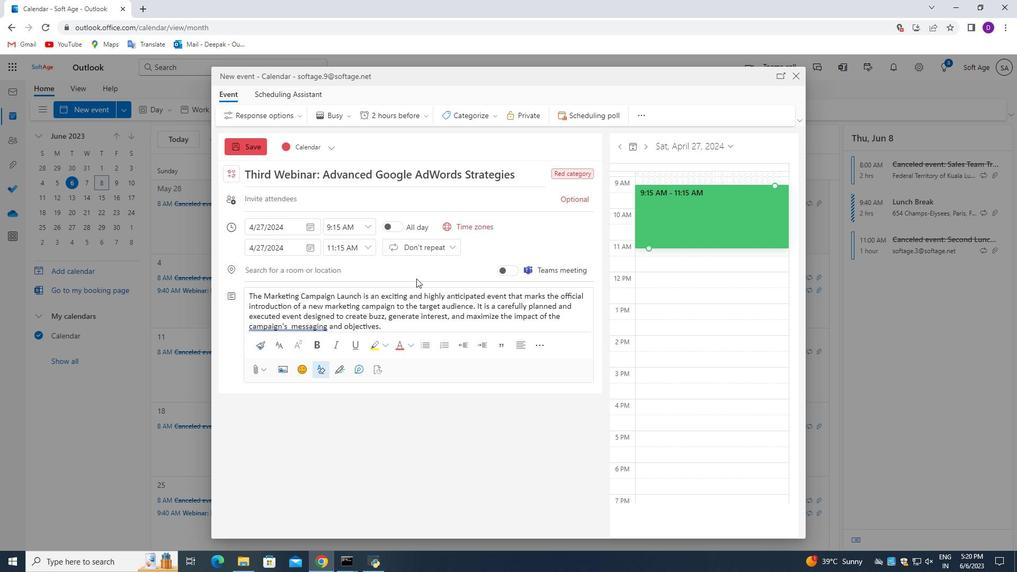 
Action: Mouse moved to (434, 289)
Screenshot: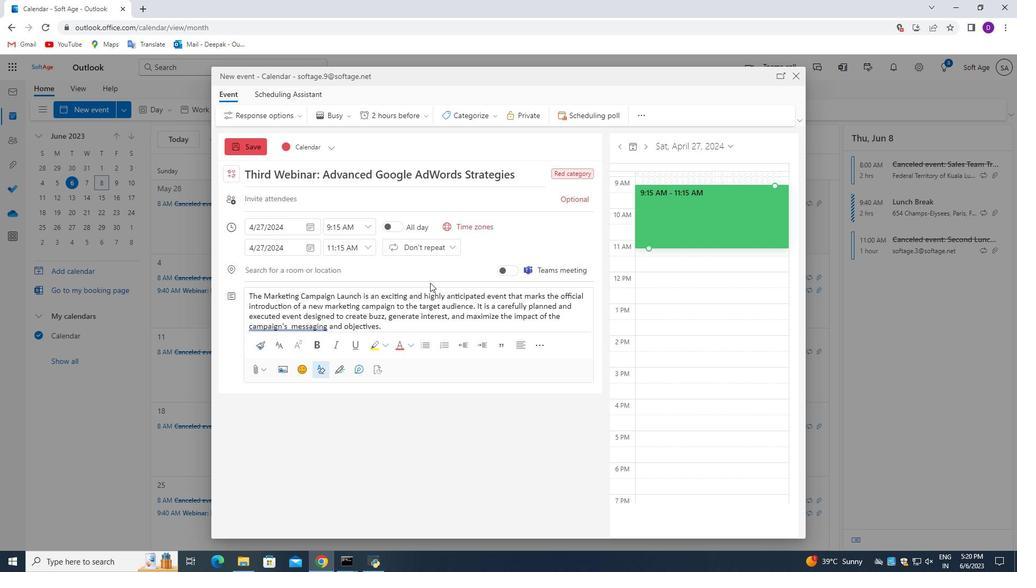
Action: Mouse scrolled (434, 288) with delta (0, 0)
Screenshot: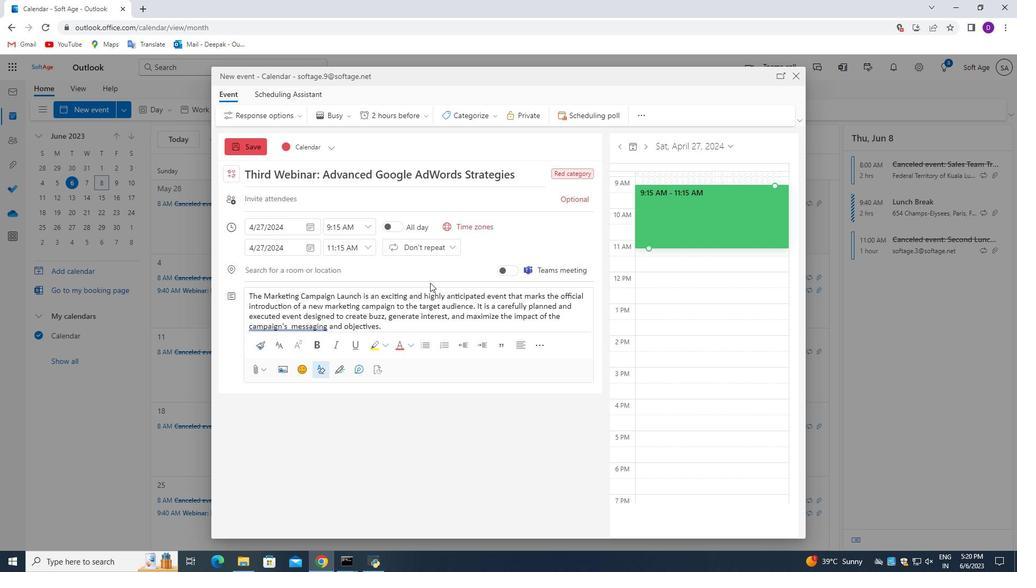 
Action: Mouse moved to (434, 289)
Screenshot: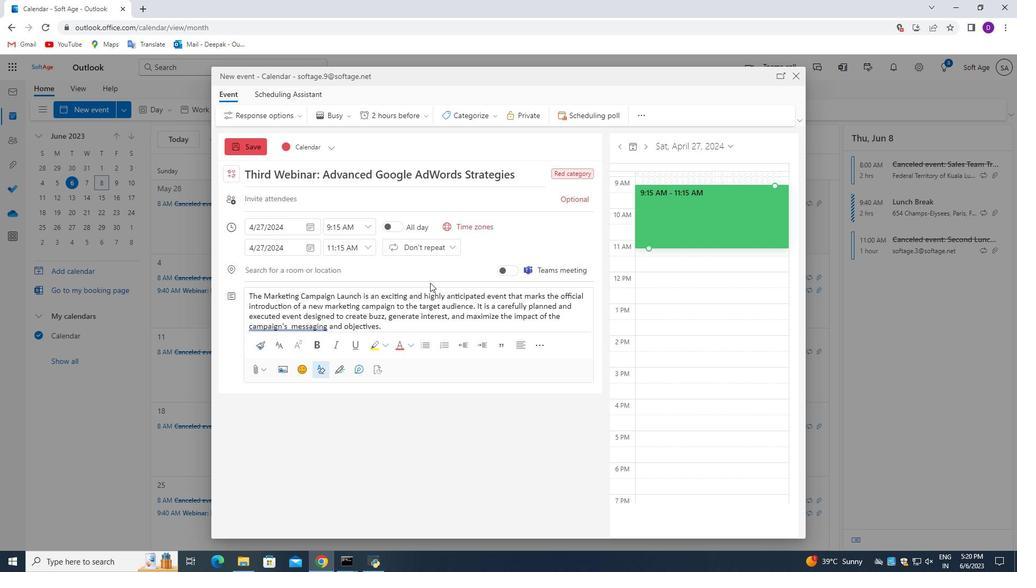 
Action: Mouse scrolled (434, 289) with delta (0, 0)
Screenshot: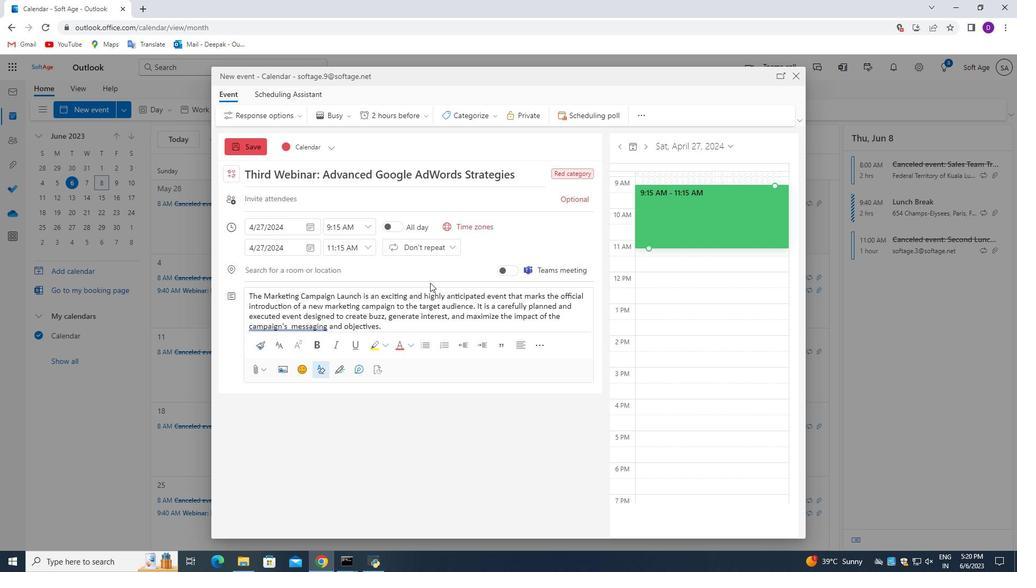 
Action: Mouse moved to (389, 323)
Screenshot: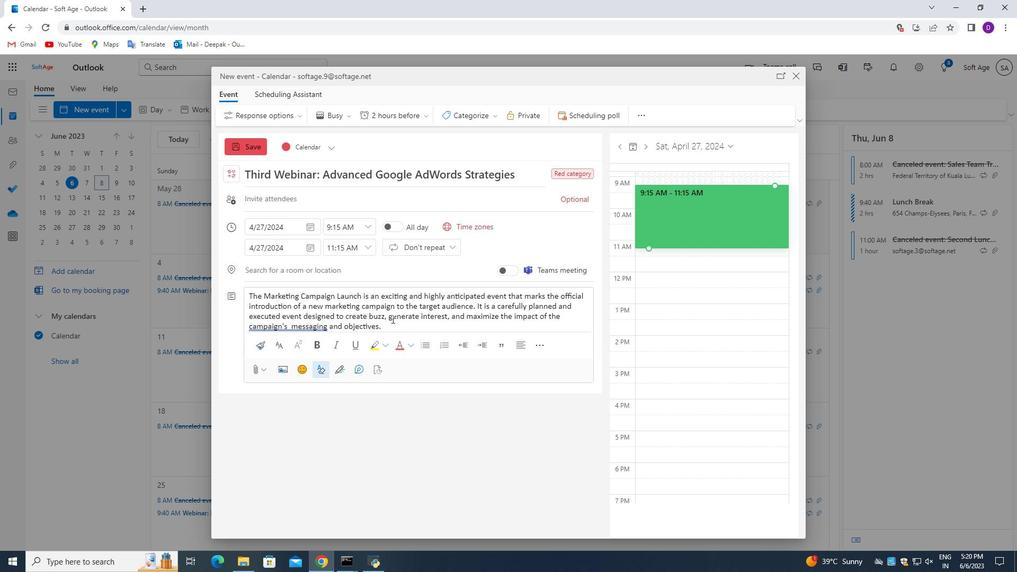 
Action: Mouse pressed left at (389, 323)
Screenshot: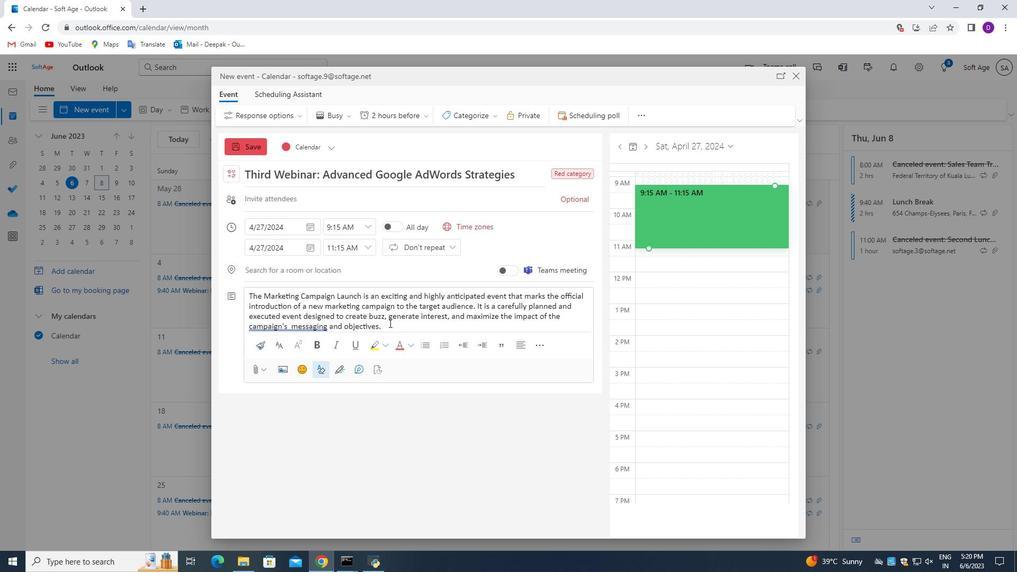 
Action: Mouse moved to (401, 337)
Screenshot: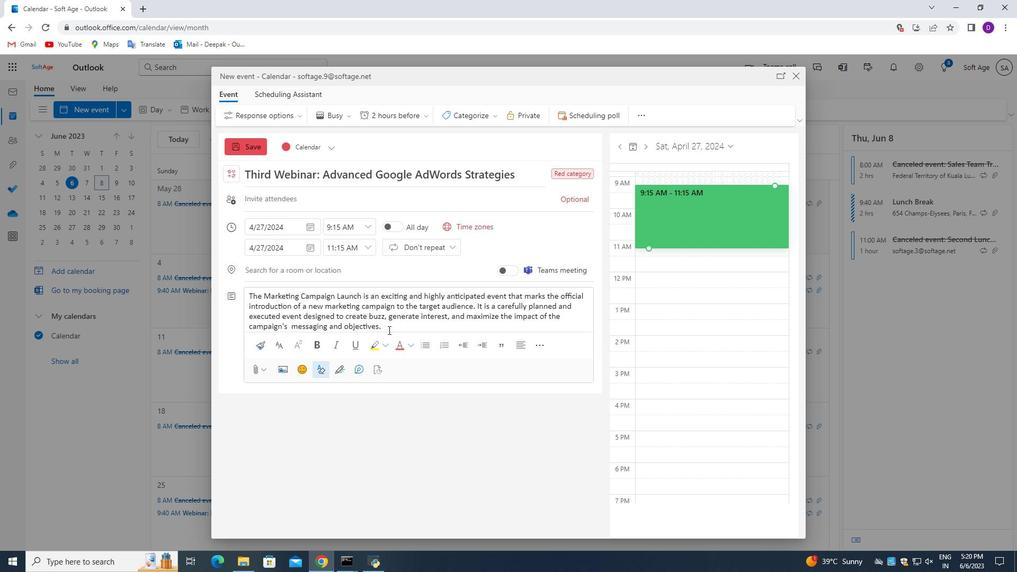 
Action: Mouse scrolled (401, 336) with delta (0, 0)
Screenshot: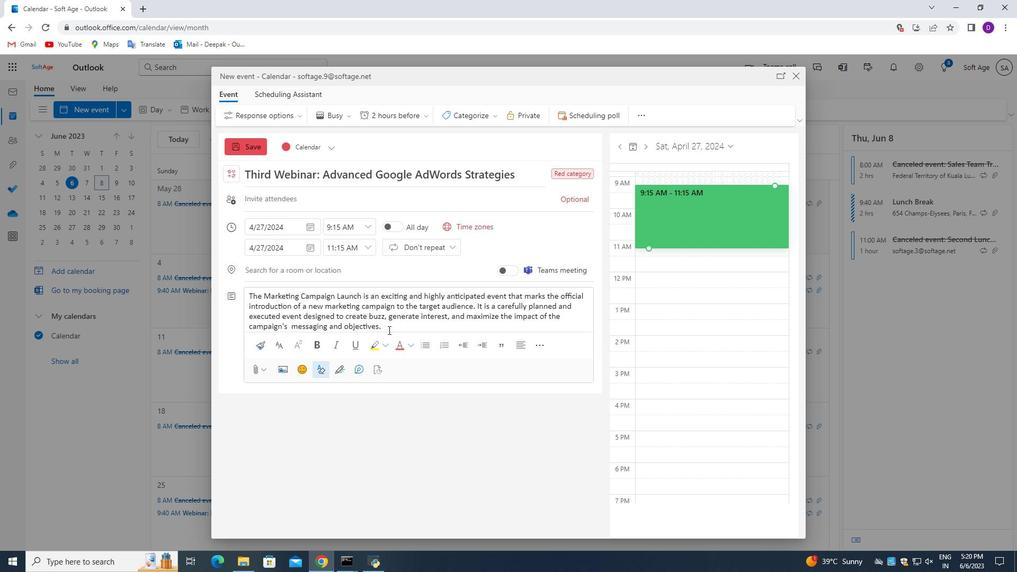 
Action: Mouse scrolled (401, 336) with delta (0, 0)
Screenshot: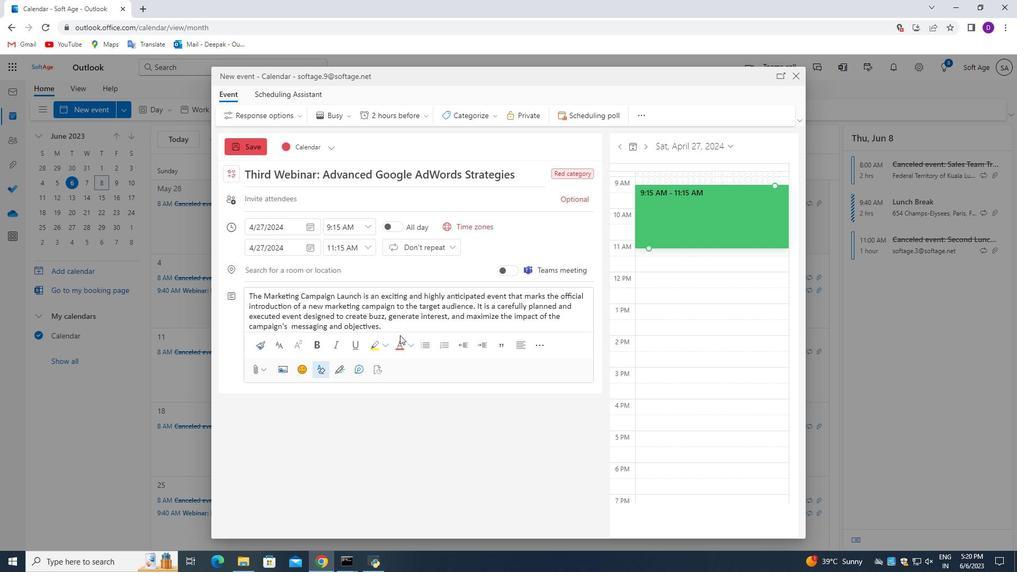 
Action: Mouse scrolled (401, 336) with delta (0, 0)
Screenshot: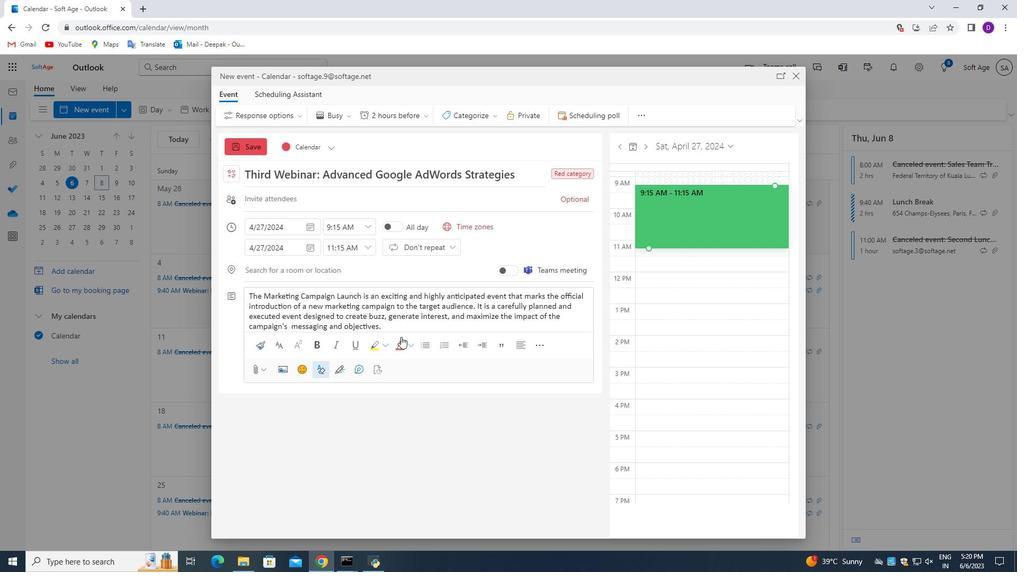 
Action: Mouse moved to (239, 144)
Screenshot: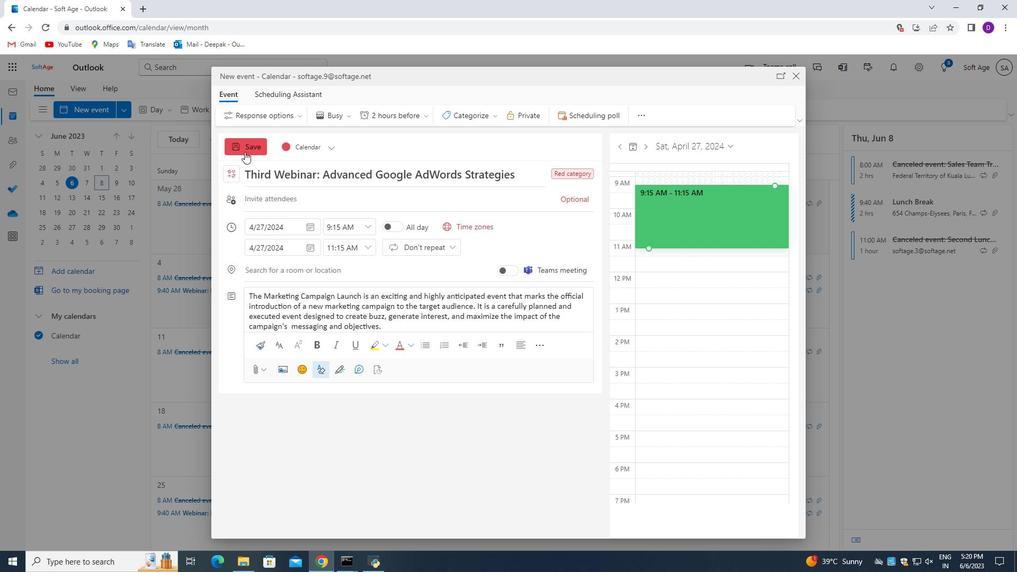 
Action: Mouse pressed left at (239, 144)
Screenshot: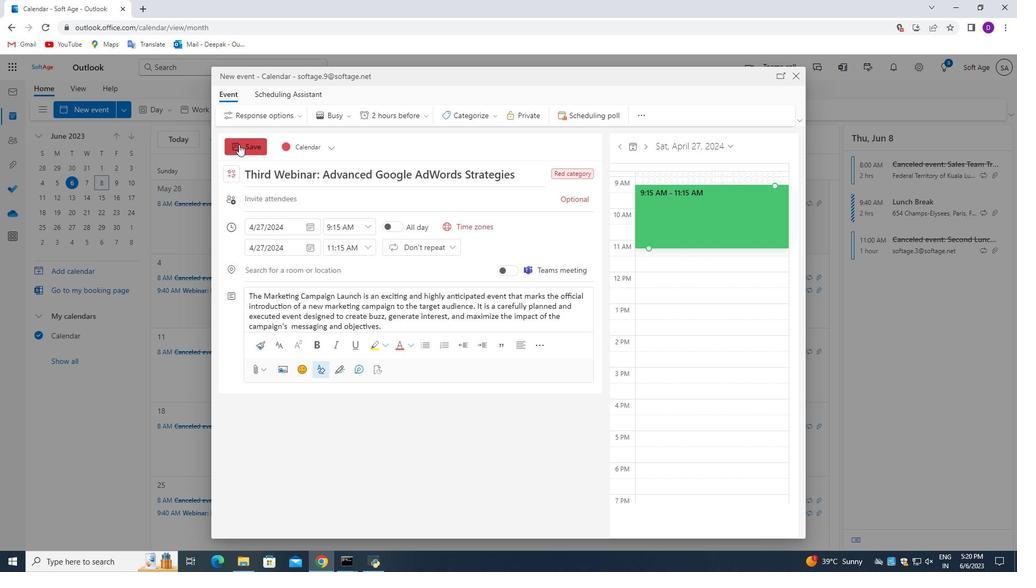 
Action: Mouse moved to (342, 295)
Screenshot: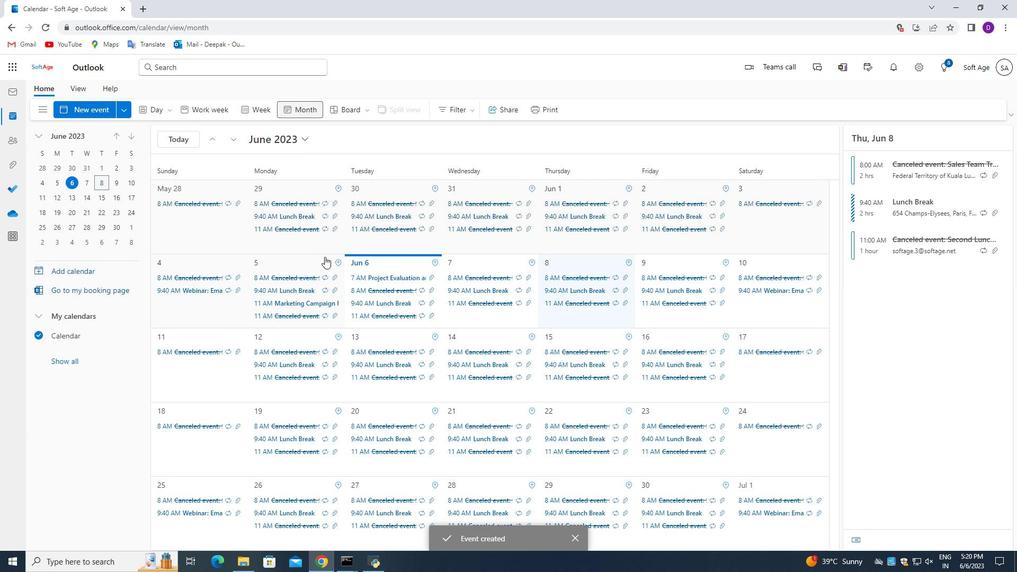 
Action: Mouse scrolled (342, 295) with delta (0, 0)
Screenshot: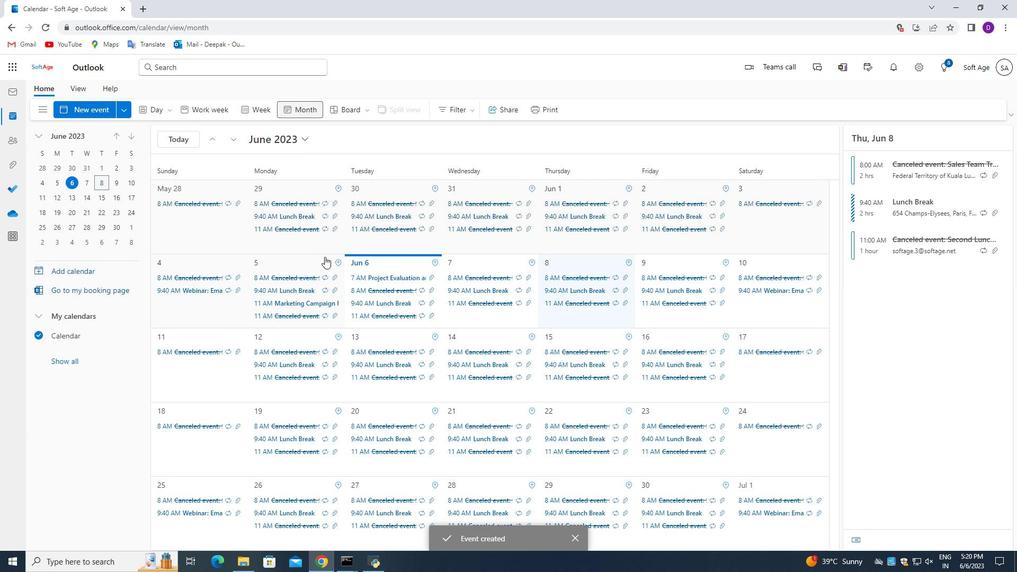 
Action: Mouse moved to (346, 304)
Screenshot: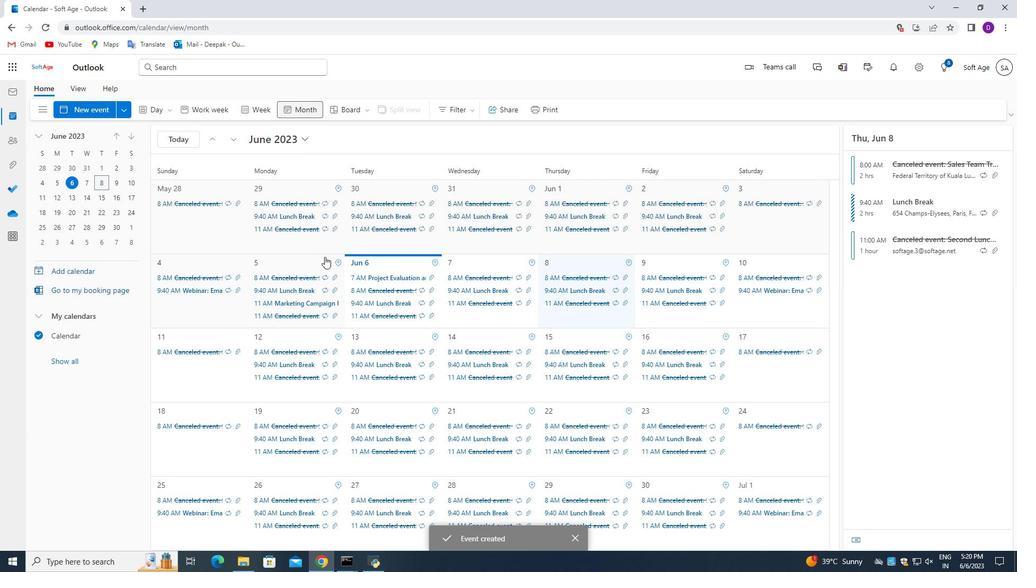 
Action: Mouse scrolled (346, 303) with delta (0, 0)
Screenshot: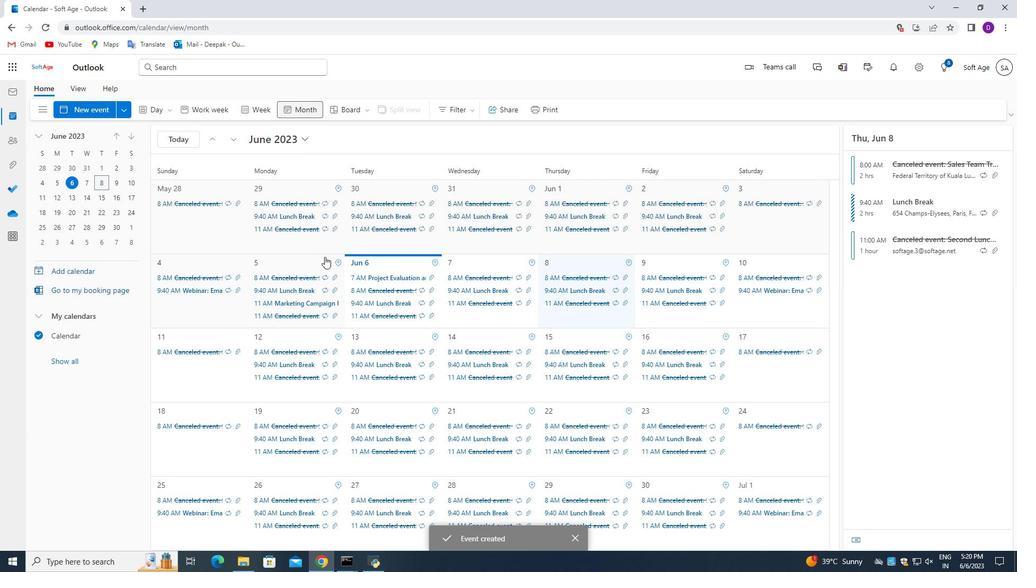 
Action: Mouse moved to (348, 307)
Screenshot: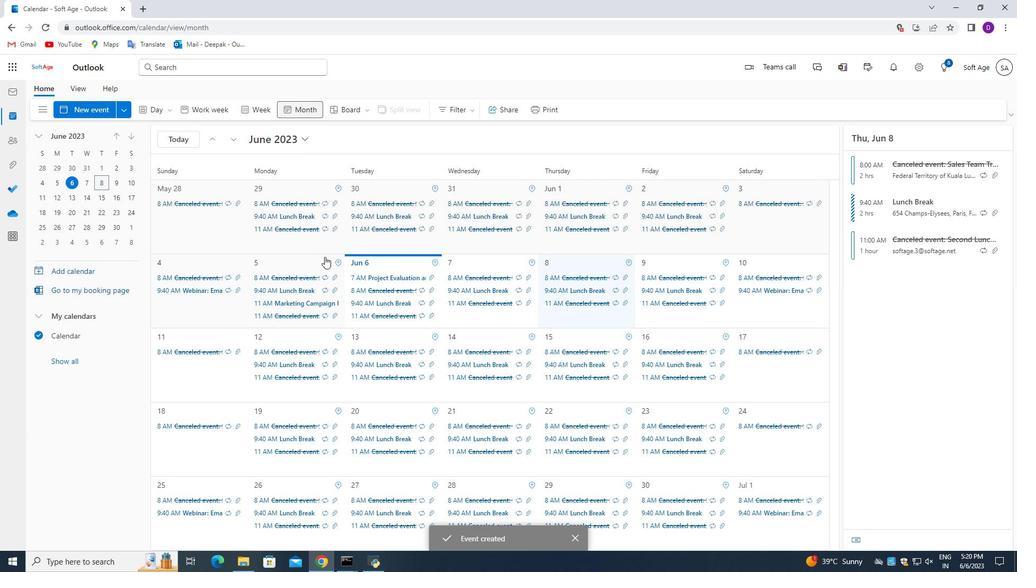 
Action: Mouse scrolled (348, 306) with delta (0, 0)
Screenshot: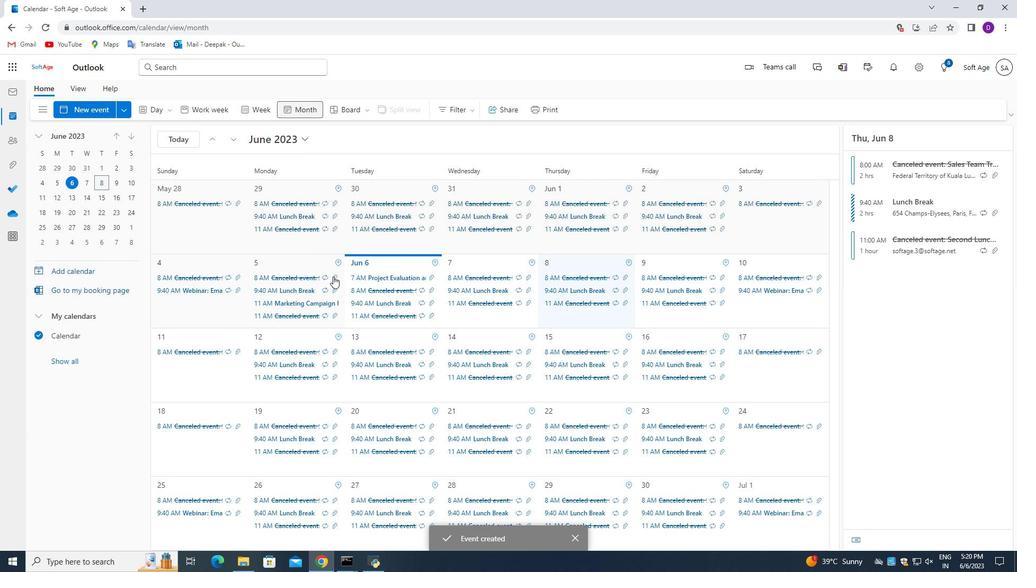 
Action: Mouse scrolled (348, 306) with delta (0, 0)
Screenshot: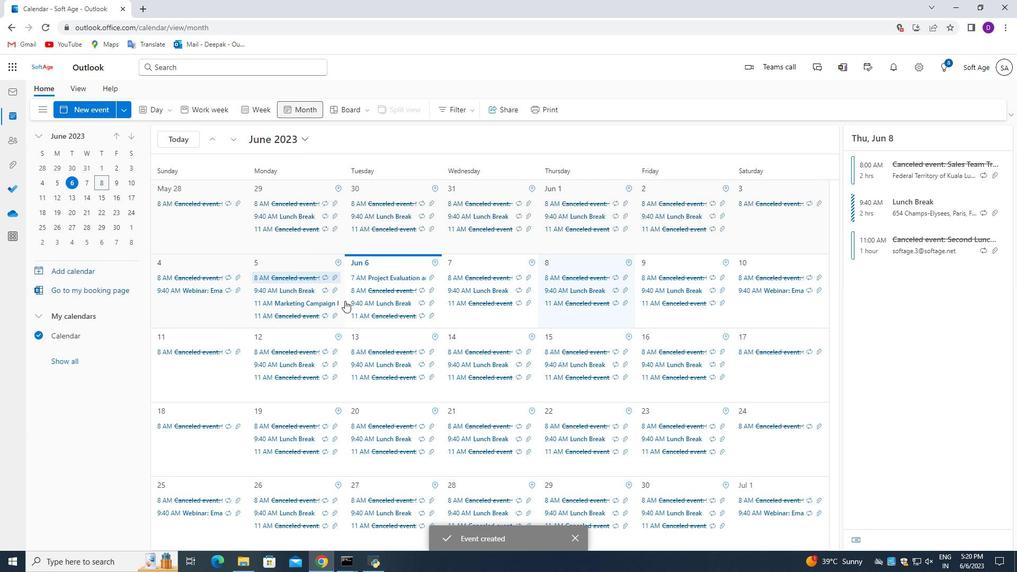 
Action: Mouse scrolled (348, 306) with delta (0, 0)
Screenshot: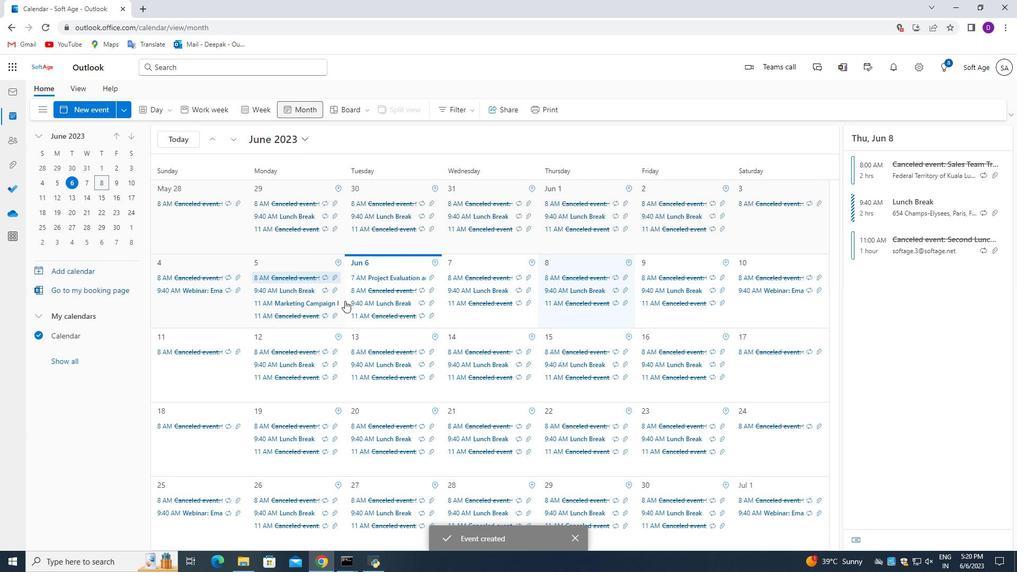 
Action: Mouse scrolled (348, 307) with delta (0, 0)
Screenshot: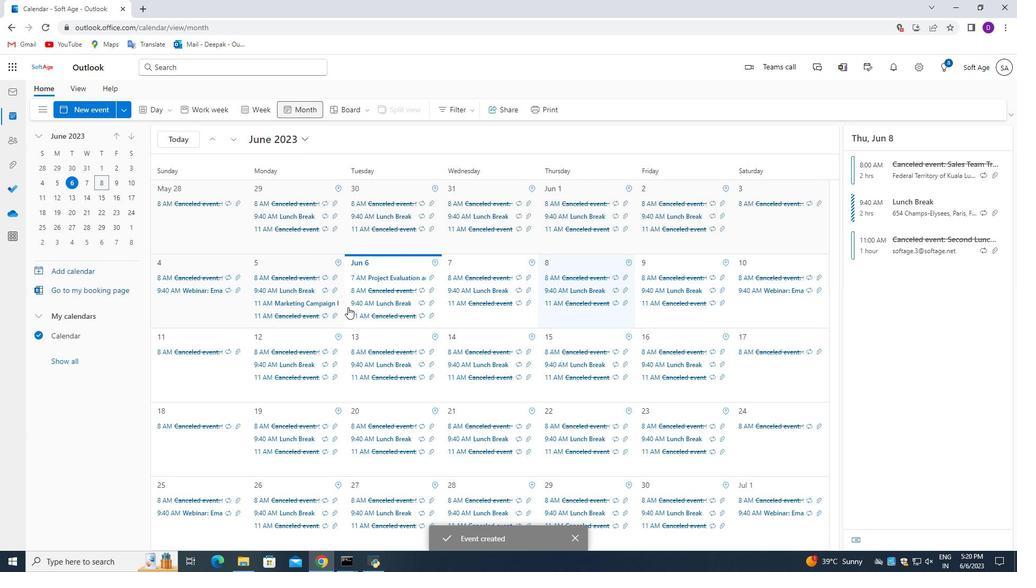 
Action: Mouse scrolled (348, 307) with delta (0, 0)
Screenshot: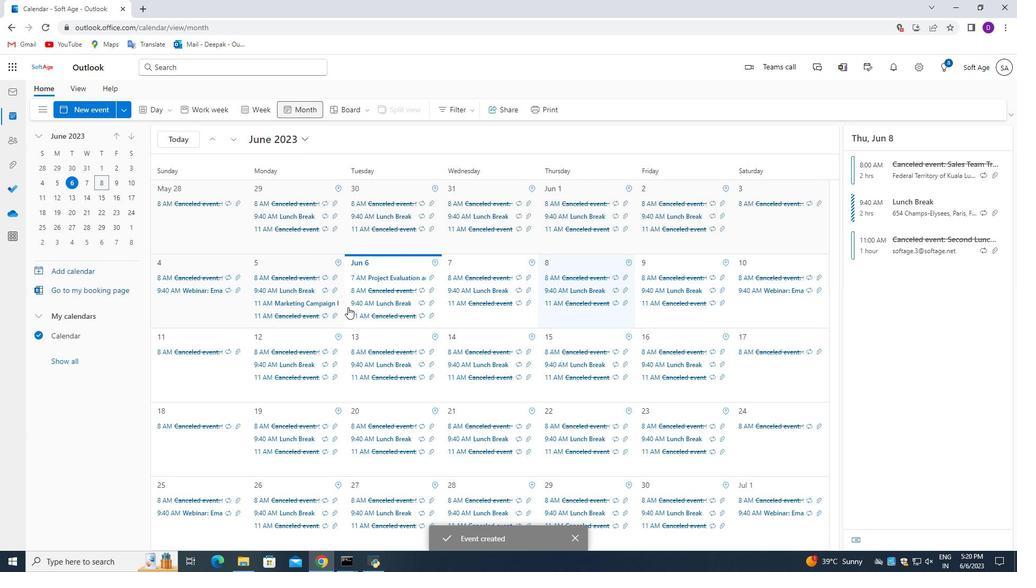 
Action: Mouse scrolled (348, 307) with delta (0, 0)
Screenshot: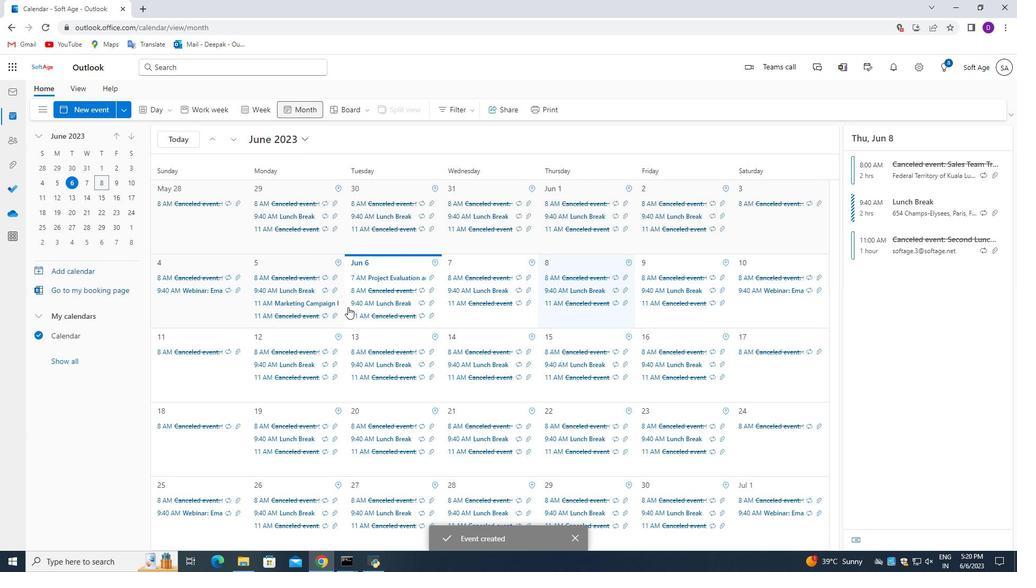 
Action: Mouse moved to (348, 307)
Screenshot: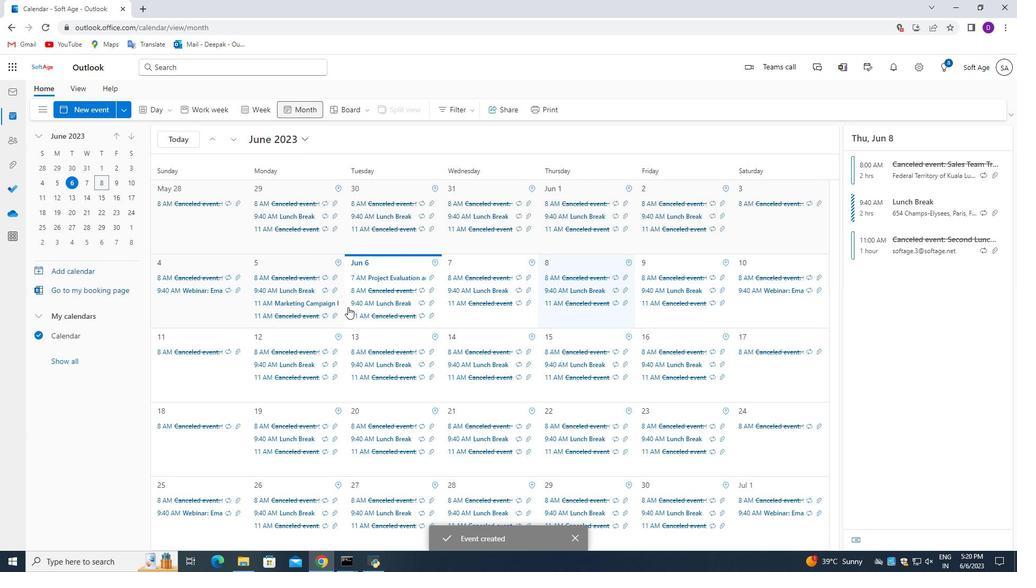 
Action: Mouse scrolled (348, 307) with delta (0, 0)
Screenshot: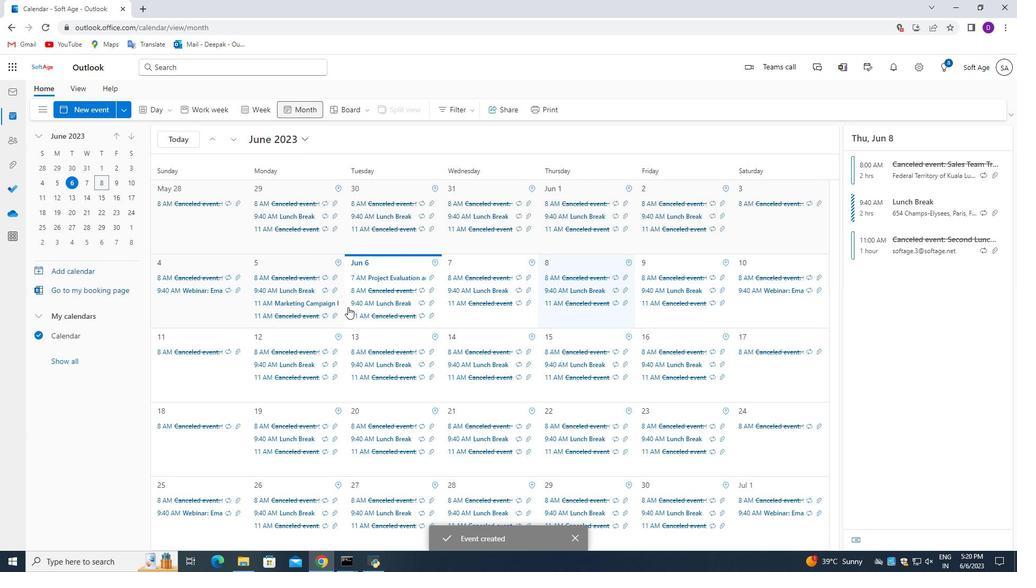
Action: Mouse moved to (347, 299)
Screenshot: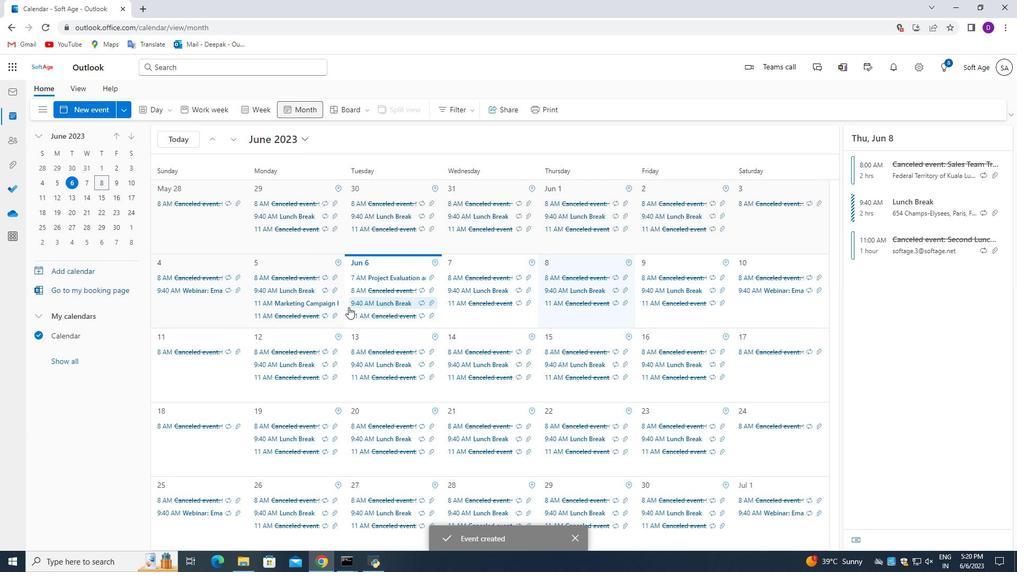 
